 Task: Find connections with filter location Raipur with filter topic #Successwith filter profile language English with filter current company Times Network with filter school National Institute of Technology Rourkela with filter industry Retail Art Supplies with filter service category FIle Management with filter keywords title Dispatcher for Trucks or Taxis
Action: Mouse moved to (666, 69)
Screenshot: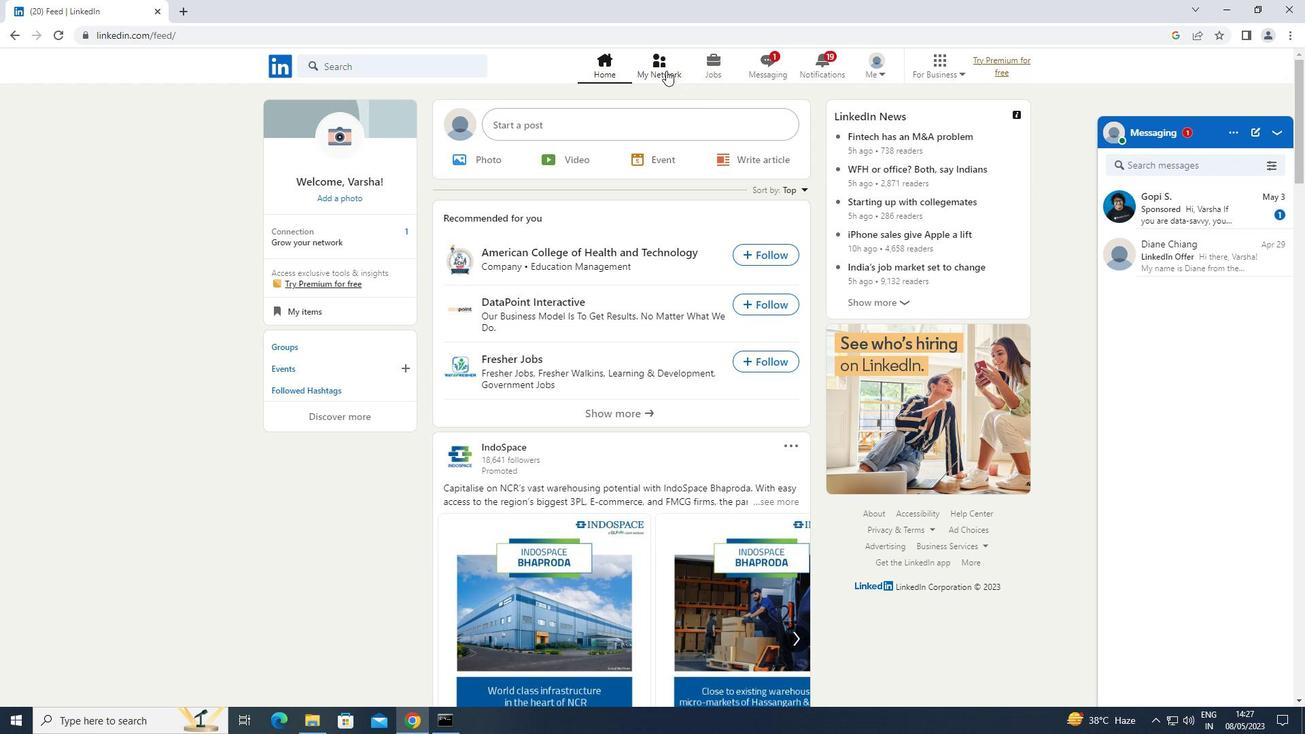 
Action: Mouse pressed left at (666, 69)
Screenshot: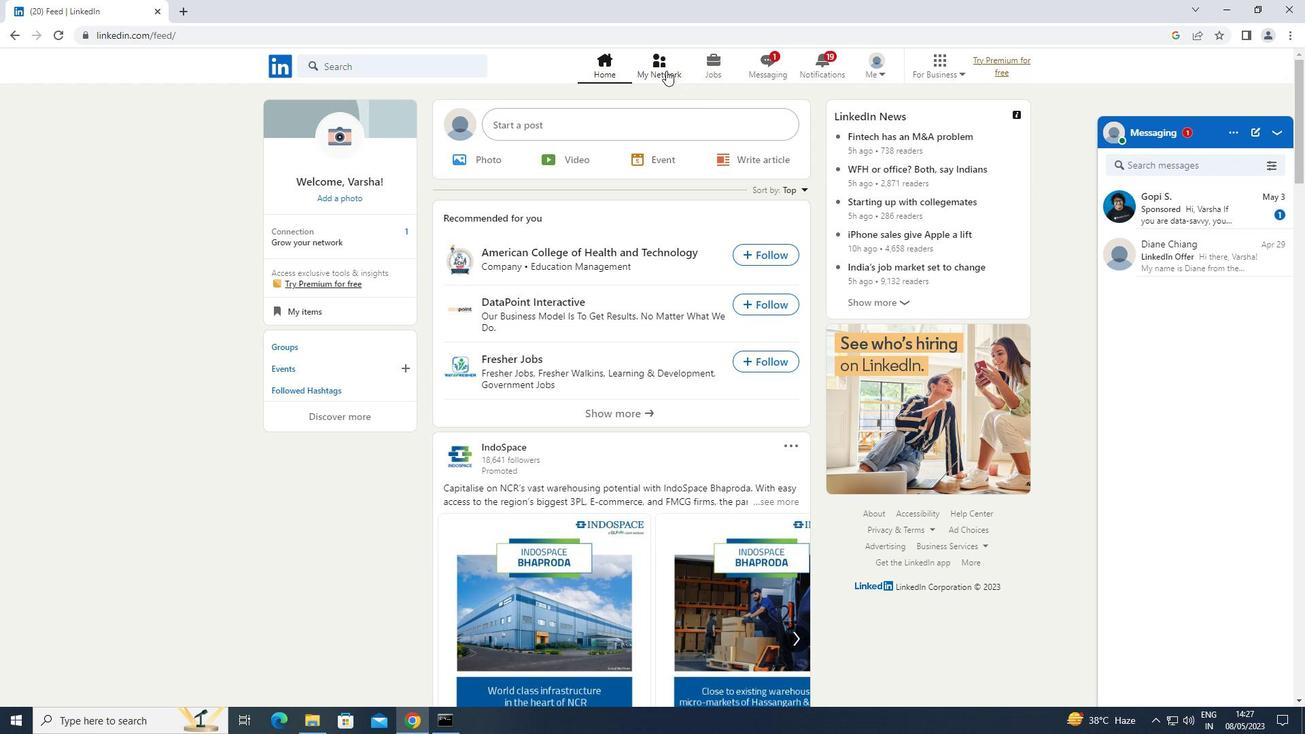 
Action: Mouse moved to (384, 140)
Screenshot: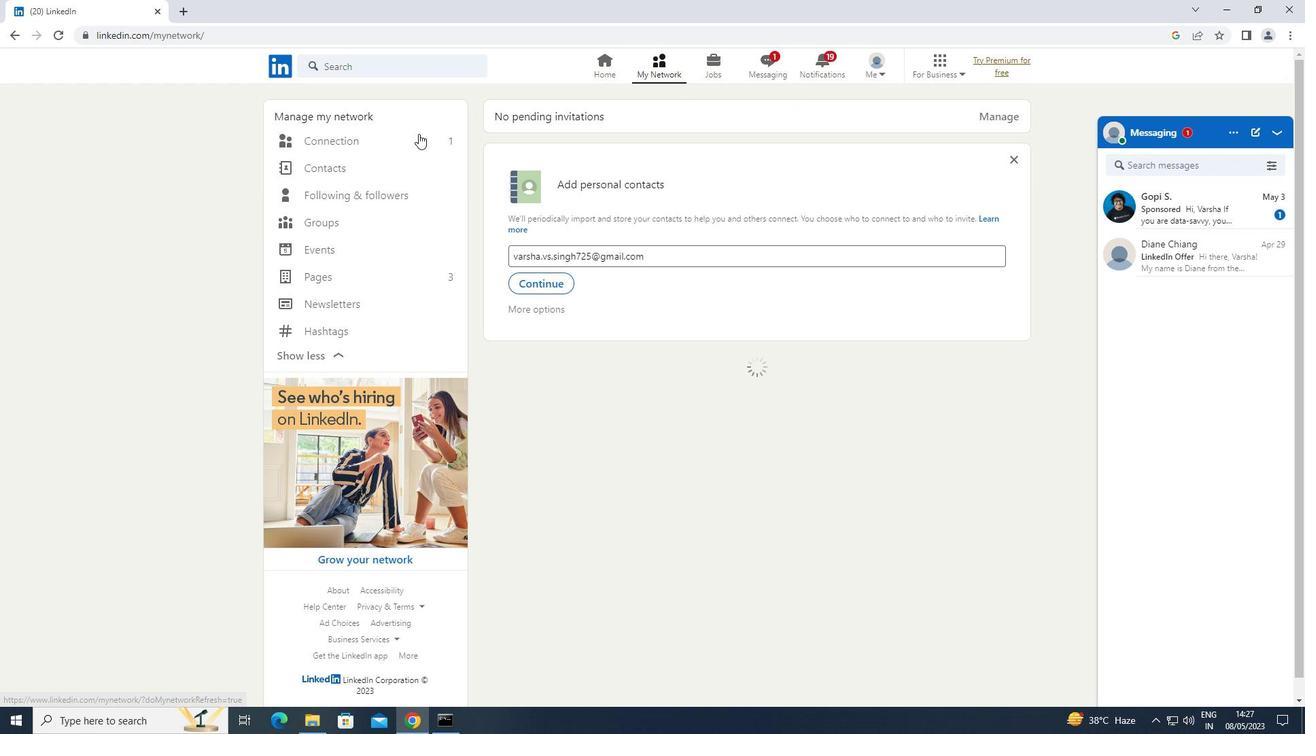 
Action: Mouse pressed left at (384, 140)
Screenshot: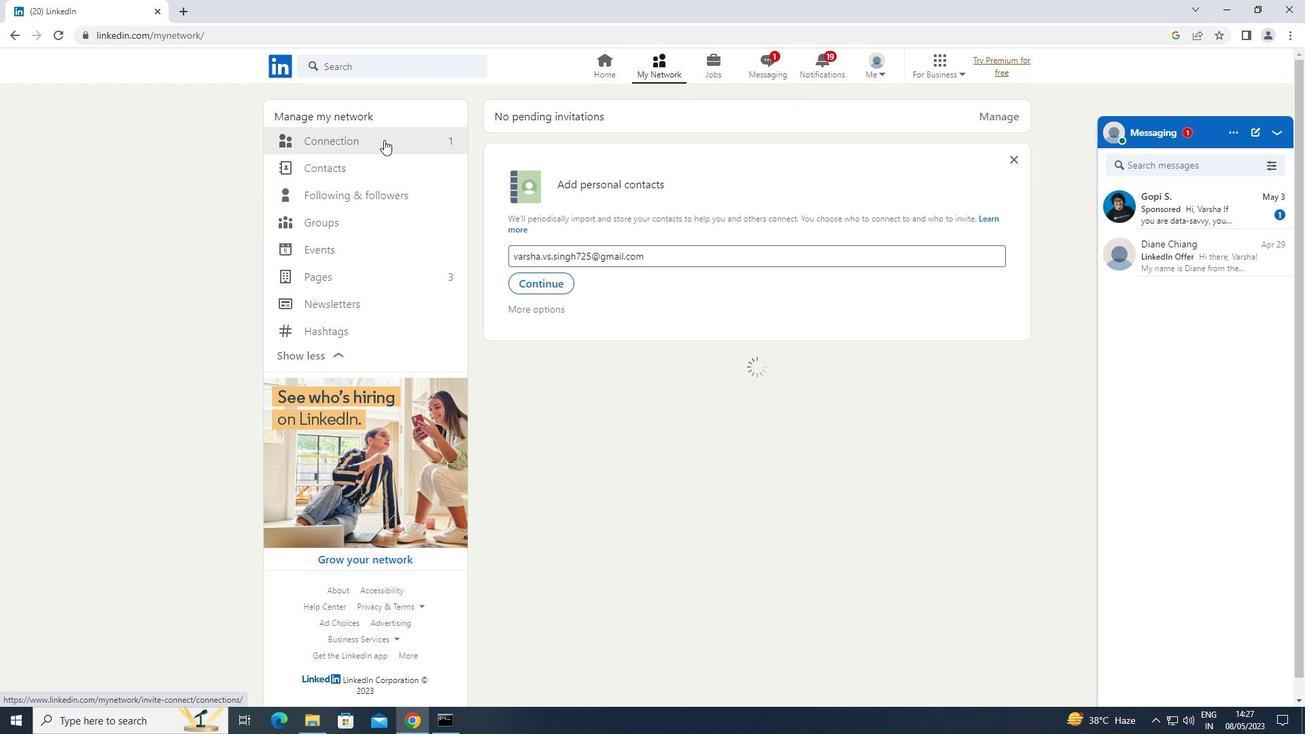 
Action: Mouse moved to (785, 142)
Screenshot: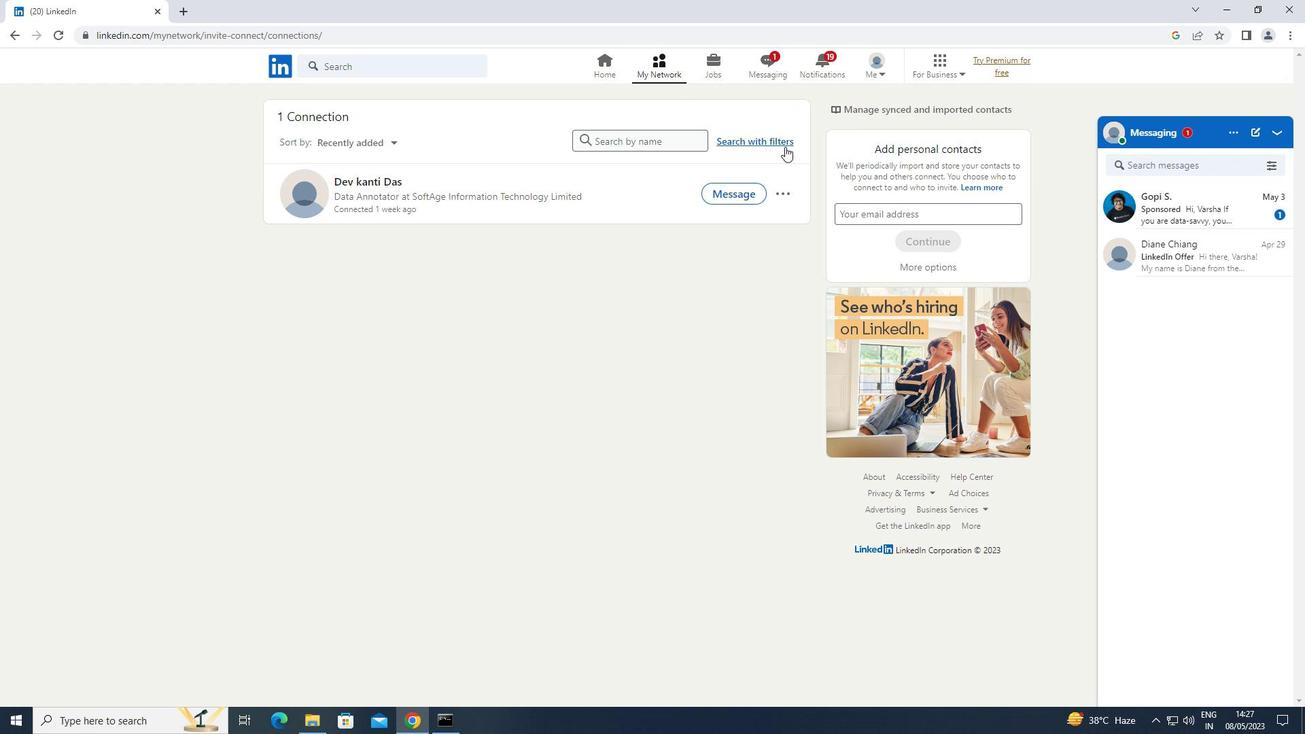 
Action: Mouse pressed left at (785, 142)
Screenshot: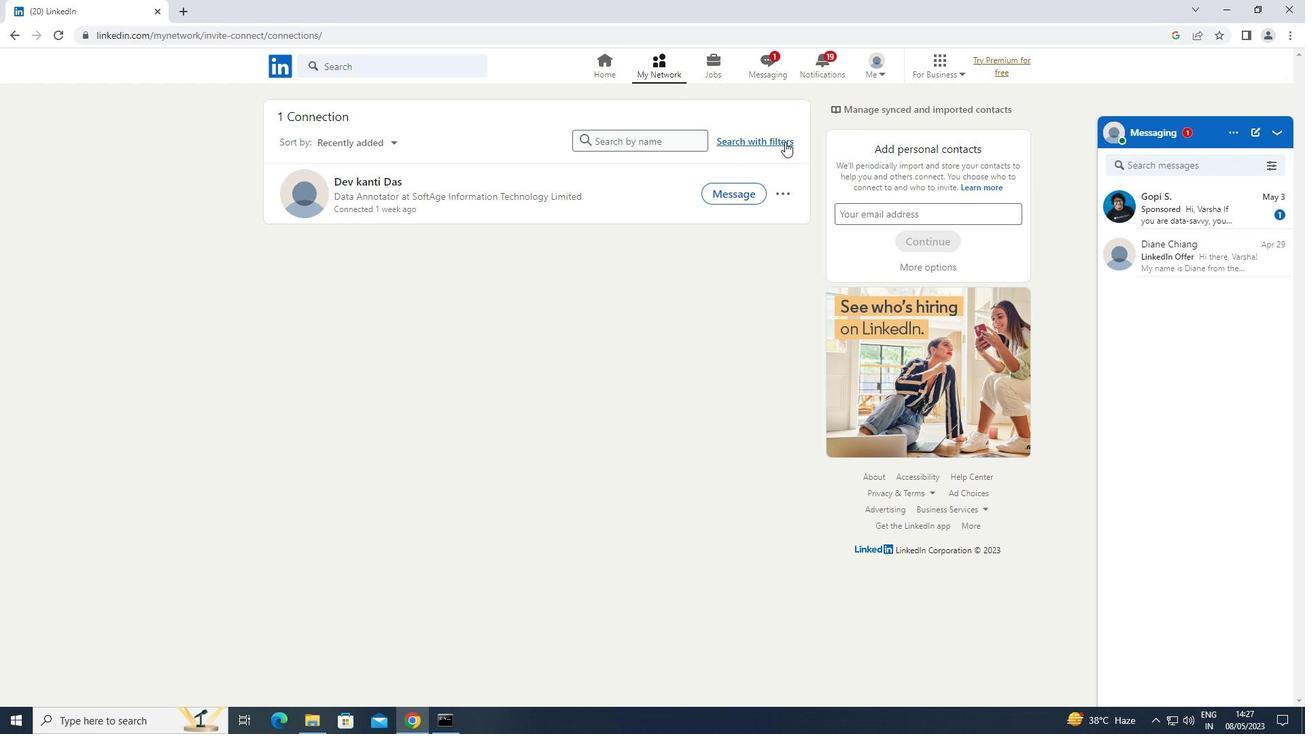 
Action: Mouse moved to (687, 102)
Screenshot: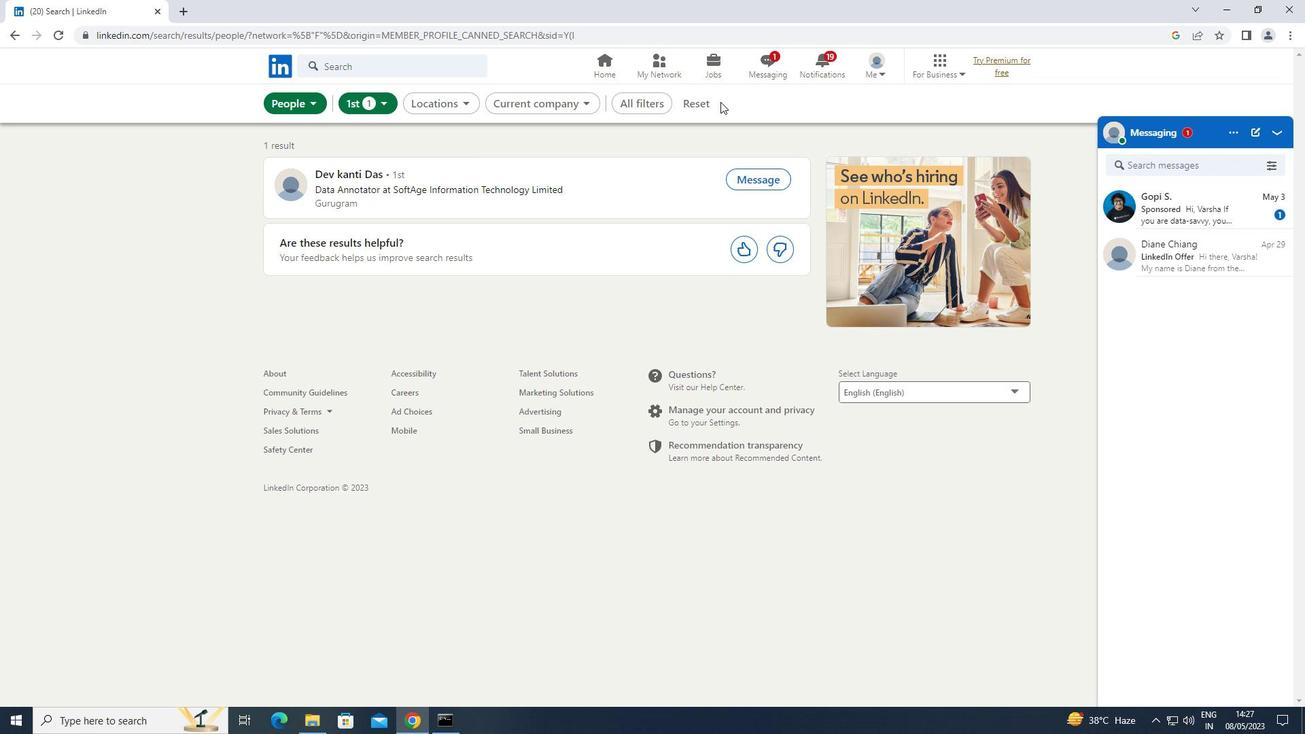 
Action: Mouse pressed left at (687, 102)
Screenshot: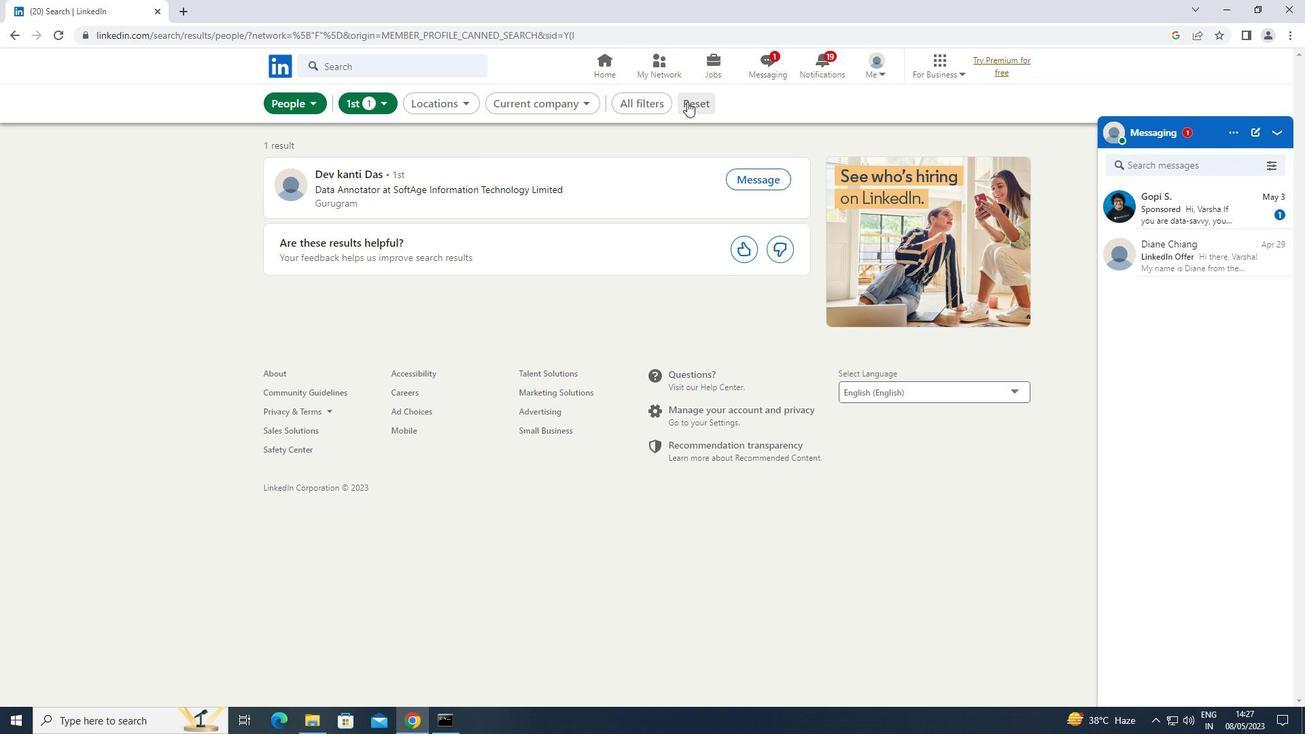 
Action: Mouse moved to (687, 102)
Screenshot: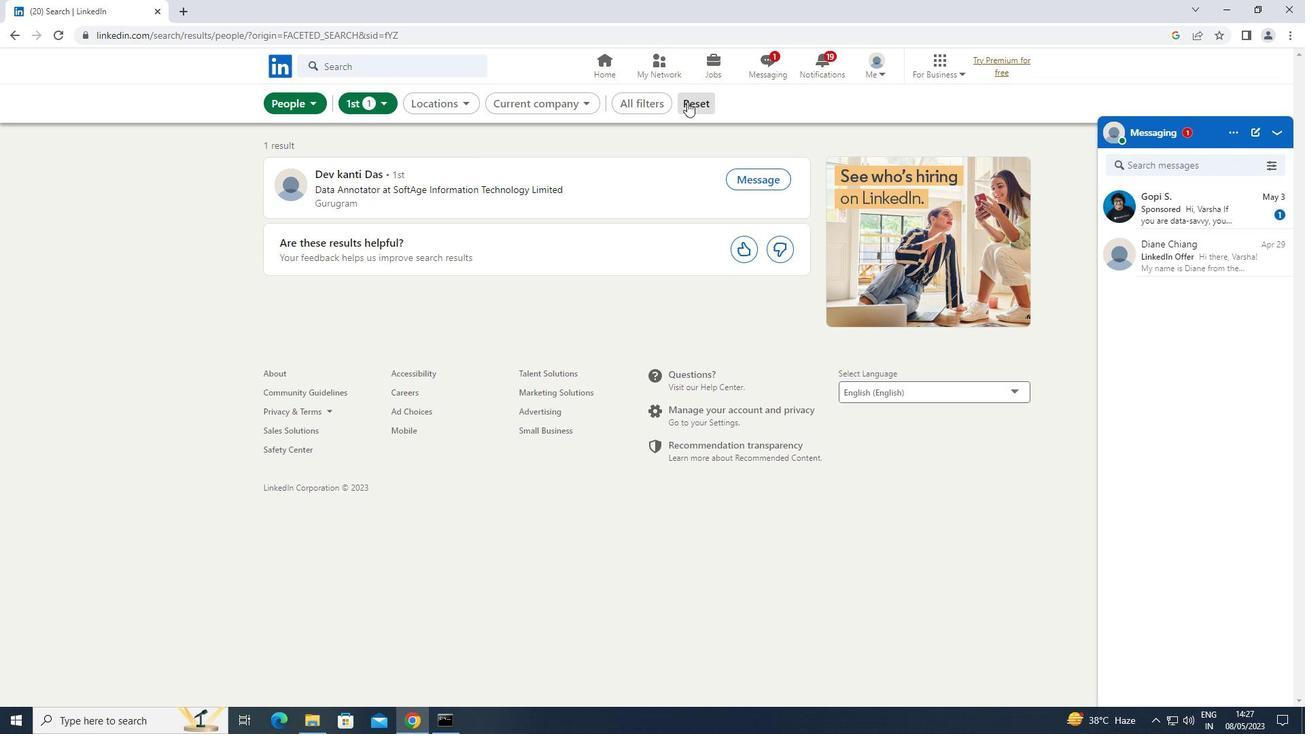 
Action: Mouse pressed left at (687, 102)
Screenshot: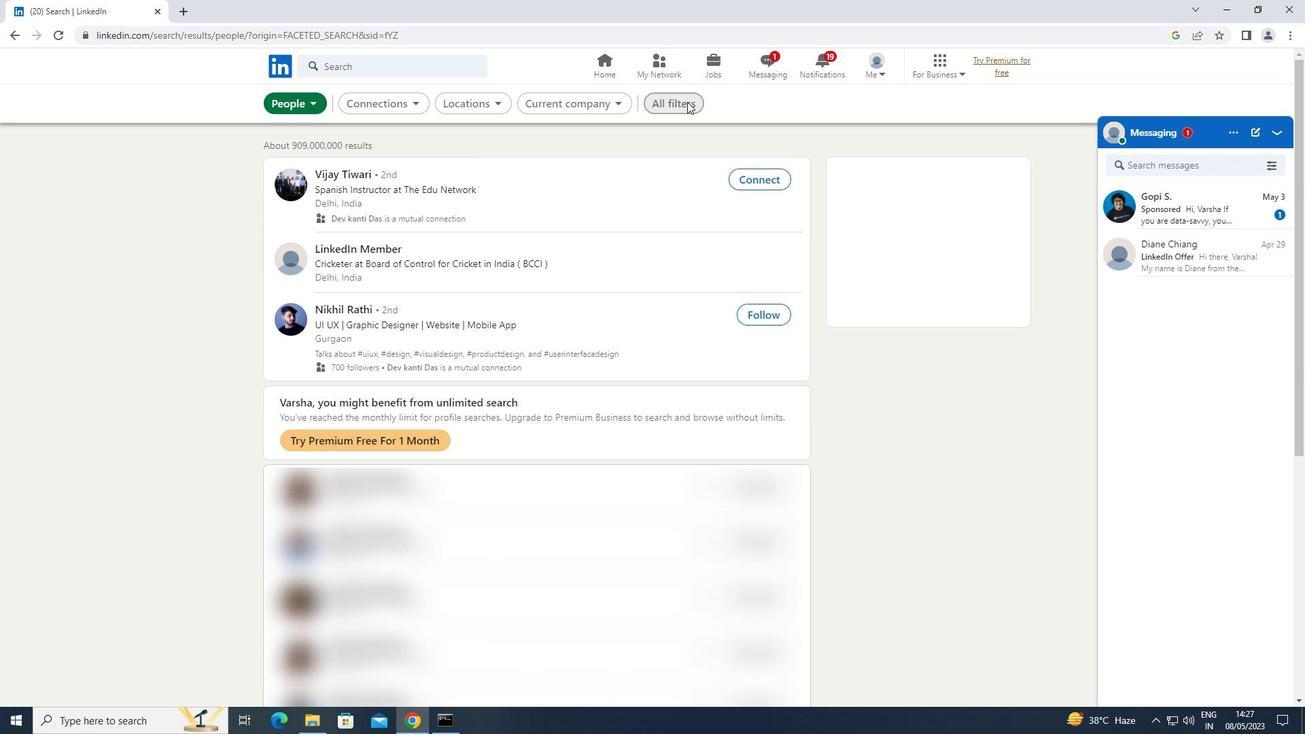 
Action: Mouse moved to (1032, 244)
Screenshot: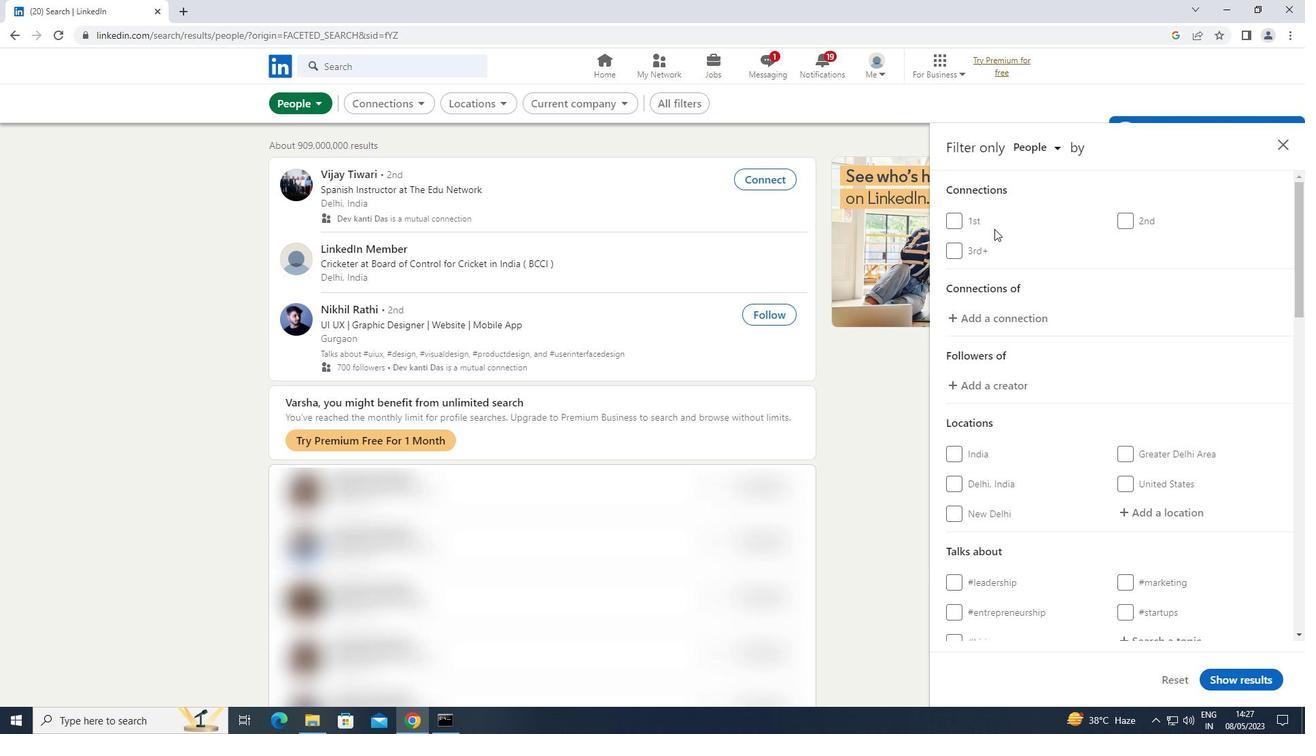 
Action: Mouse scrolled (1032, 244) with delta (0, 0)
Screenshot: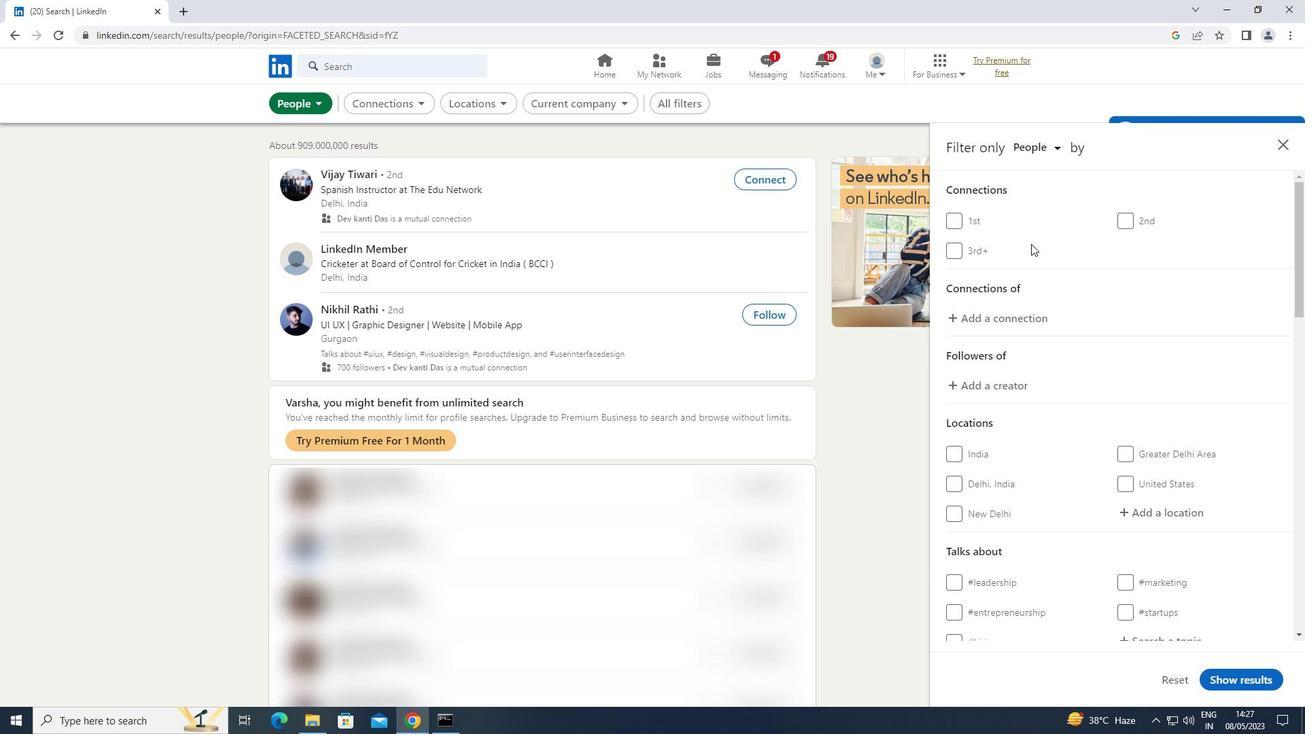 
Action: Mouse moved to (1033, 246)
Screenshot: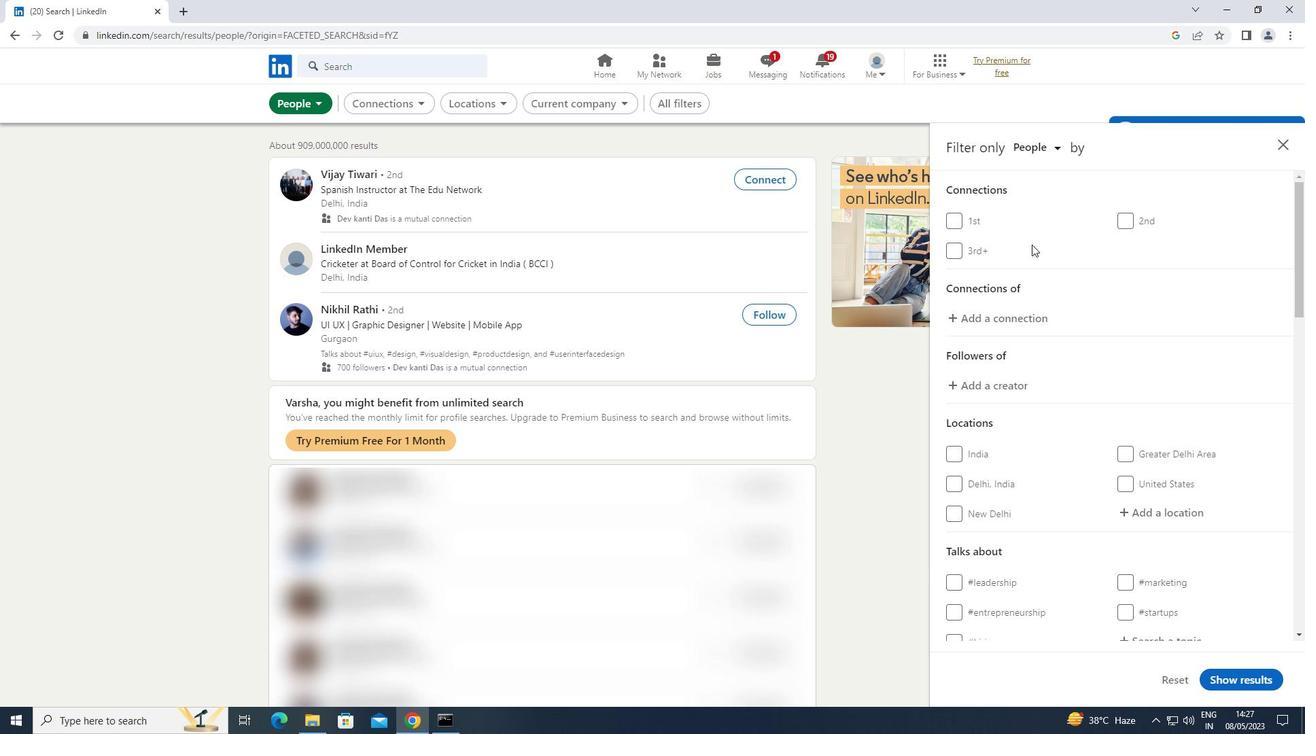
Action: Mouse scrolled (1033, 245) with delta (0, 0)
Screenshot: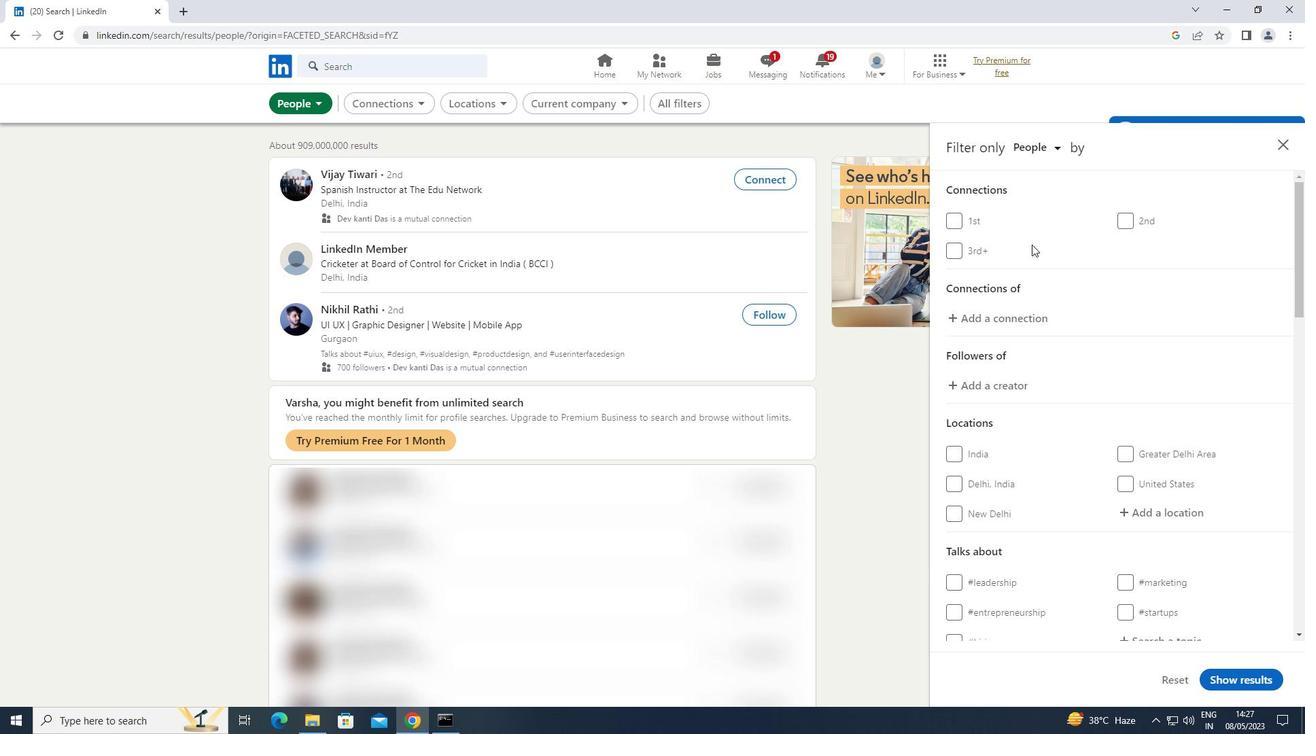 
Action: Mouse moved to (1034, 246)
Screenshot: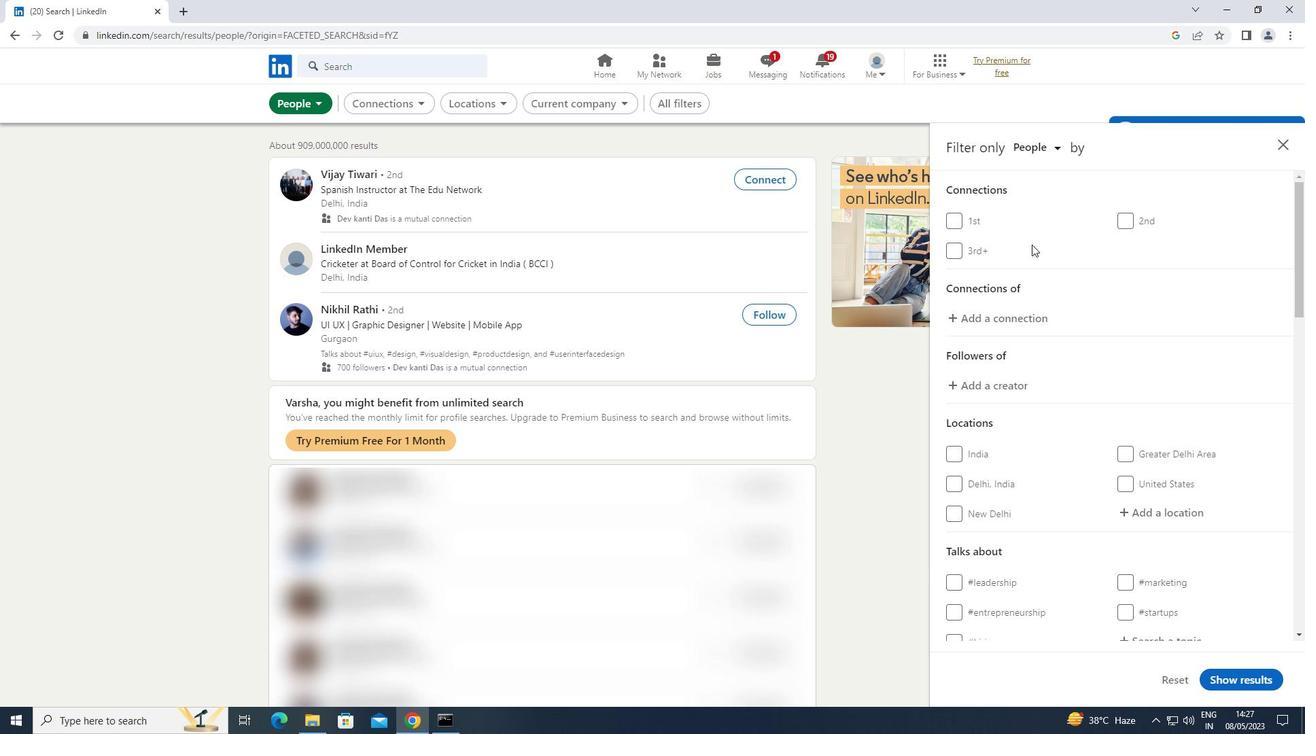 
Action: Mouse scrolled (1034, 246) with delta (0, 0)
Screenshot: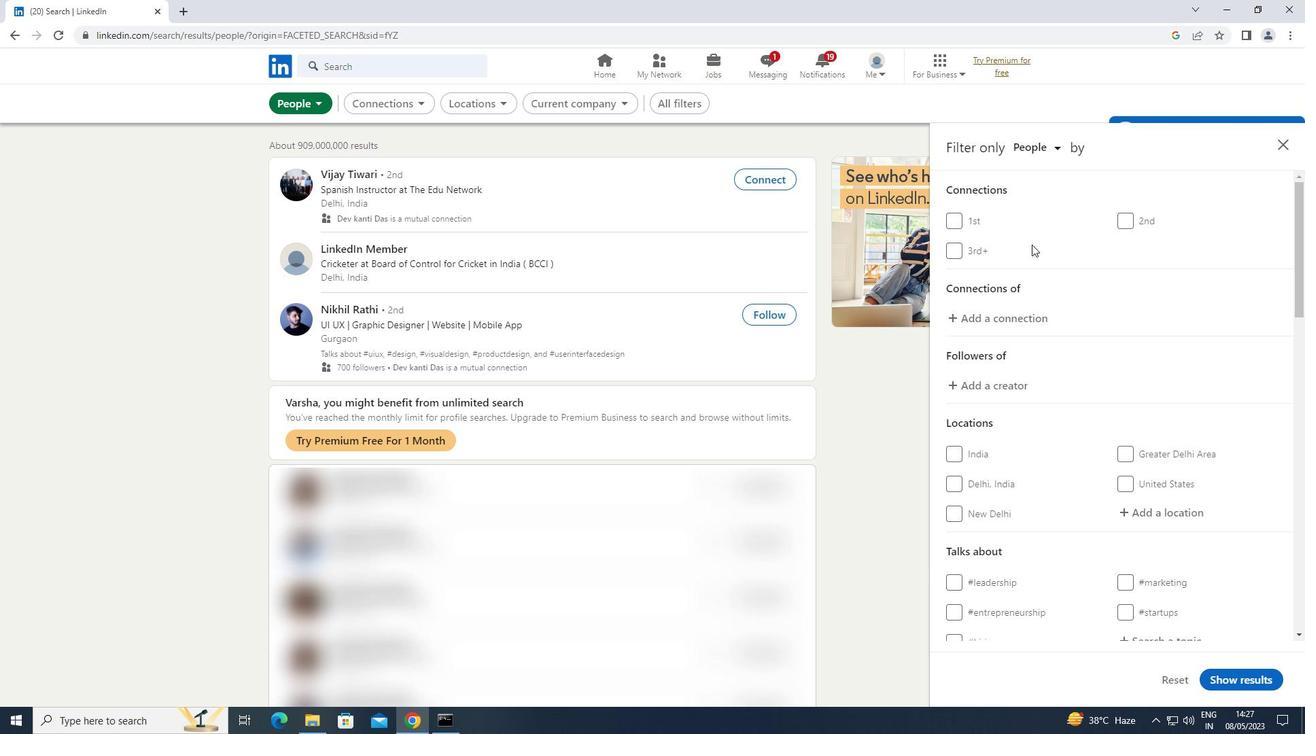 
Action: Mouse moved to (1143, 304)
Screenshot: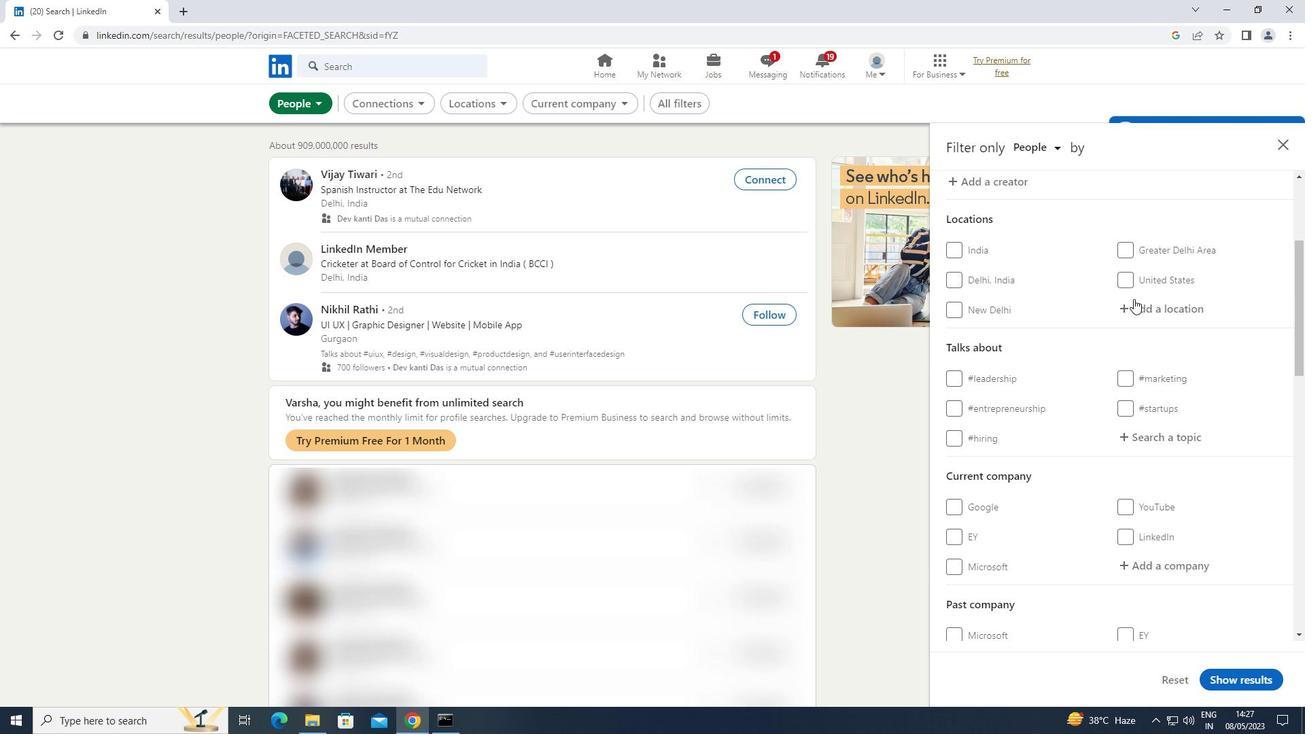 
Action: Mouse pressed left at (1143, 304)
Screenshot: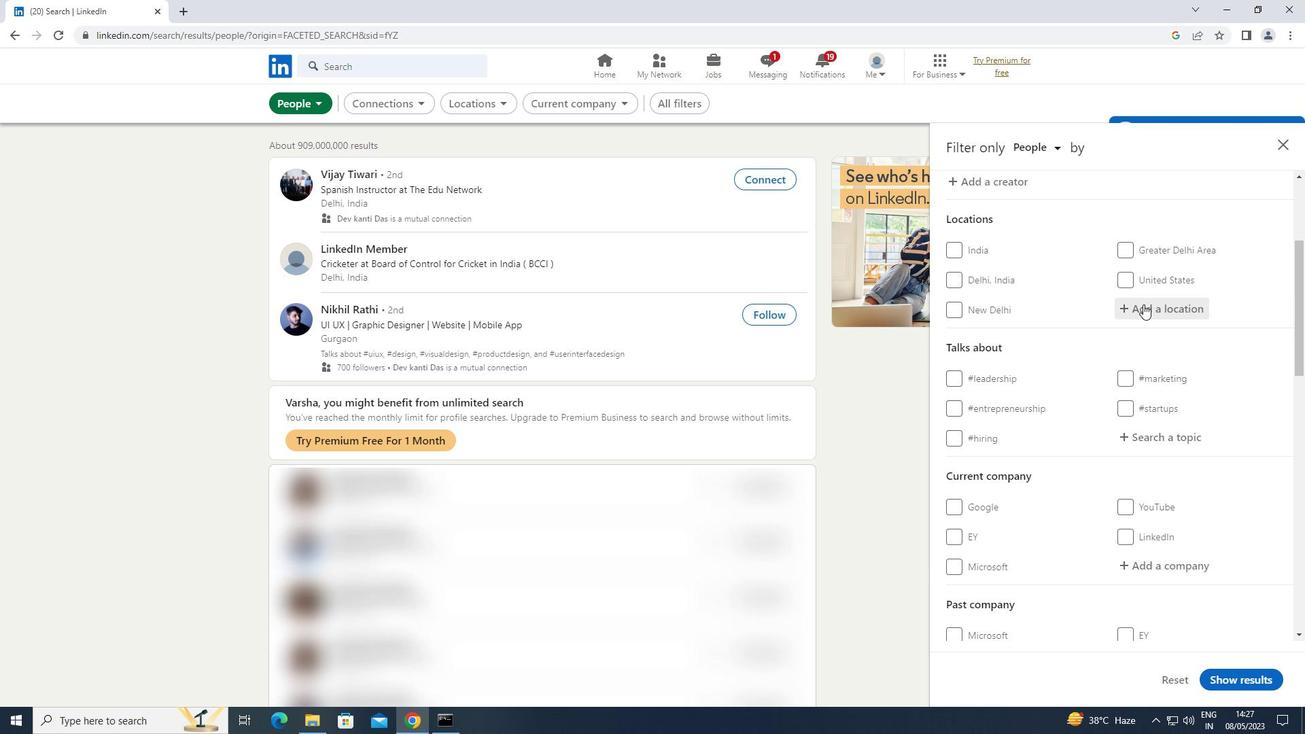
Action: Key pressed <Key.shift>RAIPUR
Screenshot: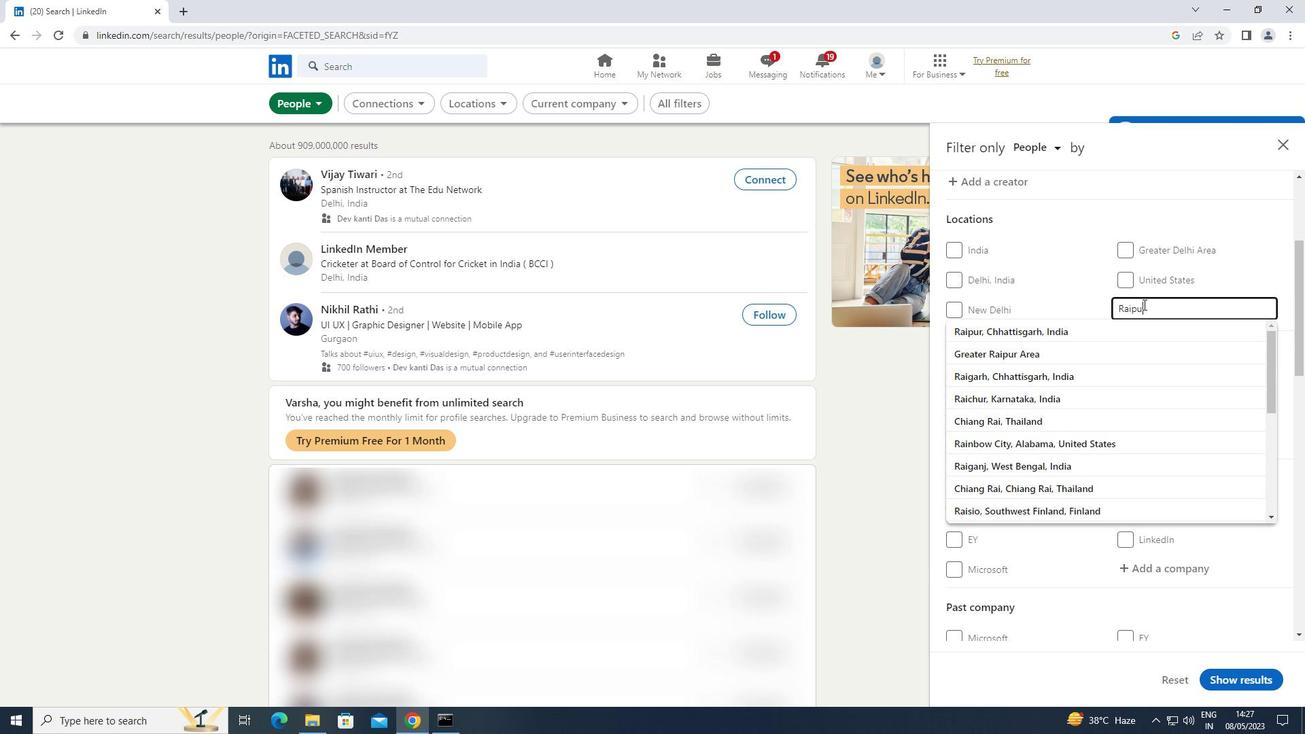 
Action: Mouse moved to (1165, 448)
Screenshot: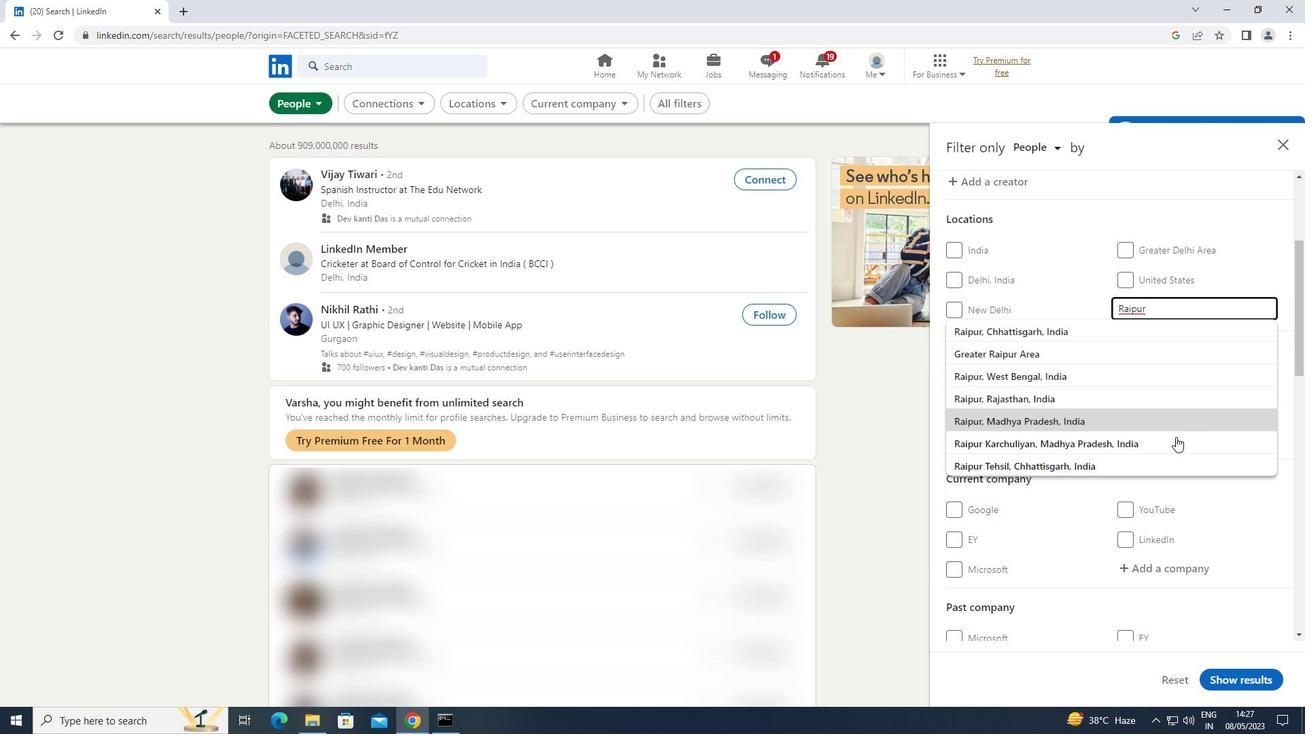 
Action: Key pressed <Key.enter>
Screenshot: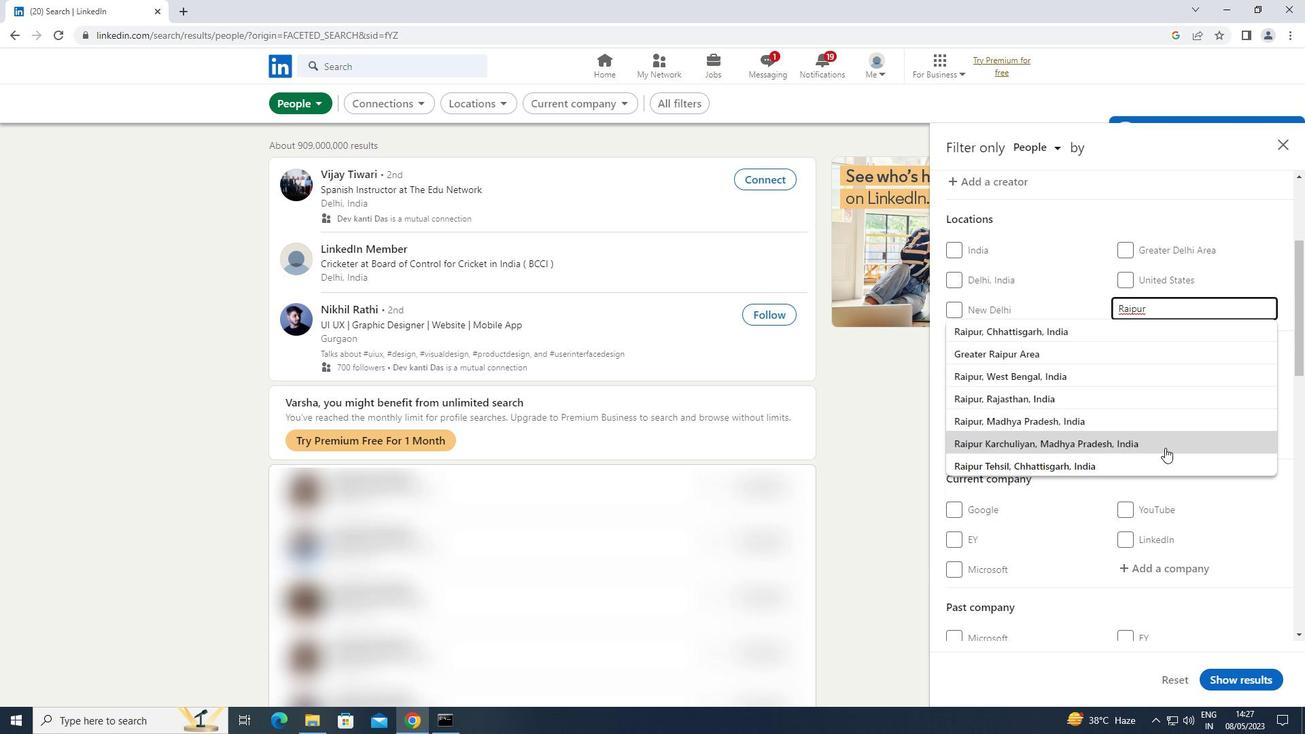 
Action: Mouse moved to (1160, 436)
Screenshot: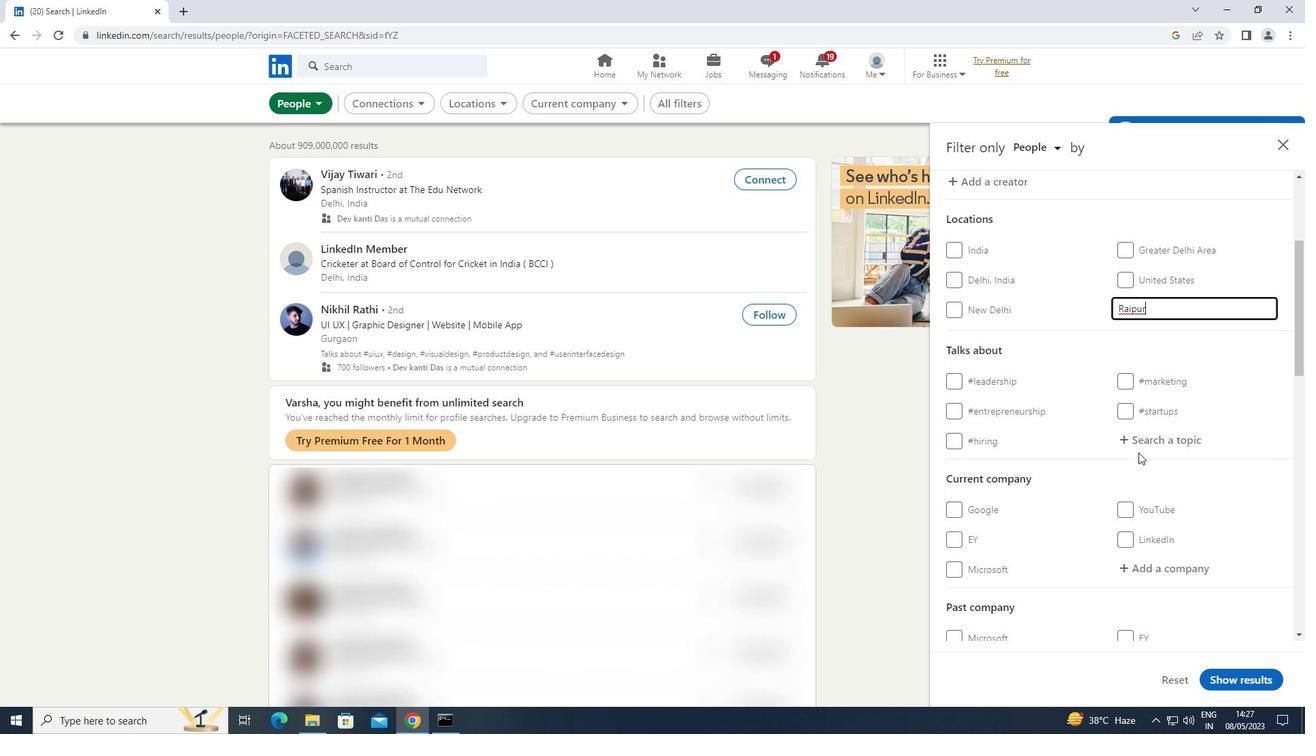 
Action: Mouse pressed left at (1160, 436)
Screenshot: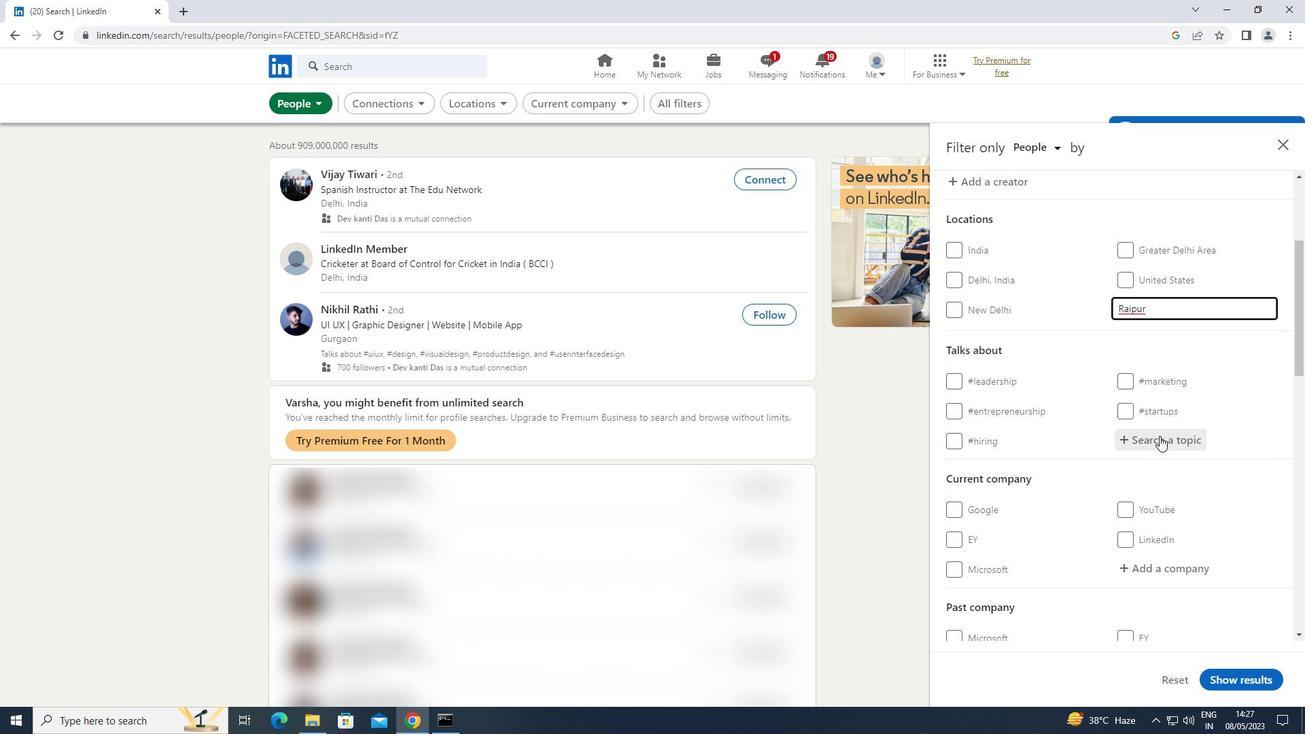 
Action: Key pressed <Key.shift>SUCCESS
Screenshot: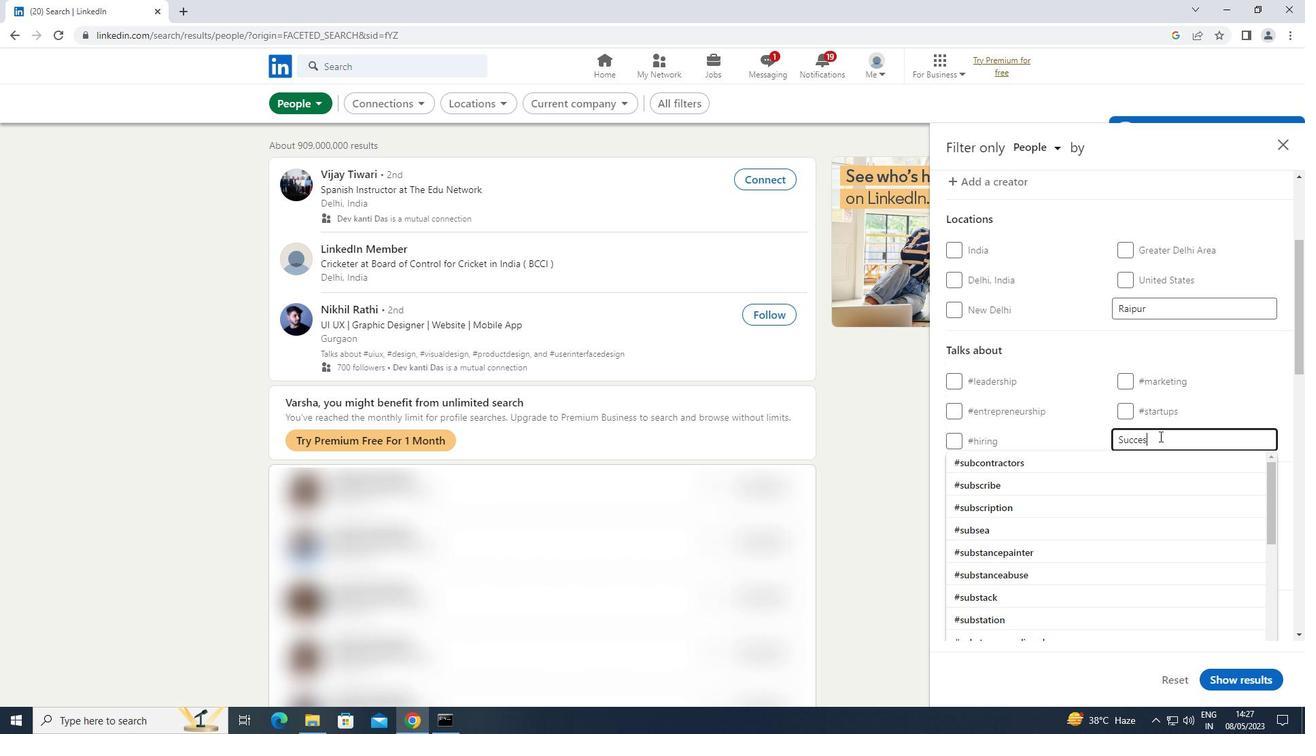 
Action: Mouse moved to (1041, 459)
Screenshot: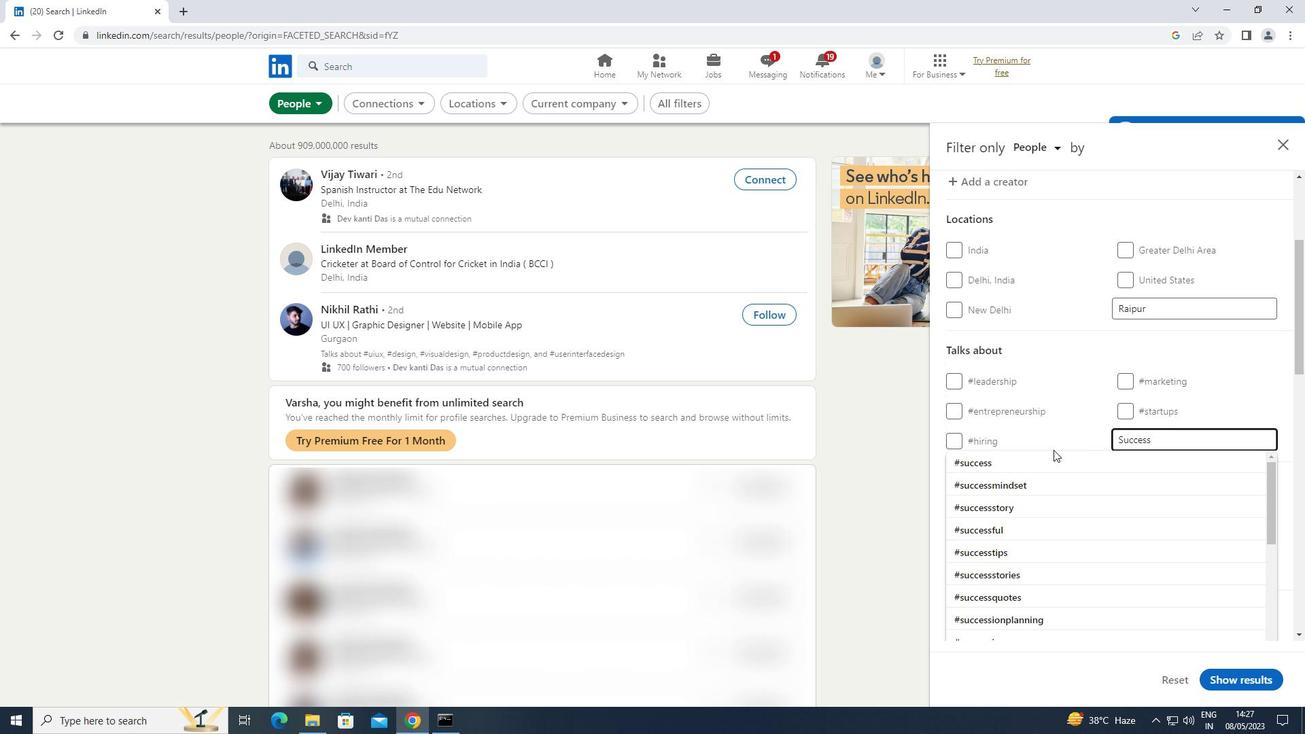 
Action: Mouse pressed left at (1041, 459)
Screenshot: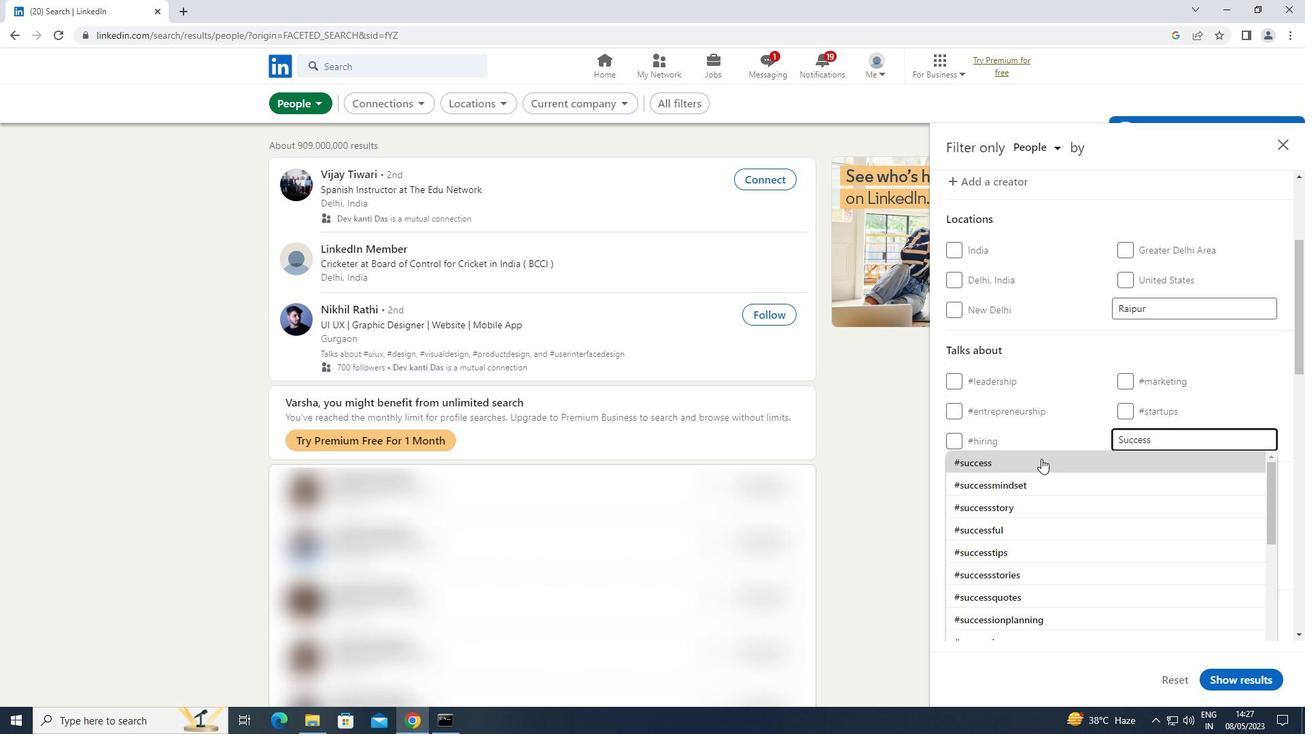 
Action: Mouse scrolled (1041, 459) with delta (0, 0)
Screenshot: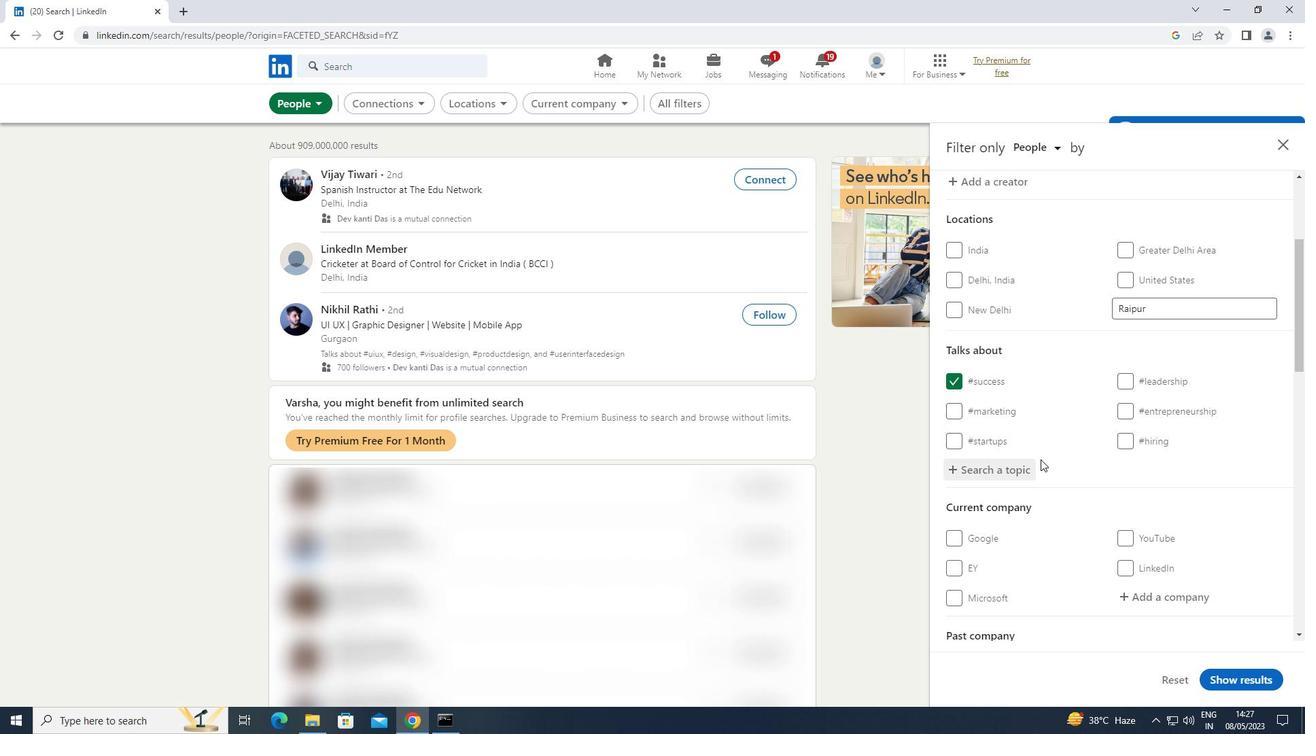 
Action: Mouse scrolled (1041, 459) with delta (0, 0)
Screenshot: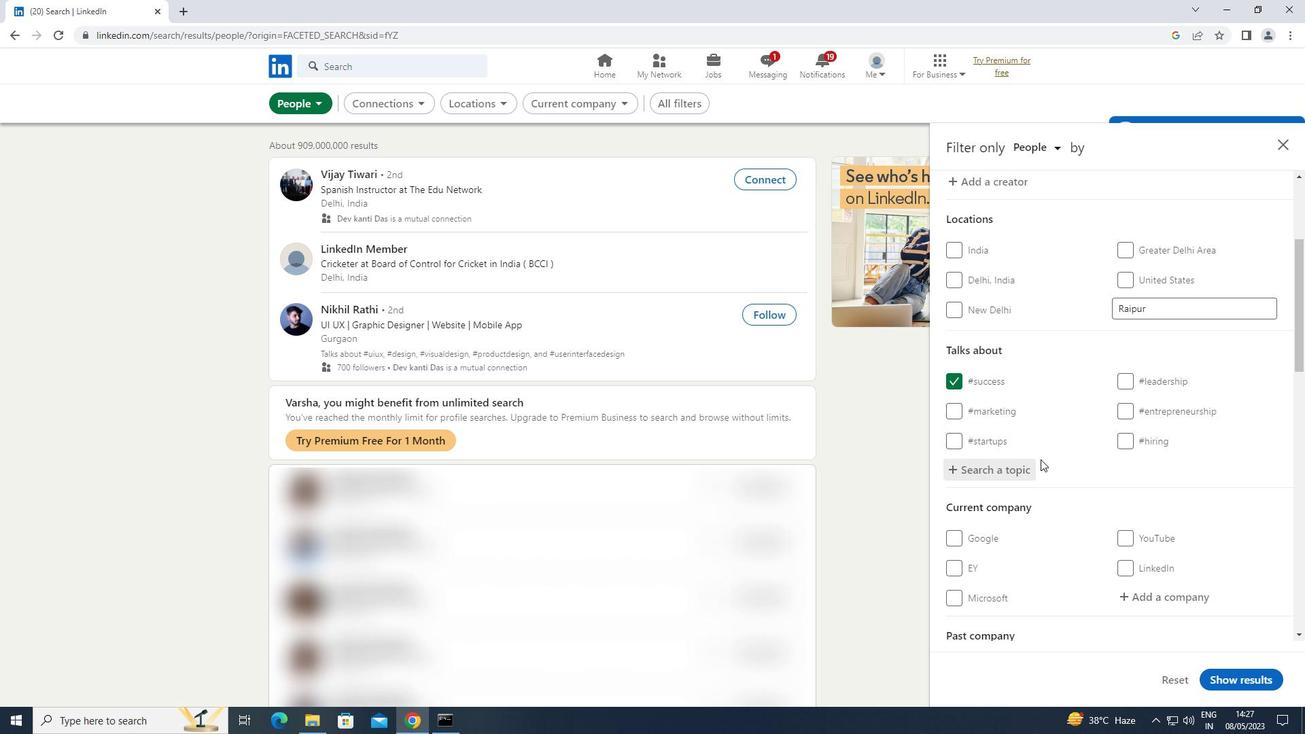 
Action: Mouse scrolled (1041, 459) with delta (0, 0)
Screenshot: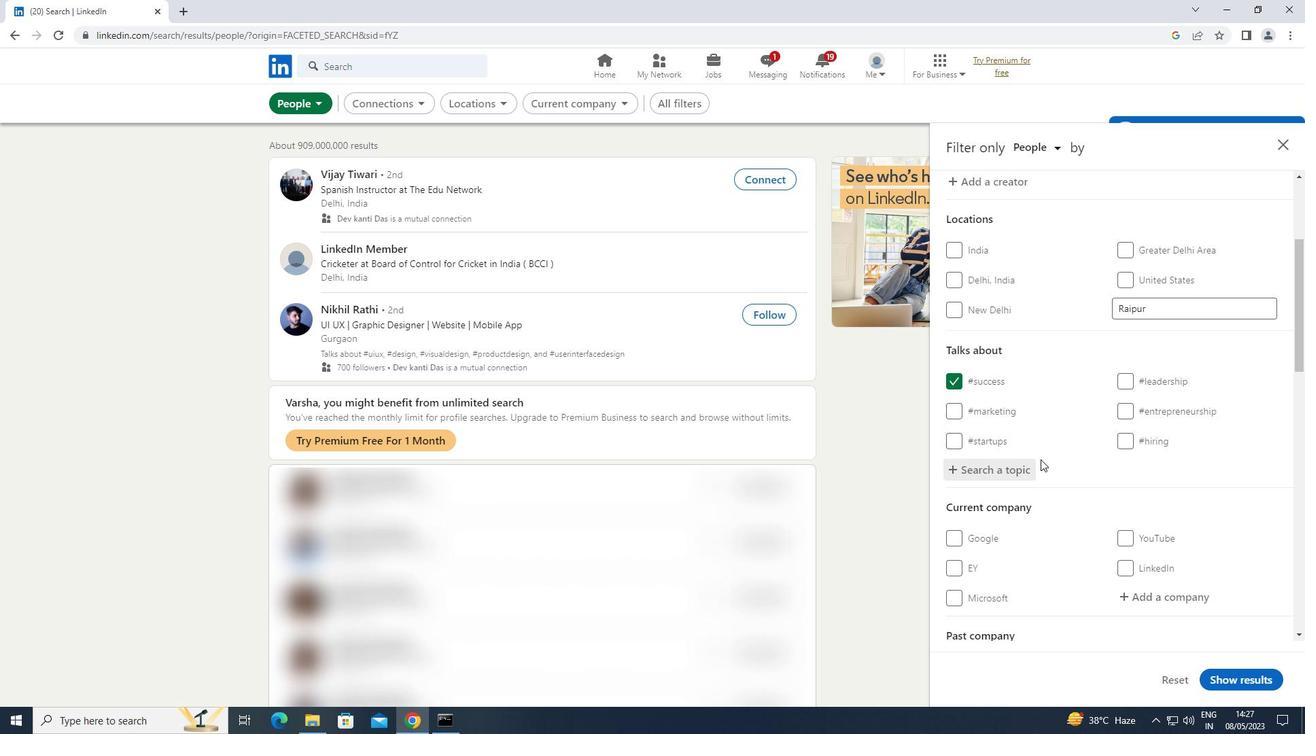 
Action: Mouse scrolled (1041, 459) with delta (0, 0)
Screenshot: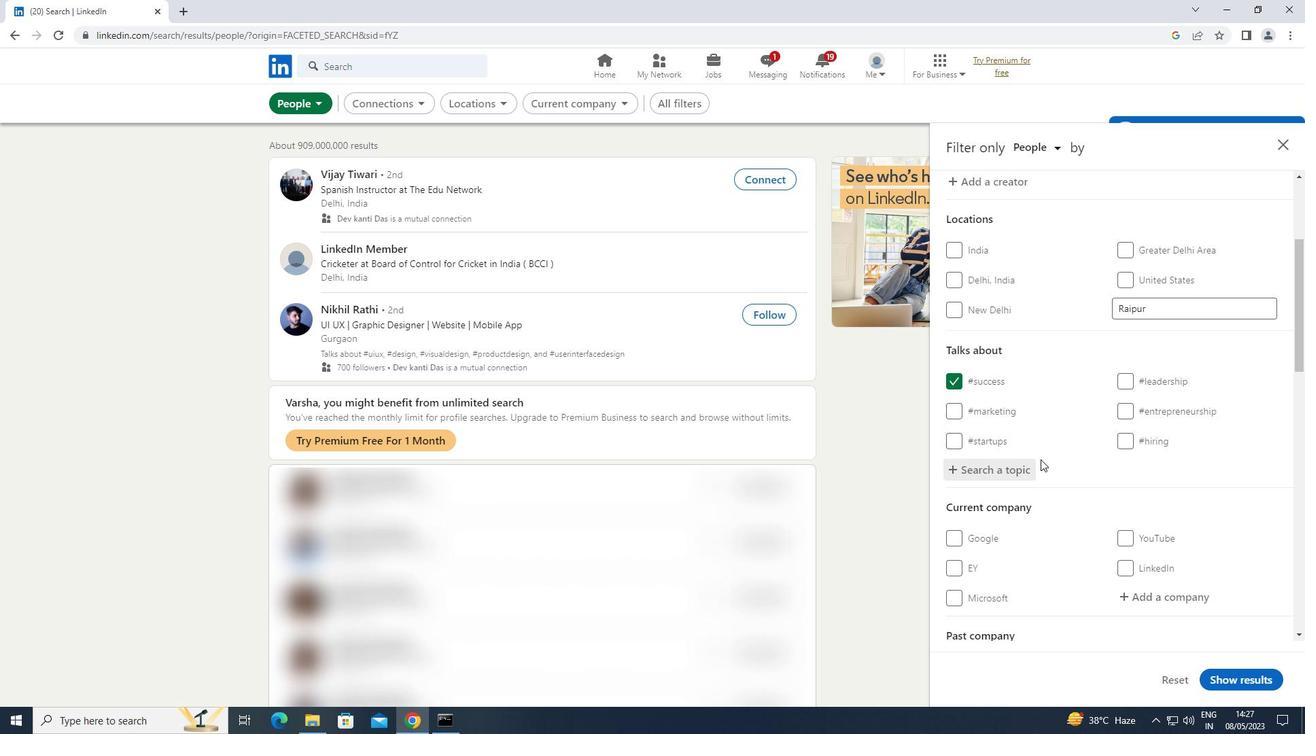 
Action: Mouse scrolled (1041, 459) with delta (0, 0)
Screenshot: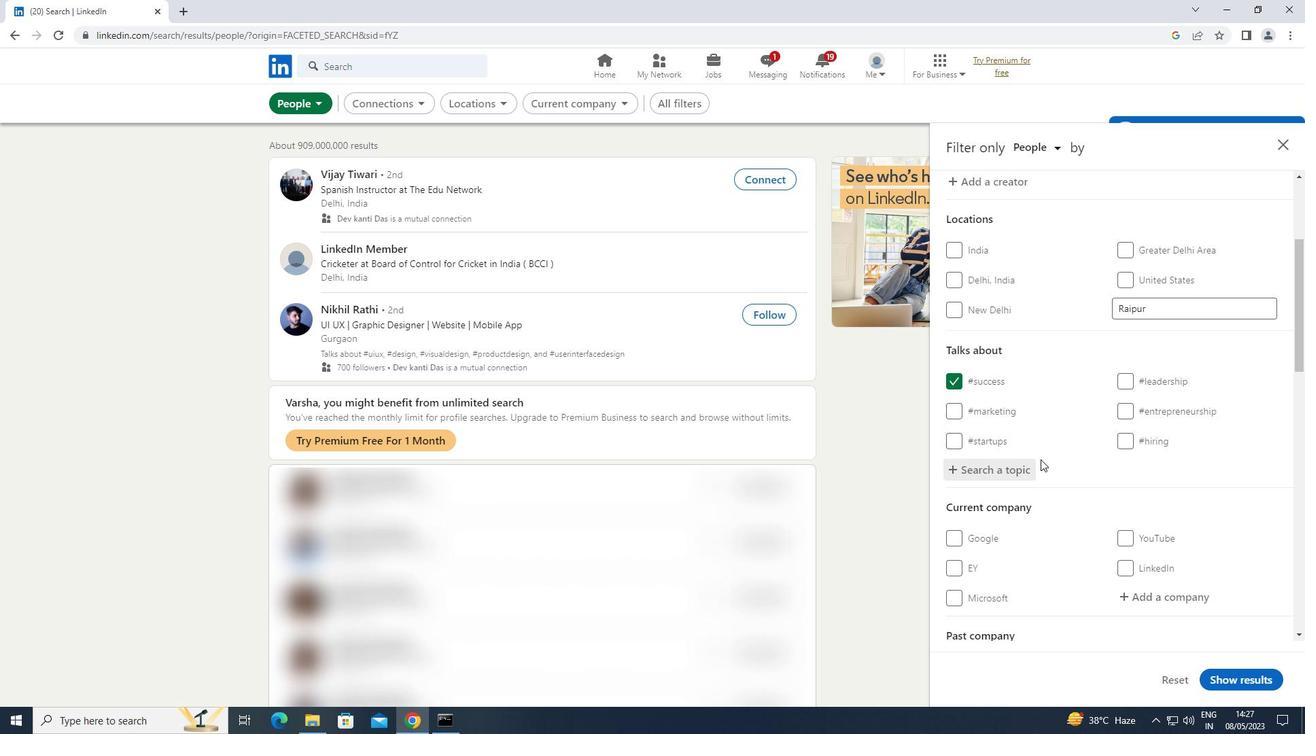 
Action: Mouse moved to (1041, 459)
Screenshot: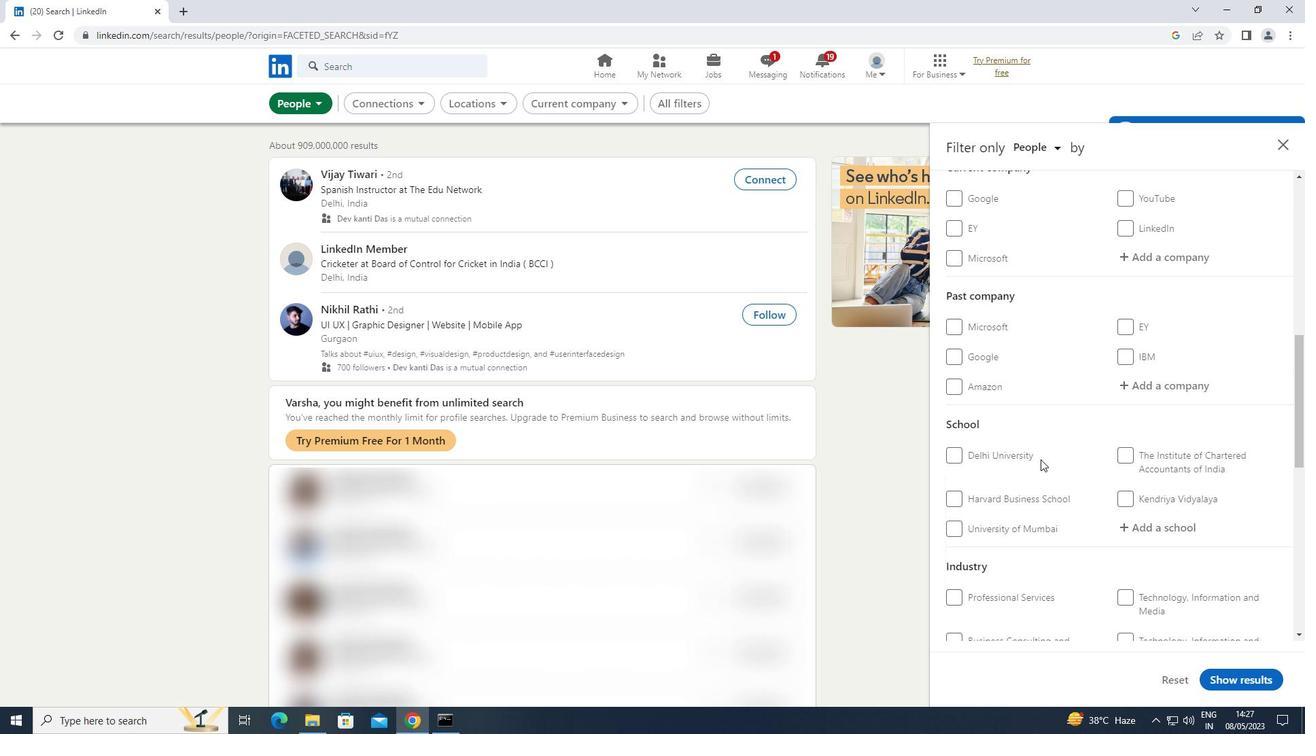 
Action: Mouse scrolled (1041, 459) with delta (0, 0)
Screenshot: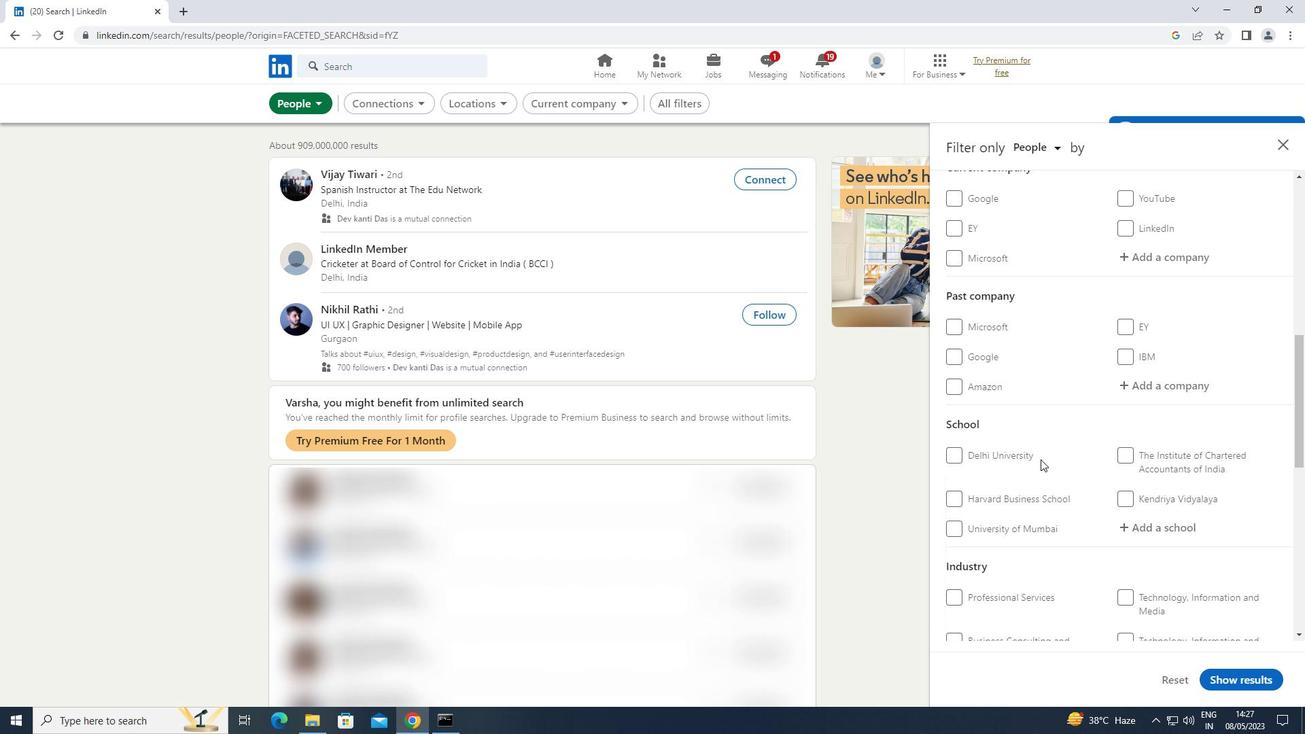 
Action: Mouse scrolled (1041, 459) with delta (0, 0)
Screenshot: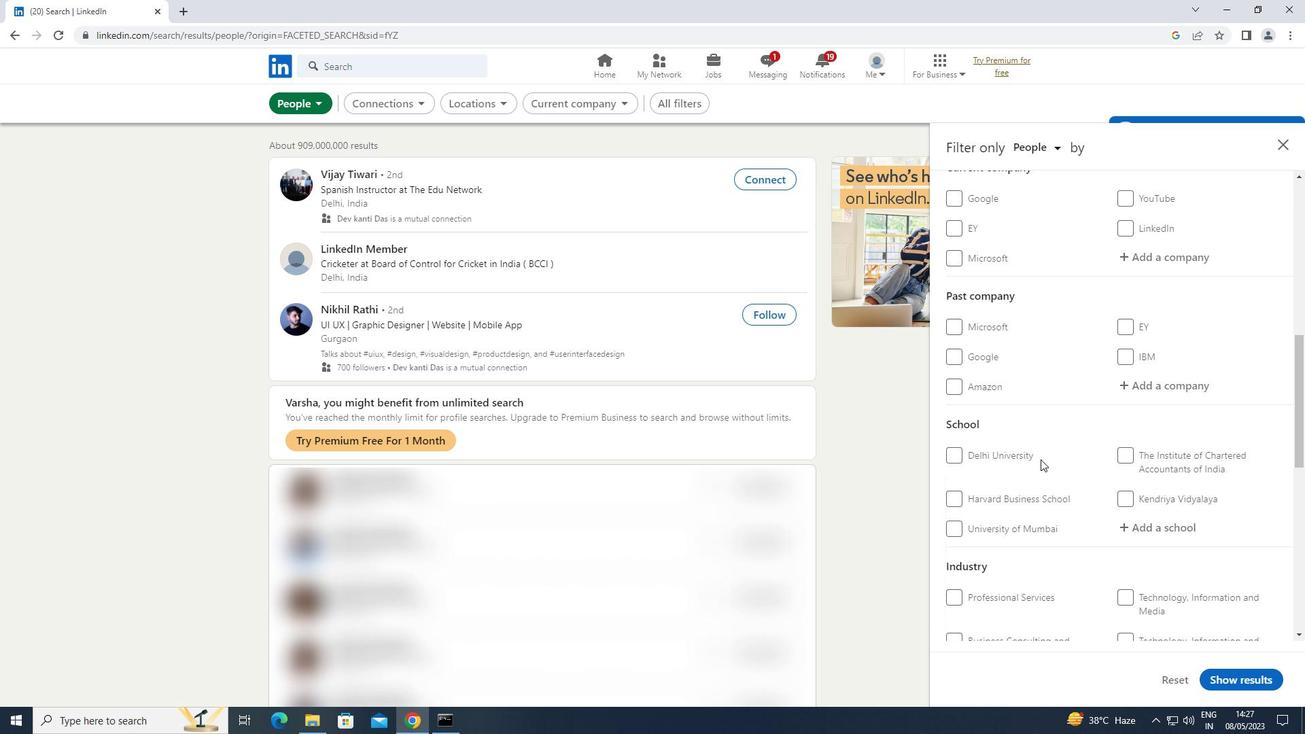 
Action: Mouse scrolled (1041, 459) with delta (0, 0)
Screenshot: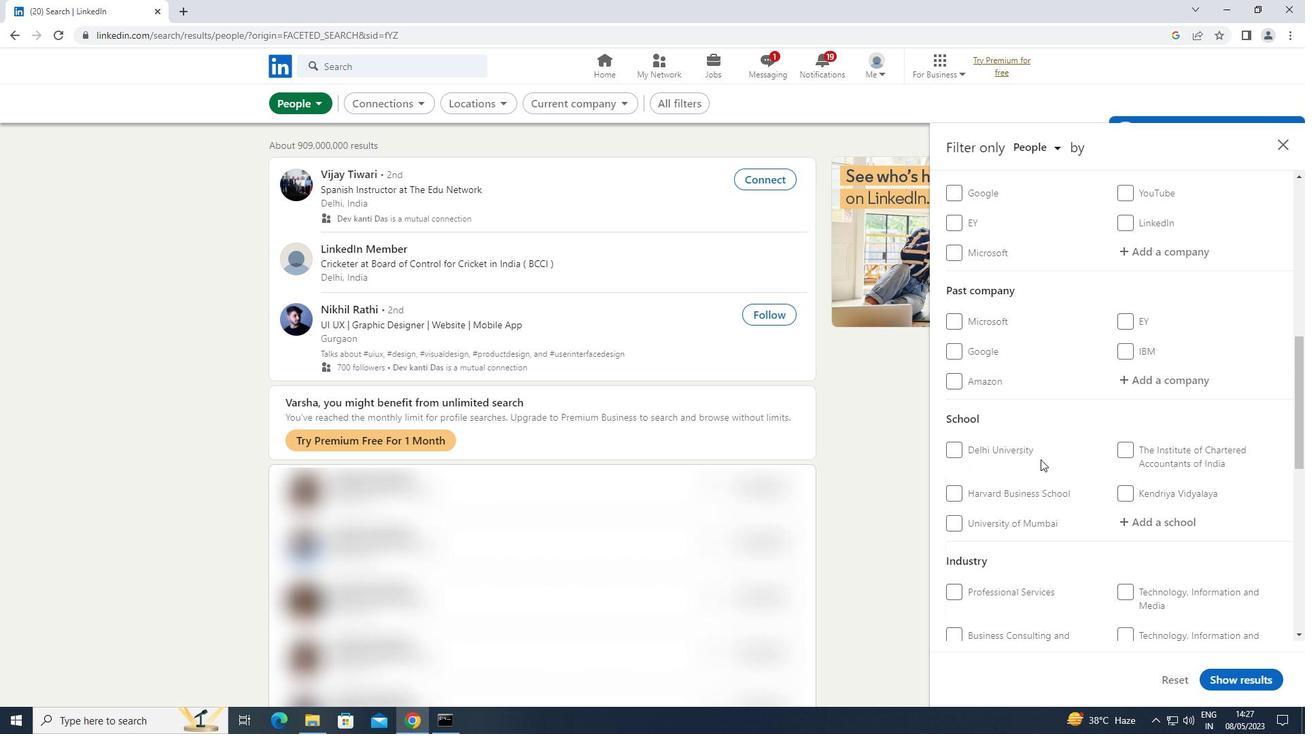
Action: Mouse scrolled (1041, 459) with delta (0, 0)
Screenshot: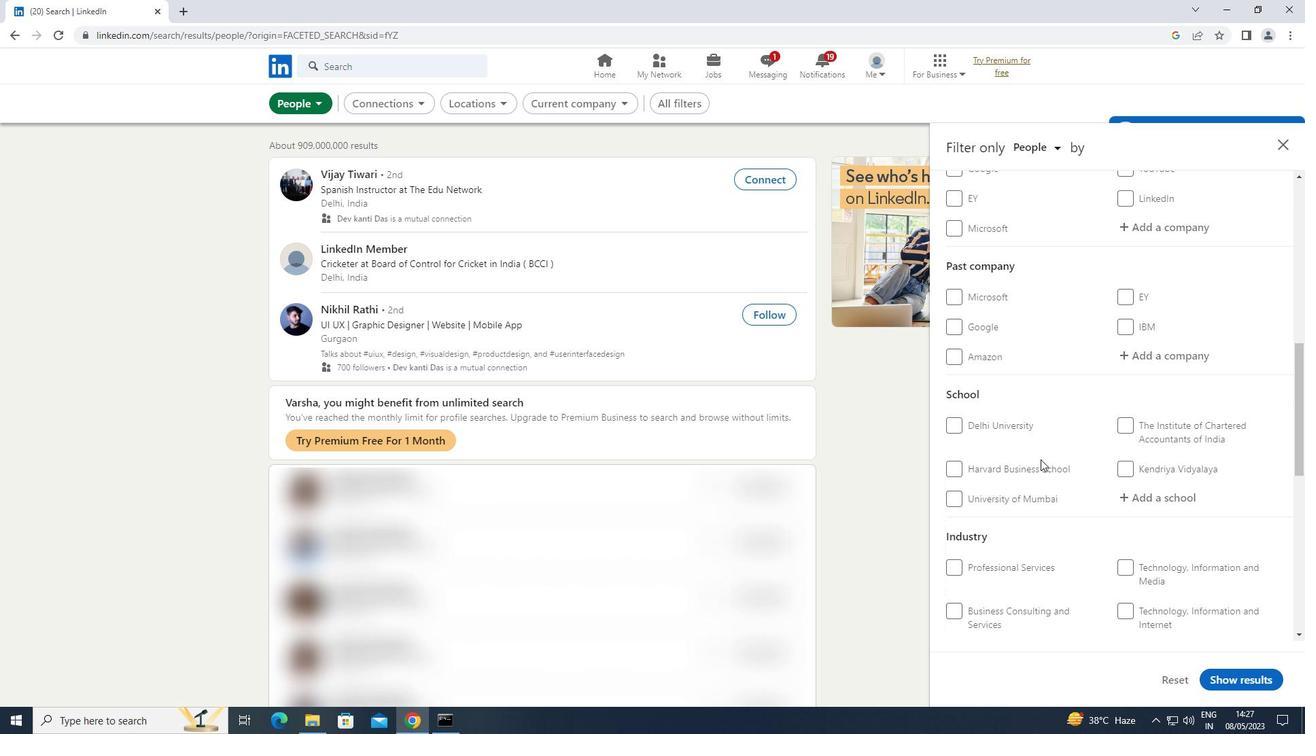 
Action: Mouse scrolled (1041, 459) with delta (0, 0)
Screenshot: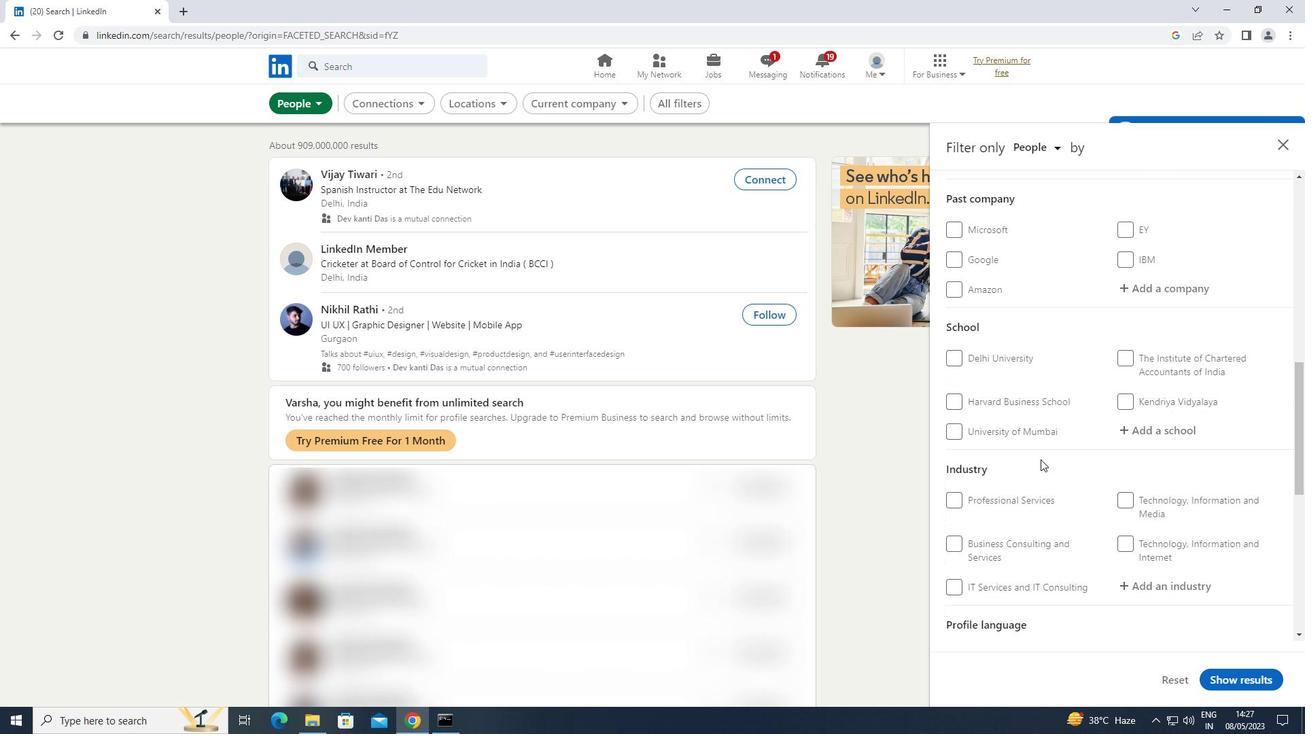 
Action: Mouse moved to (953, 410)
Screenshot: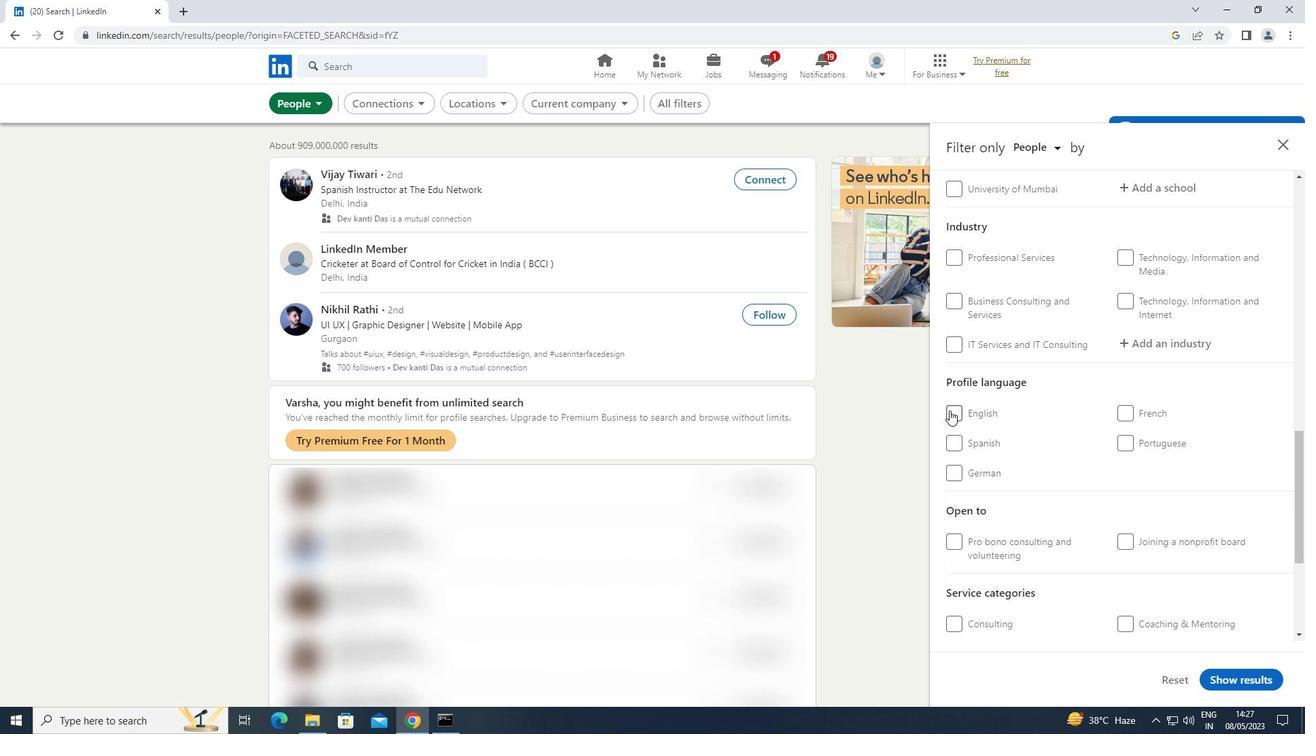 
Action: Mouse pressed left at (953, 410)
Screenshot: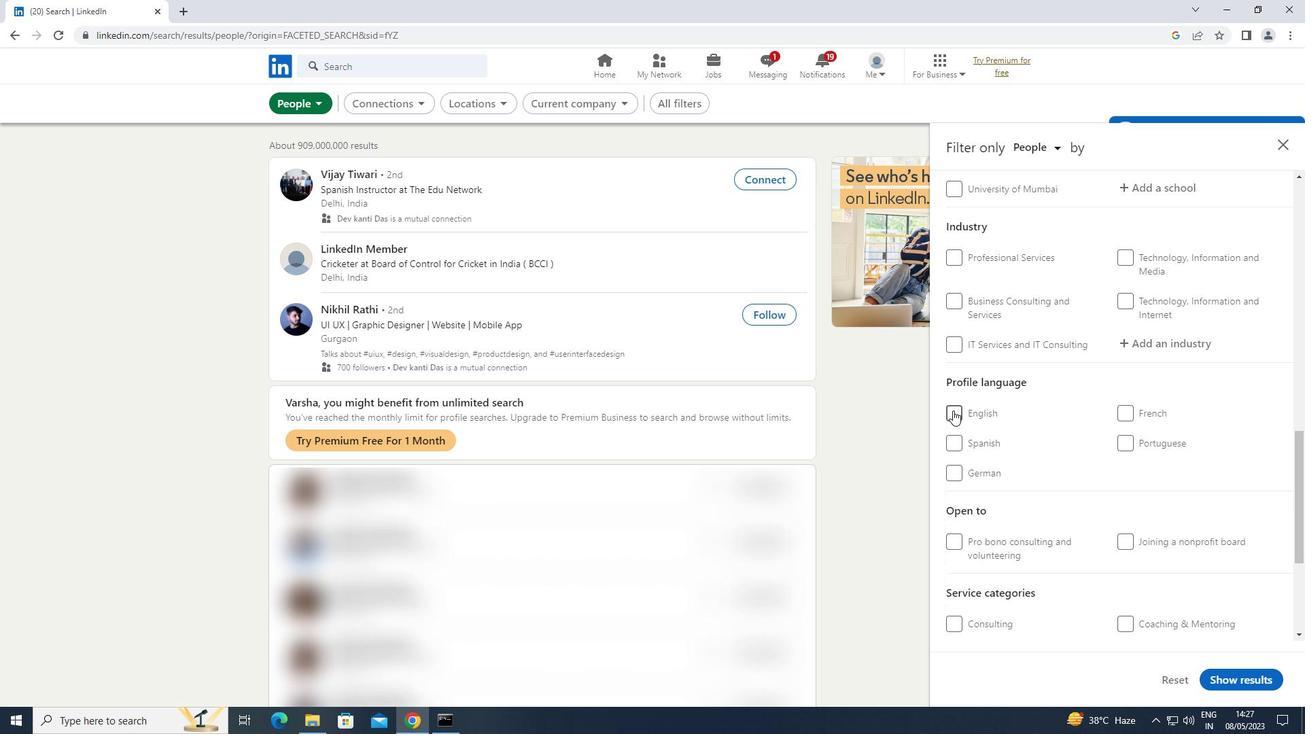 
Action: Mouse scrolled (953, 411) with delta (0, 0)
Screenshot: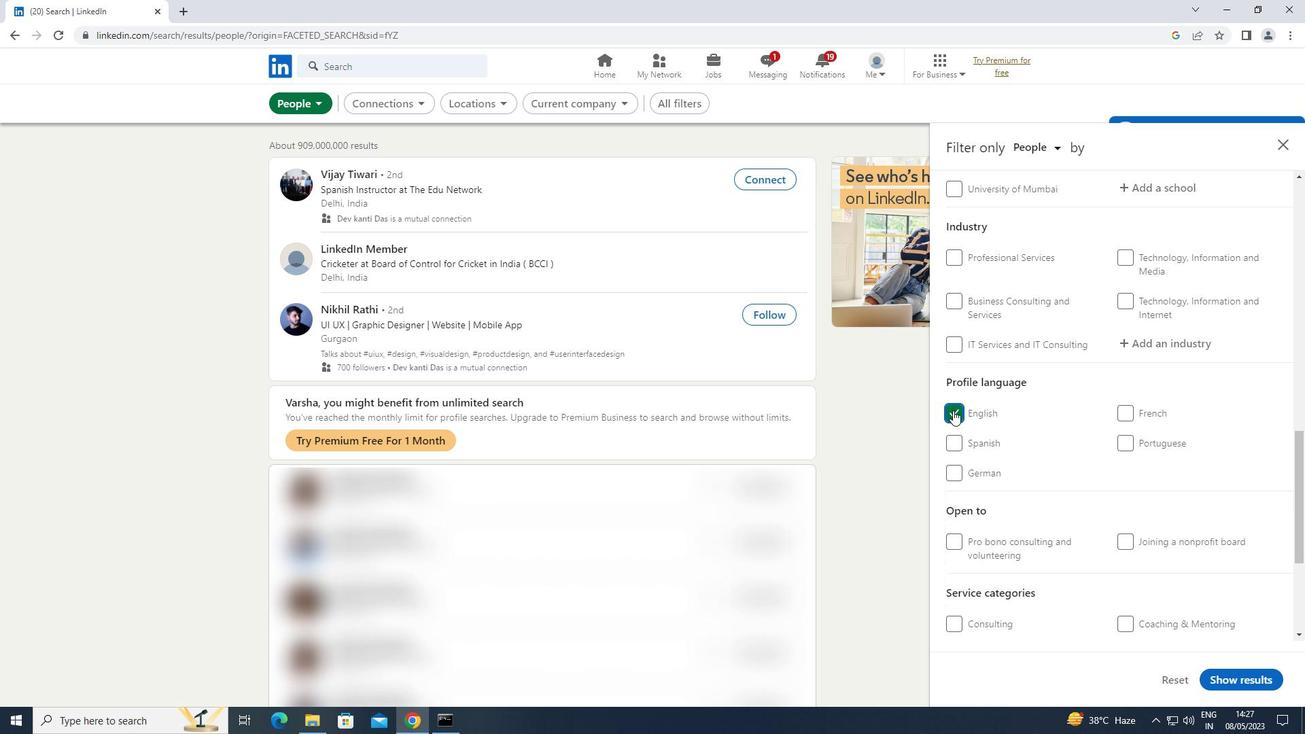 
Action: Mouse scrolled (953, 411) with delta (0, 0)
Screenshot: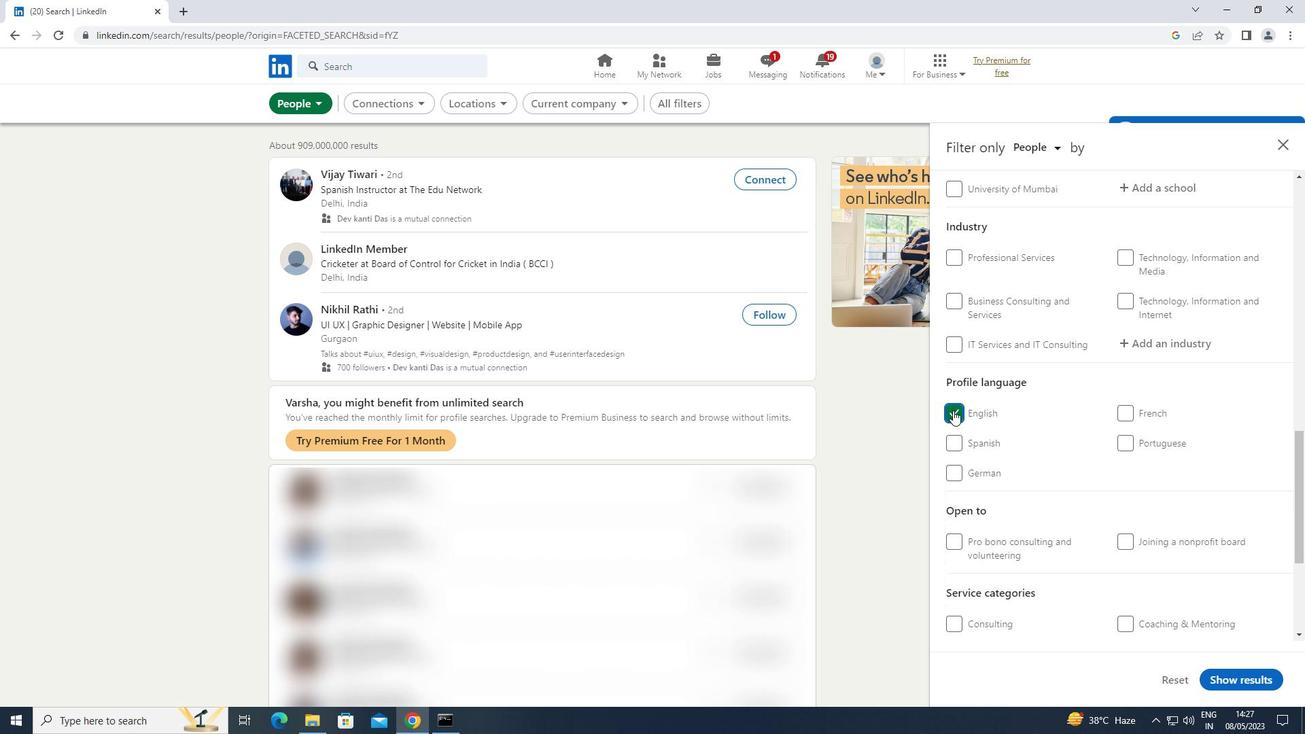 
Action: Mouse scrolled (953, 411) with delta (0, 0)
Screenshot: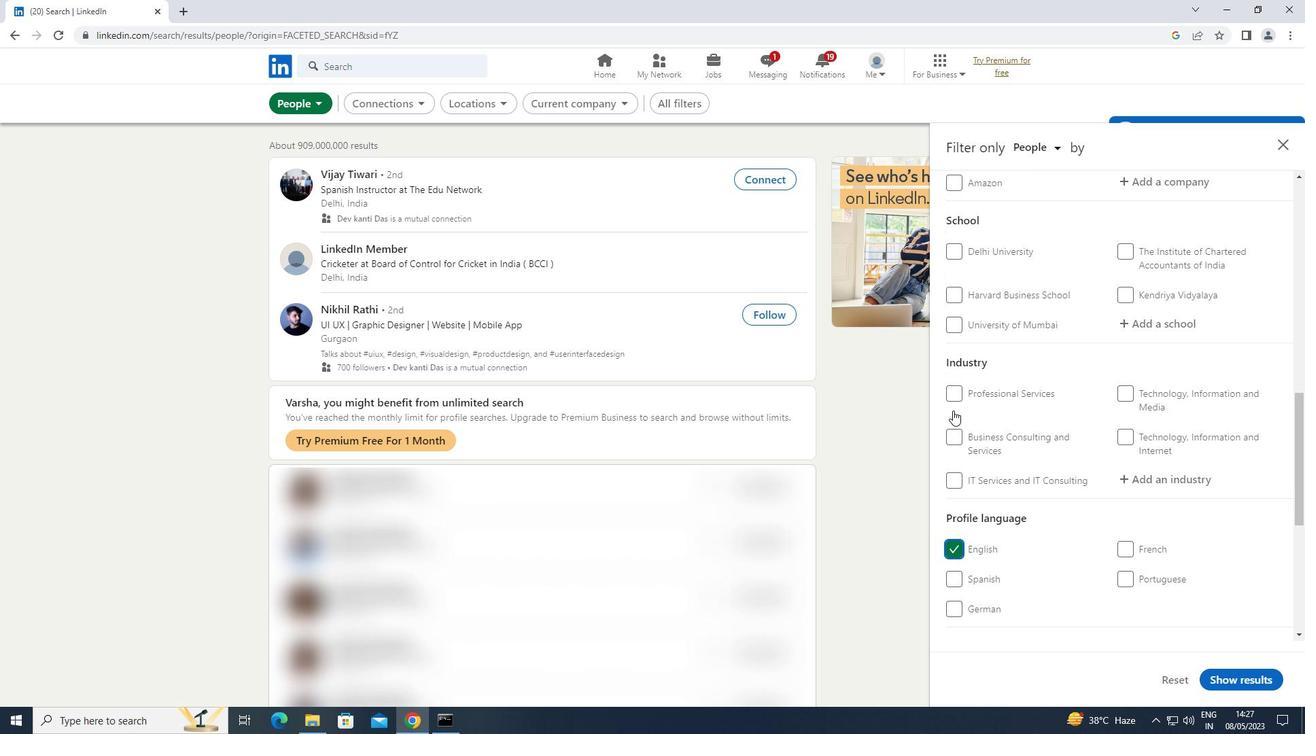 
Action: Mouse moved to (954, 410)
Screenshot: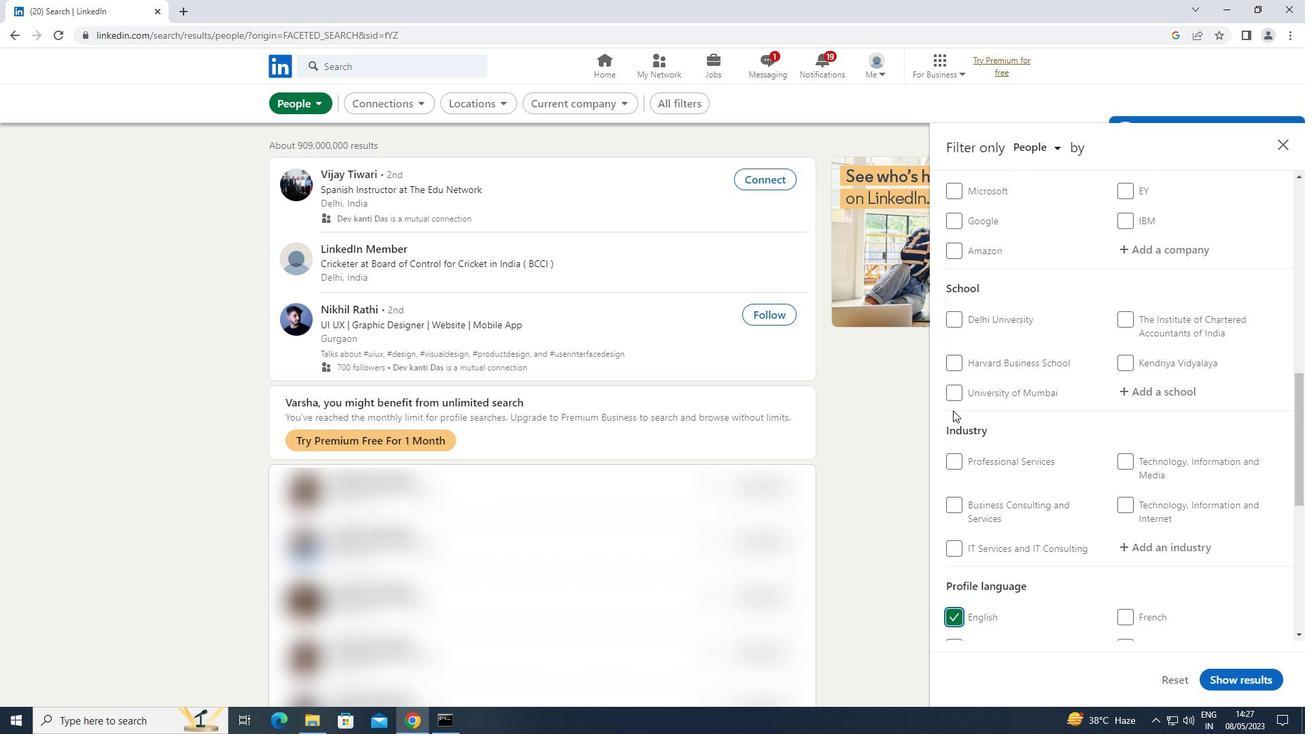 
Action: Mouse scrolled (954, 411) with delta (0, 0)
Screenshot: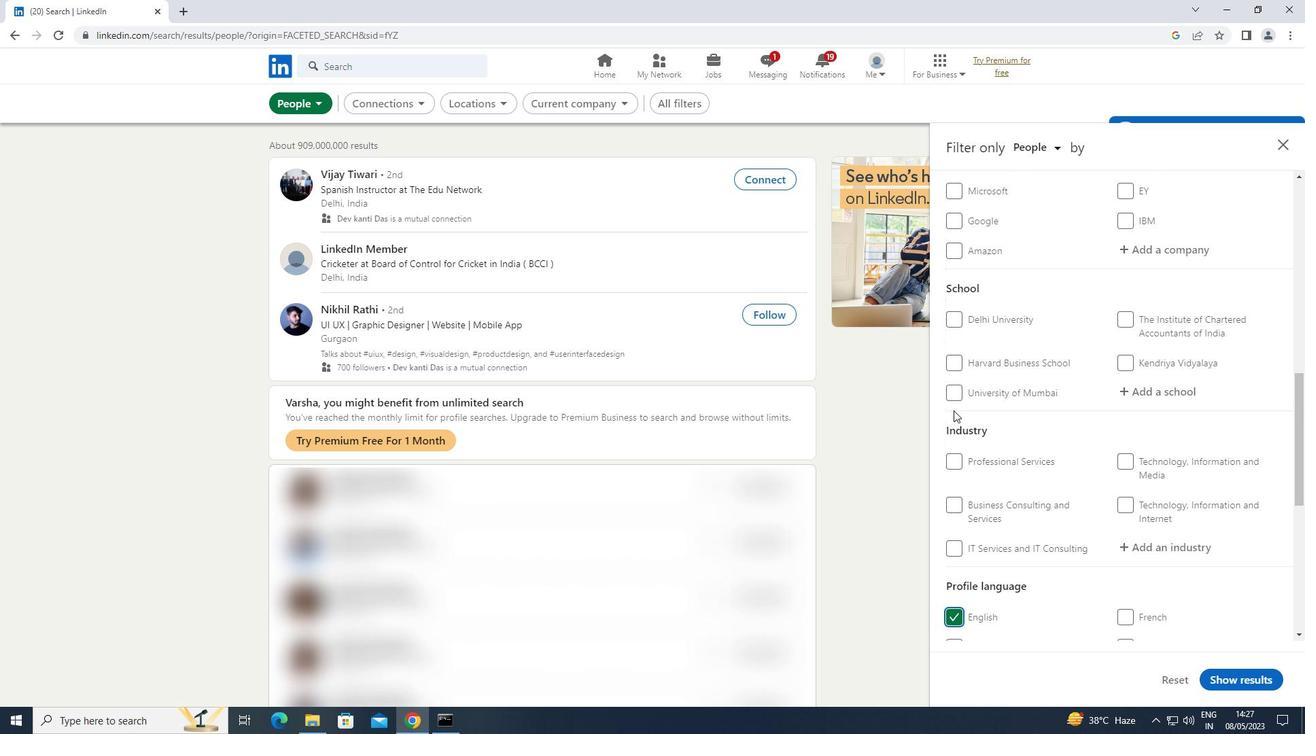 
Action: Mouse scrolled (954, 411) with delta (0, 0)
Screenshot: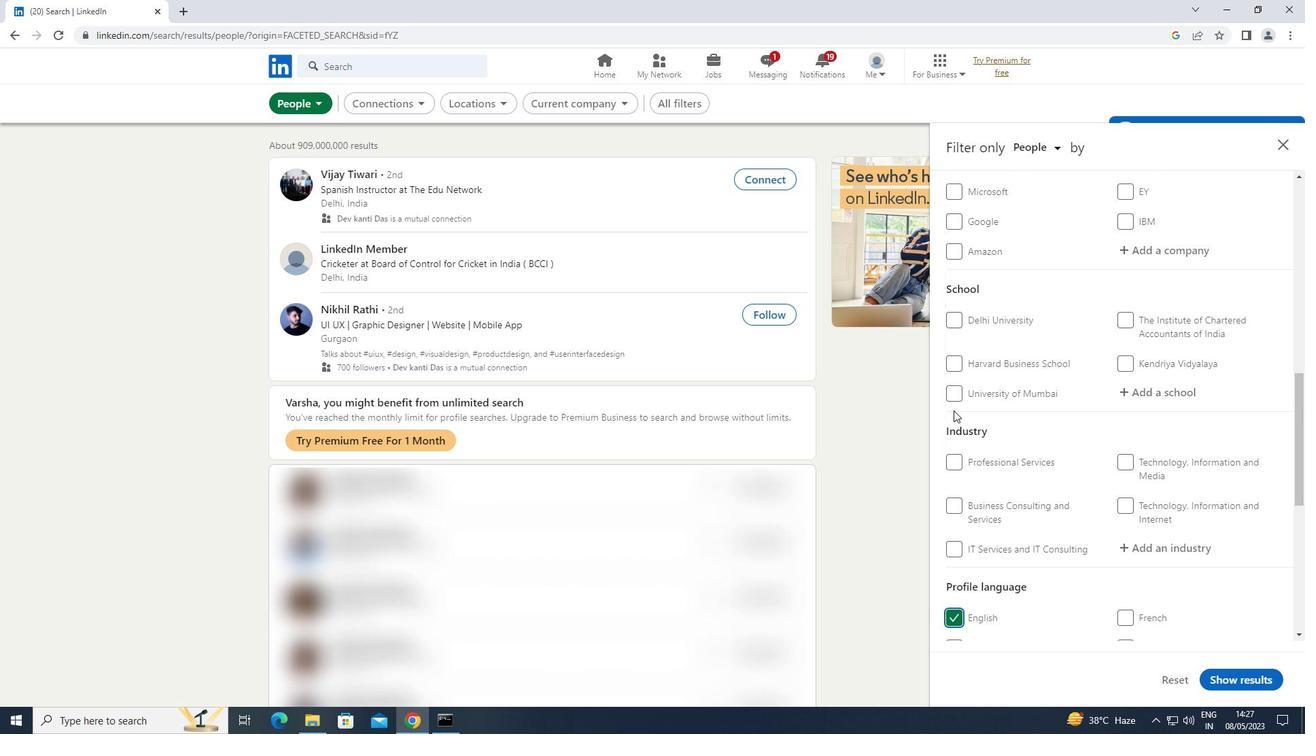 
Action: Mouse scrolled (954, 411) with delta (0, 0)
Screenshot: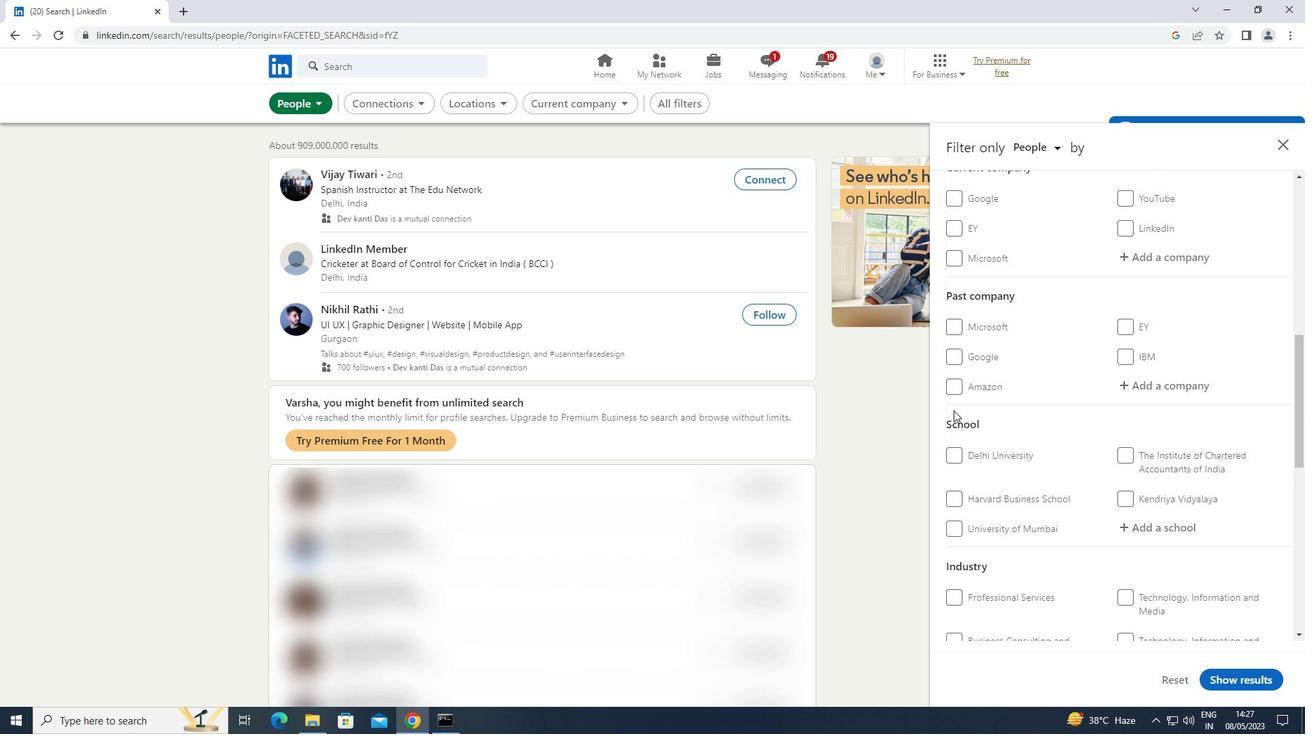 
Action: Mouse scrolled (954, 411) with delta (0, 0)
Screenshot: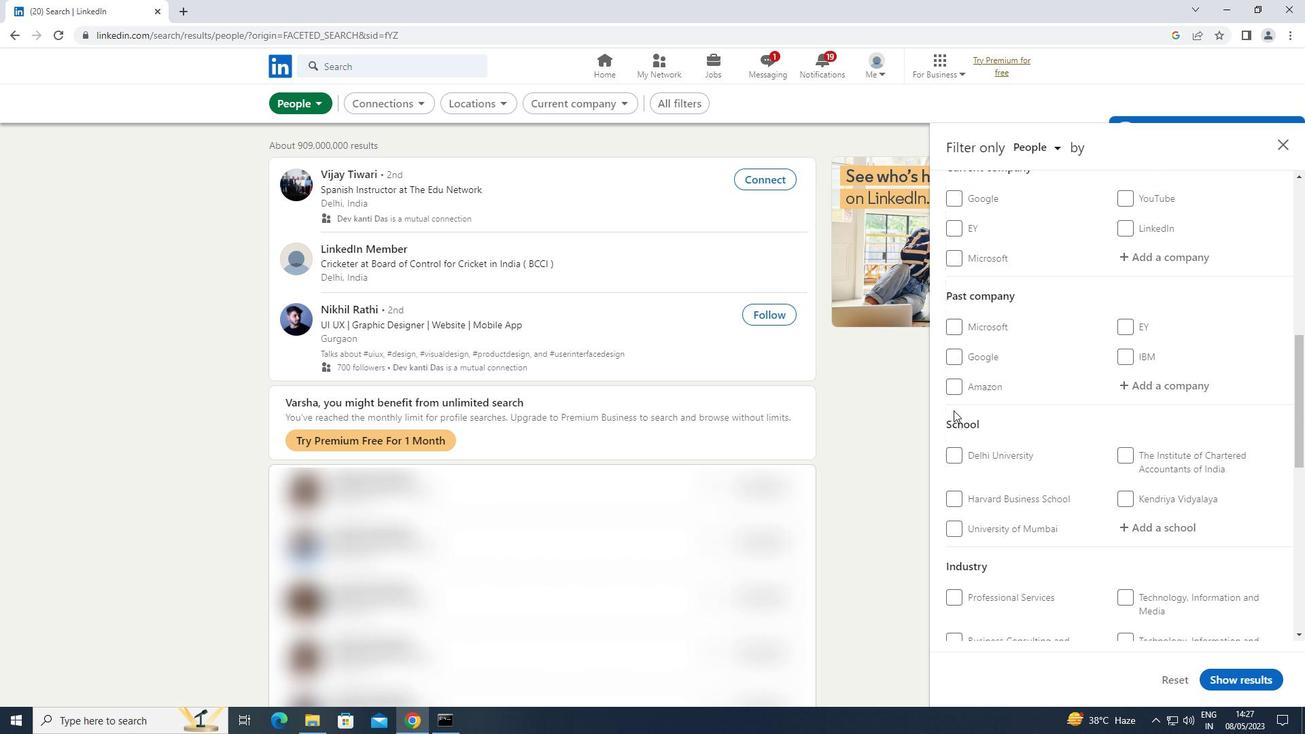 
Action: Mouse moved to (1174, 392)
Screenshot: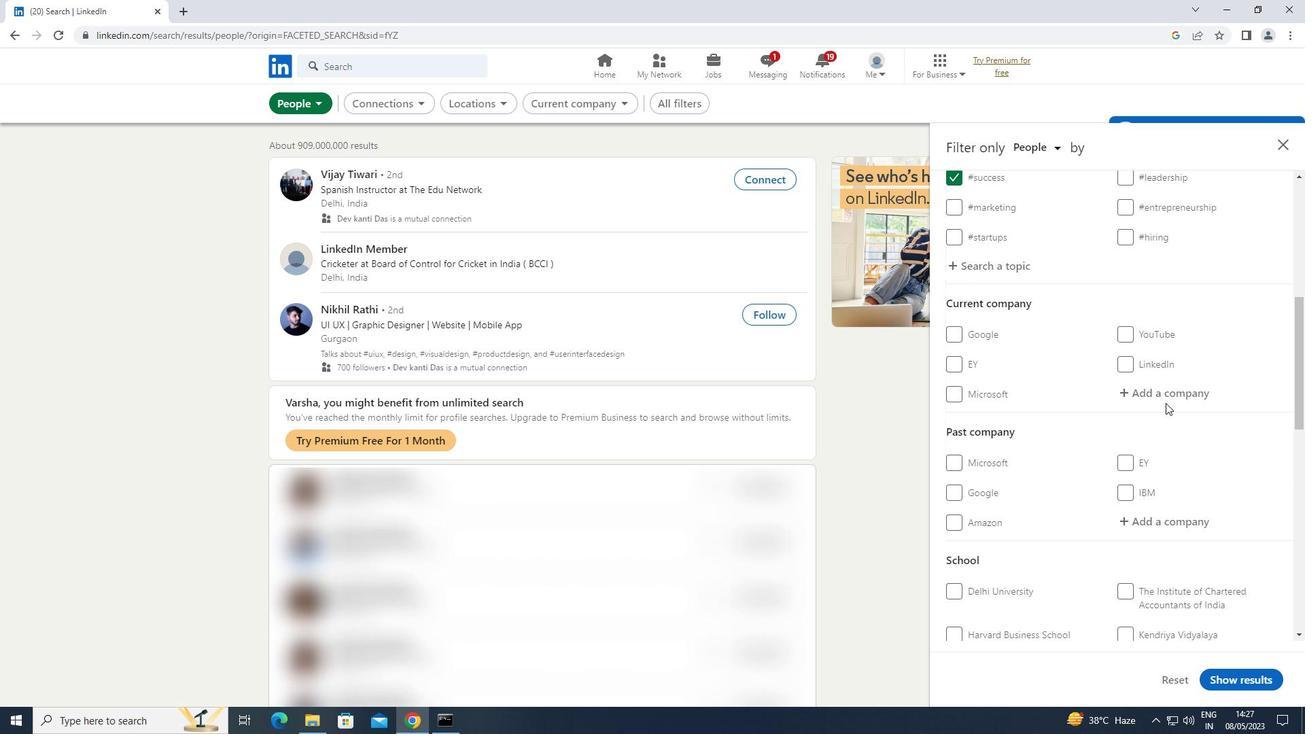 
Action: Mouse pressed left at (1174, 392)
Screenshot: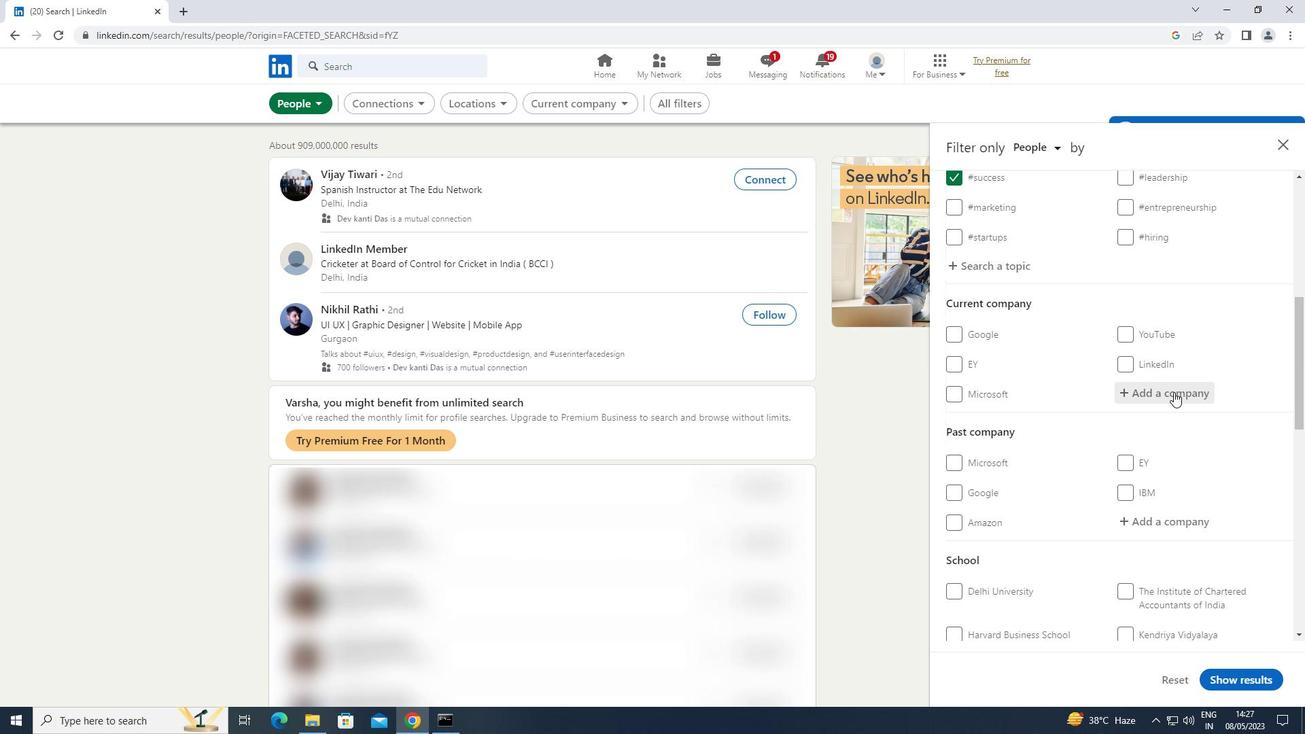 
Action: Key pressed <Key.shift>TIMES<Key.space>
Screenshot: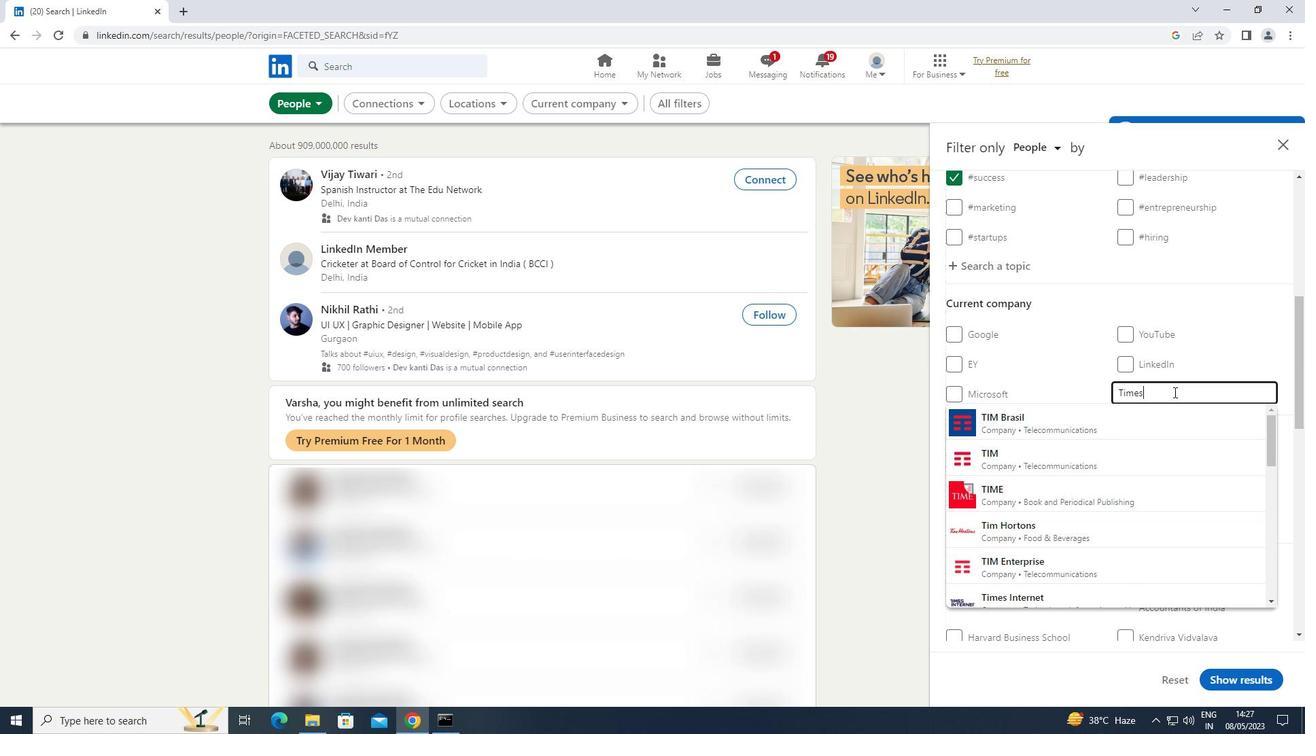 
Action: Mouse moved to (1110, 446)
Screenshot: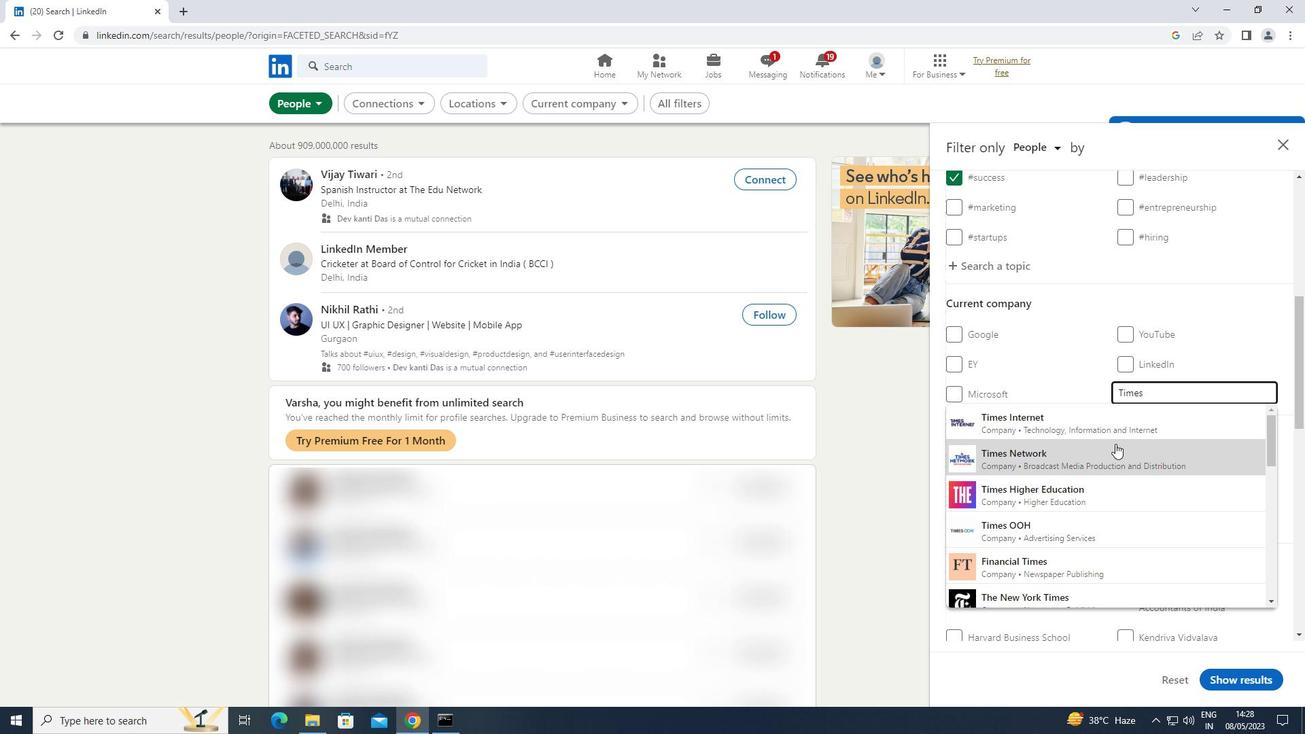 
Action: Mouse pressed left at (1110, 446)
Screenshot: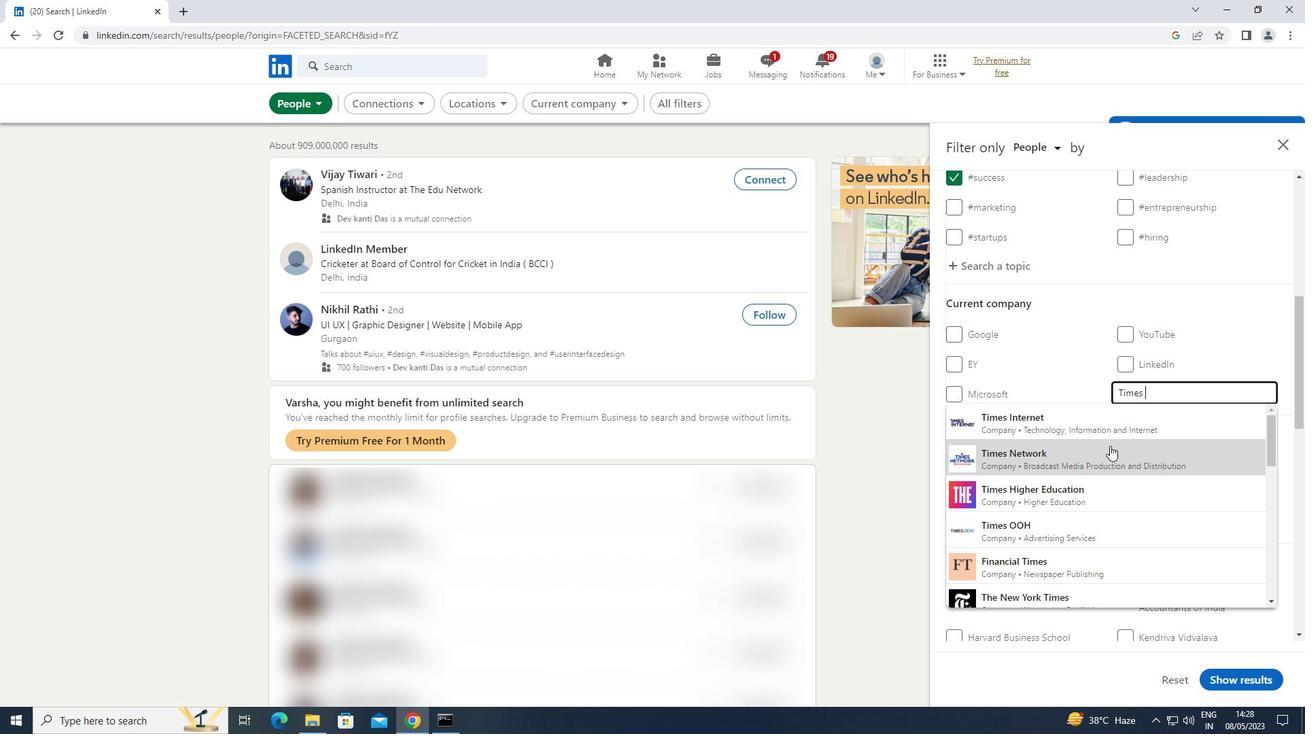 
Action: Mouse moved to (1110, 446)
Screenshot: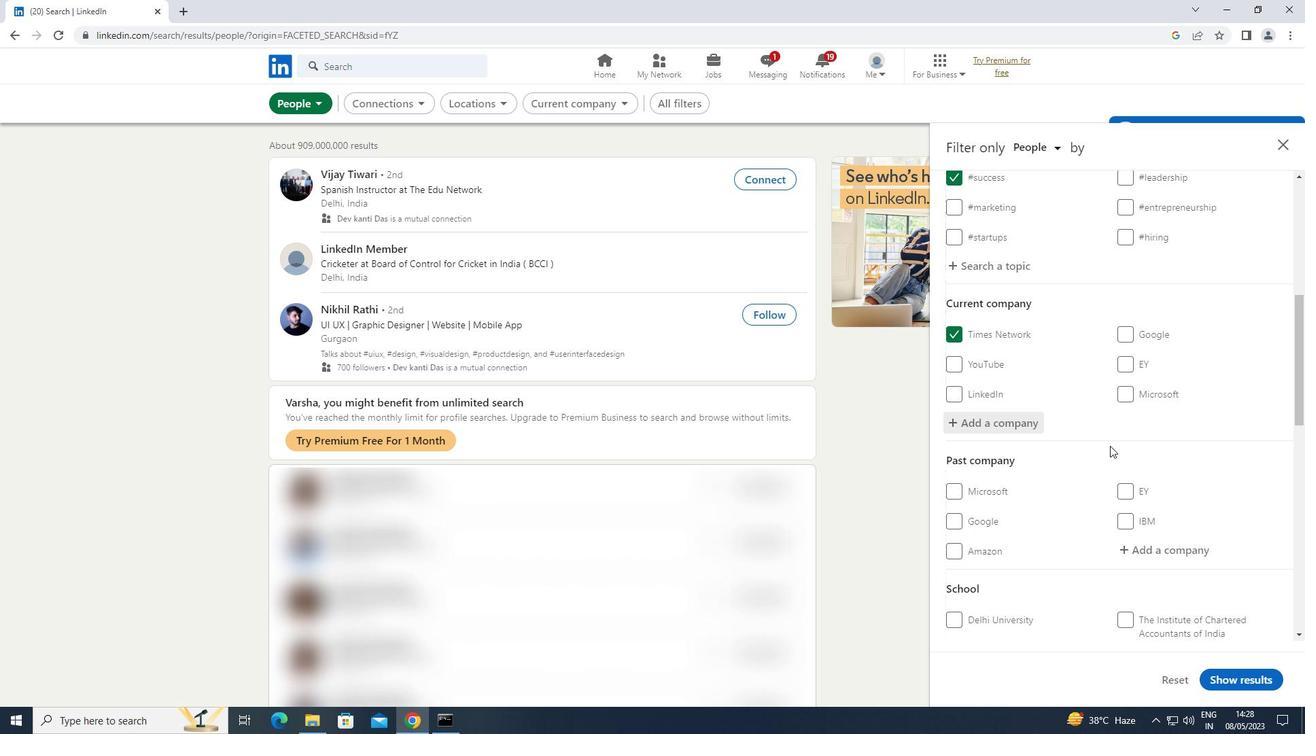 
Action: Mouse scrolled (1110, 445) with delta (0, 0)
Screenshot: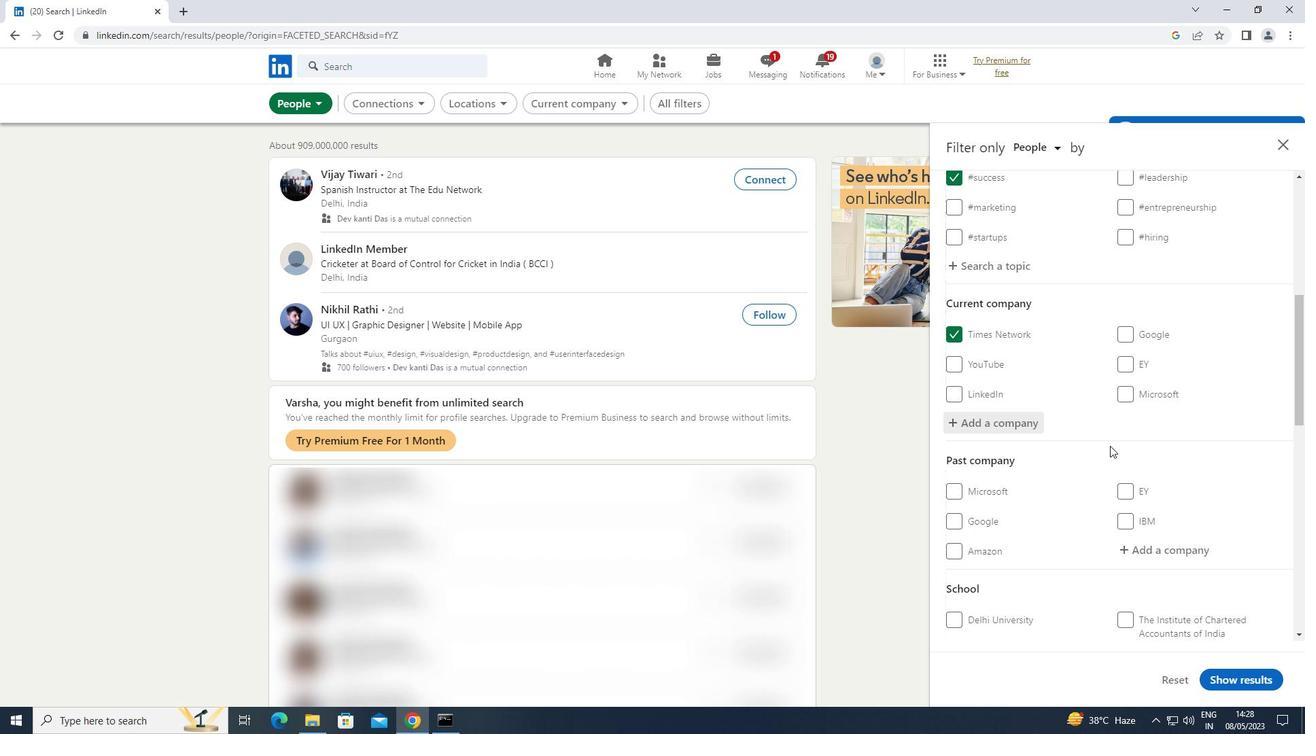
Action: Mouse scrolled (1110, 445) with delta (0, 0)
Screenshot: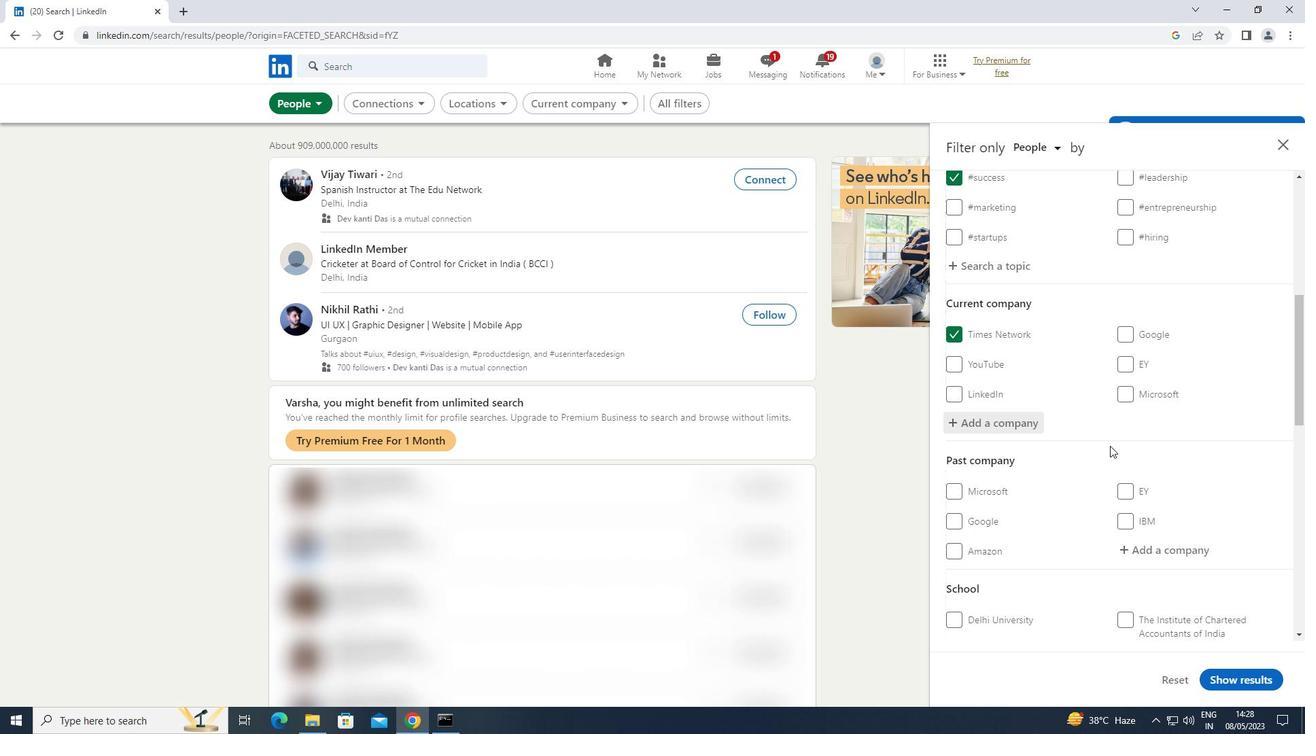 
Action: Mouse moved to (1157, 549)
Screenshot: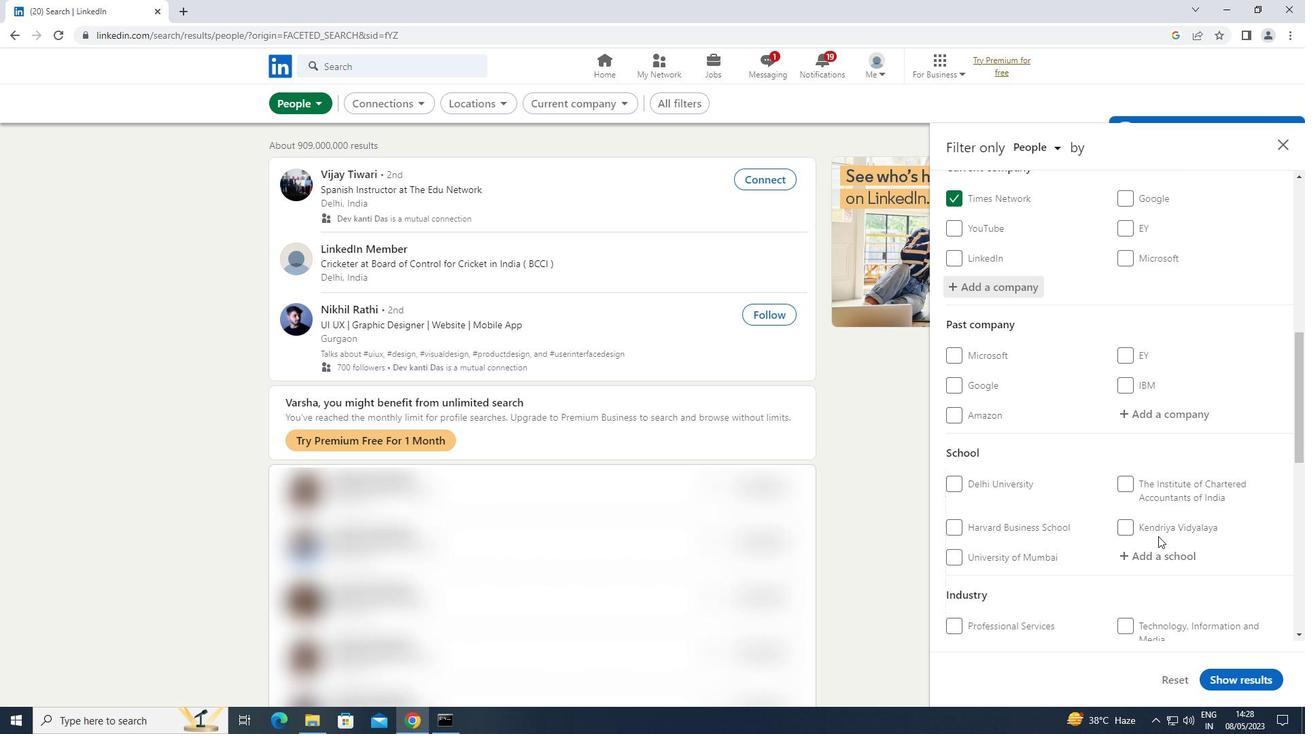 
Action: Mouse pressed left at (1157, 549)
Screenshot: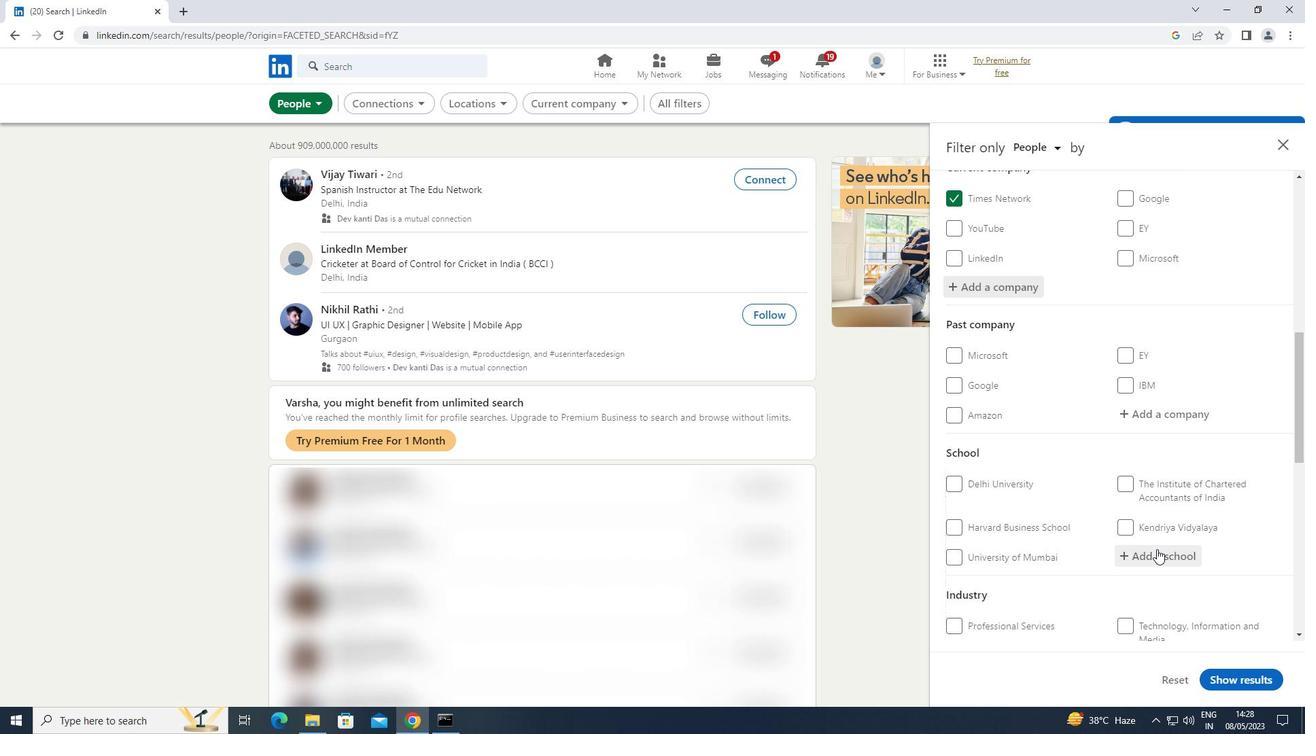 
Action: Key pressed <Key.shift>NATIONAL<Key.space><Key.shift>INSTITUTE<Key.space>OF<Key.space><Key.shift>TECHNOLOGY<Key.space><Key.shift>ROURKELA
Screenshot: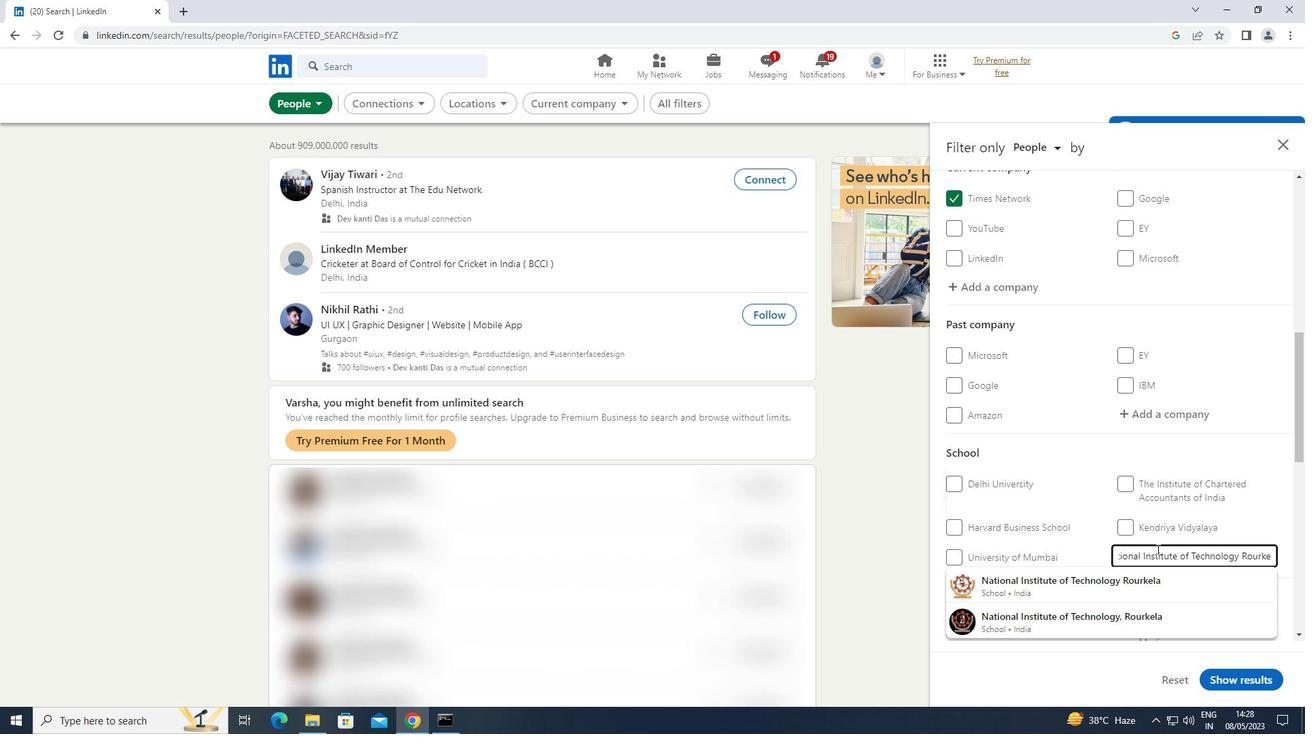
Action: Mouse moved to (1108, 582)
Screenshot: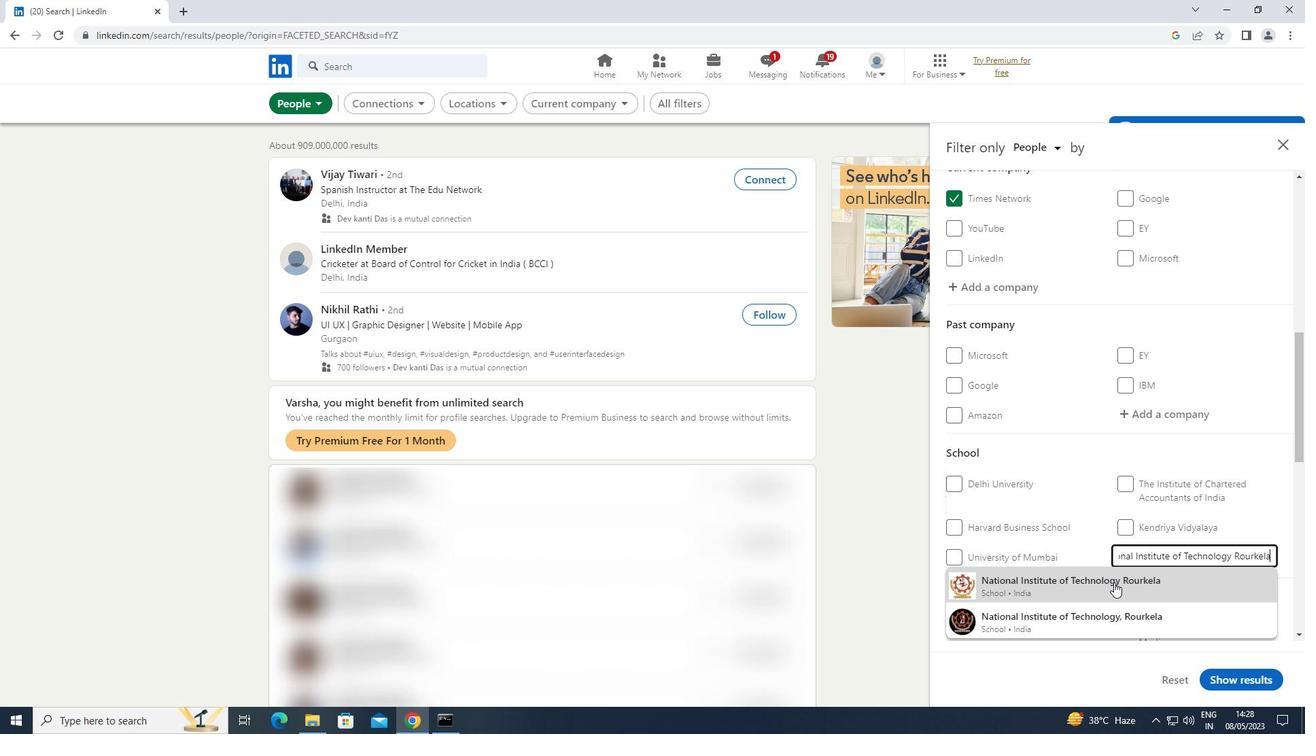 
Action: Mouse pressed left at (1108, 582)
Screenshot: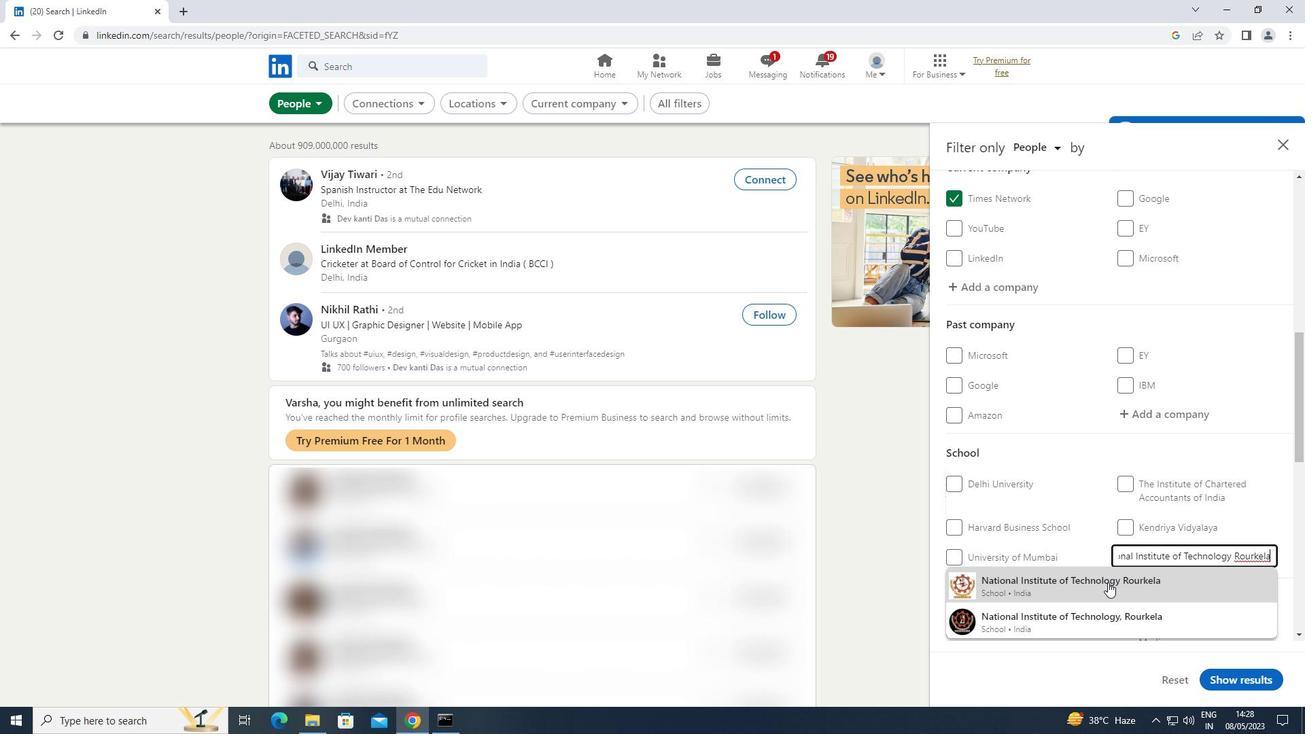 
Action: Mouse scrolled (1108, 582) with delta (0, 0)
Screenshot: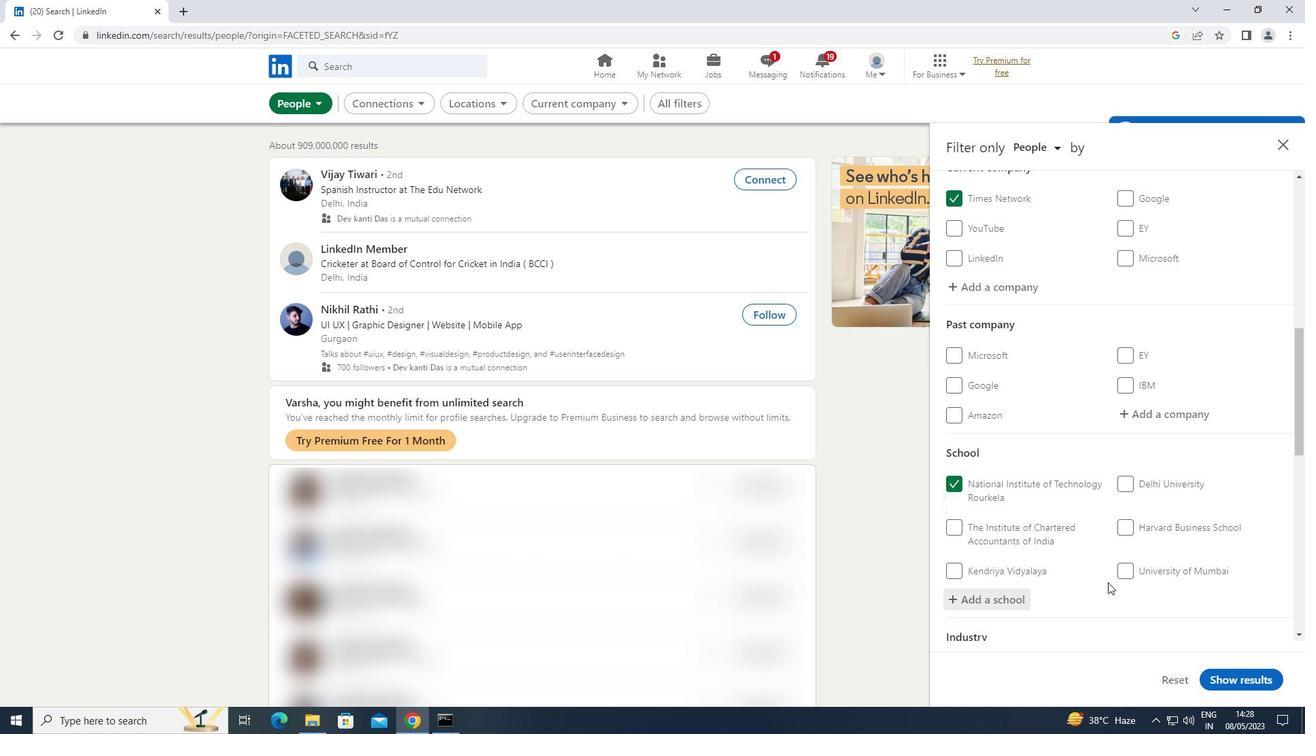 
Action: Mouse scrolled (1108, 582) with delta (0, 0)
Screenshot: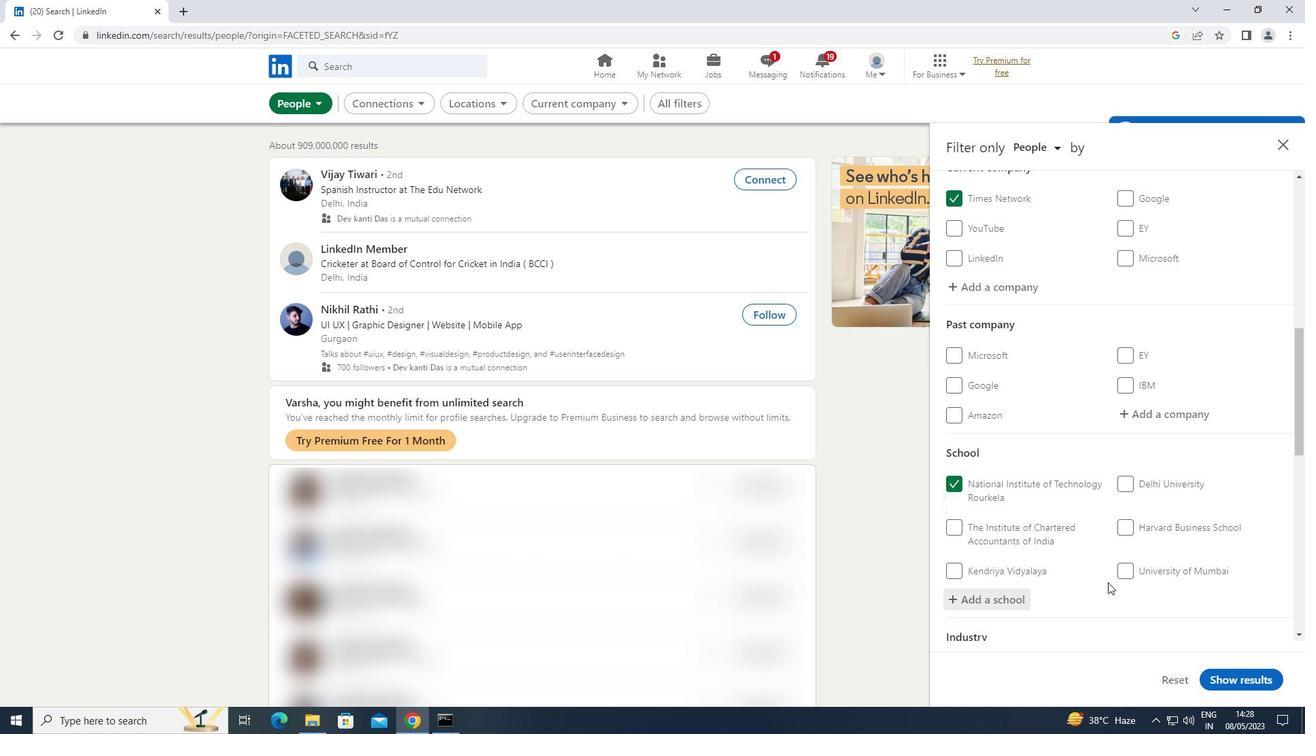 
Action: Mouse scrolled (1108, 582) with delta (0, 0)
Screenshot: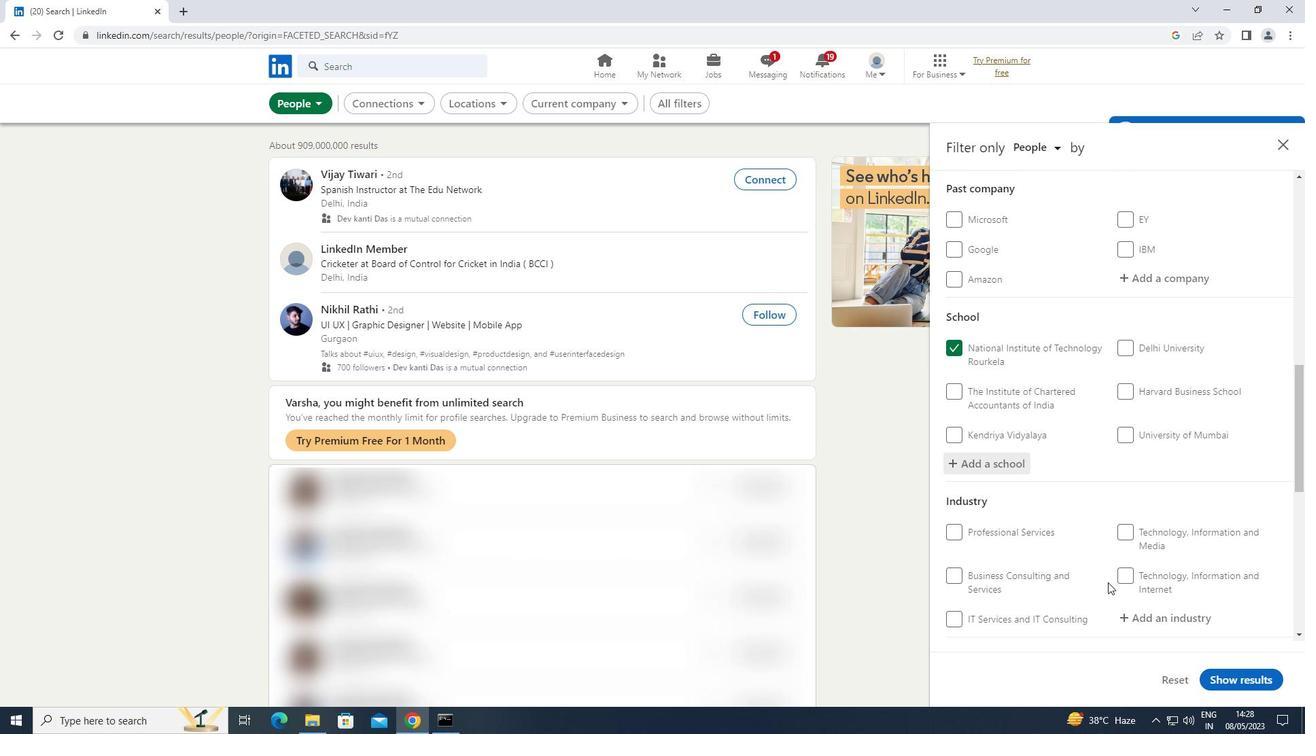 
Action: Mouse scrolled (1108, 582) with delta (0, 0)
Screenshot: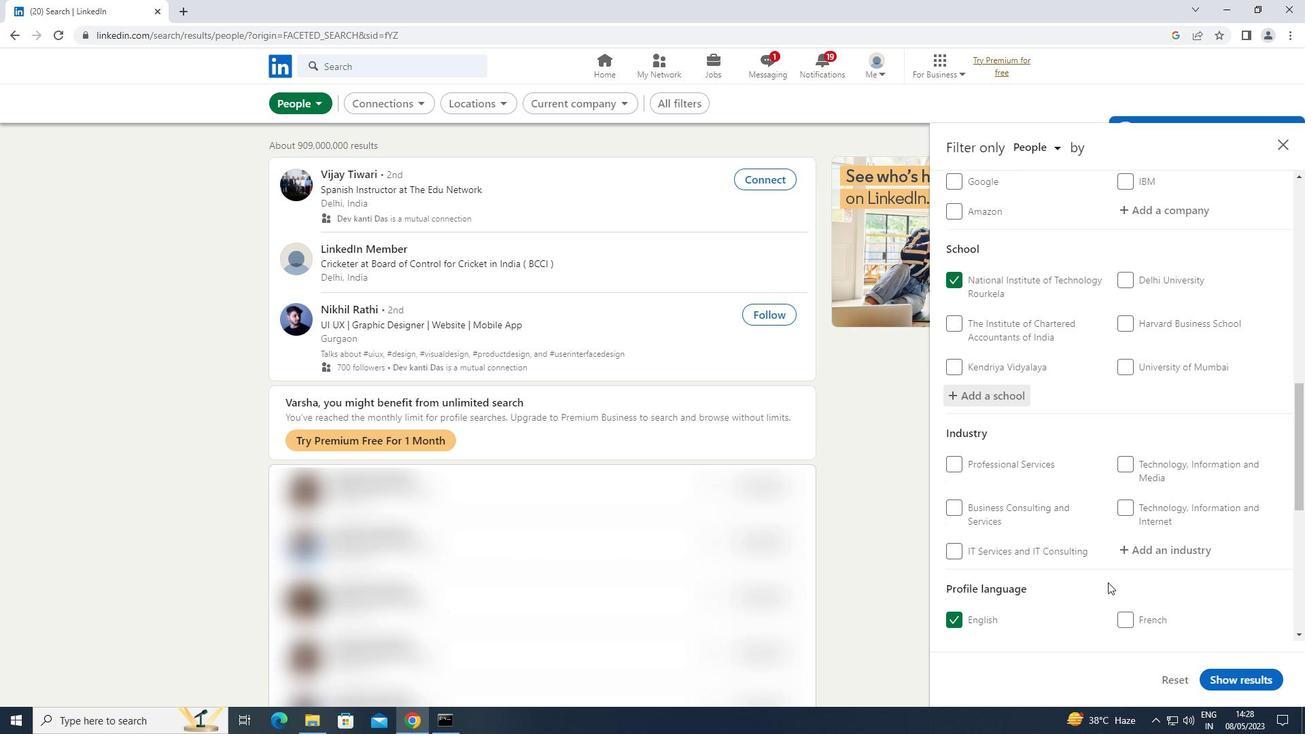 
Action: Mouse moved to (1194, 486)
Screenshot: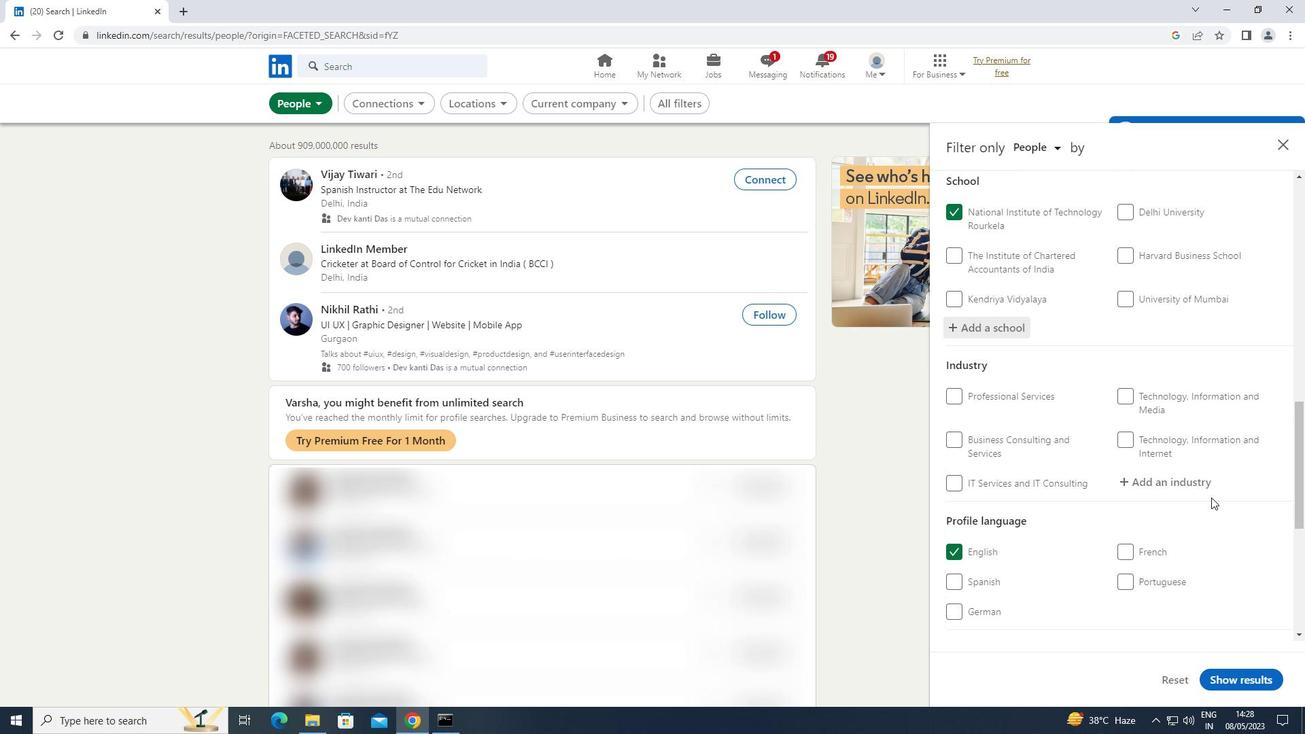 
Action: Mouse pressed left at (1194, 486)
Screenshot: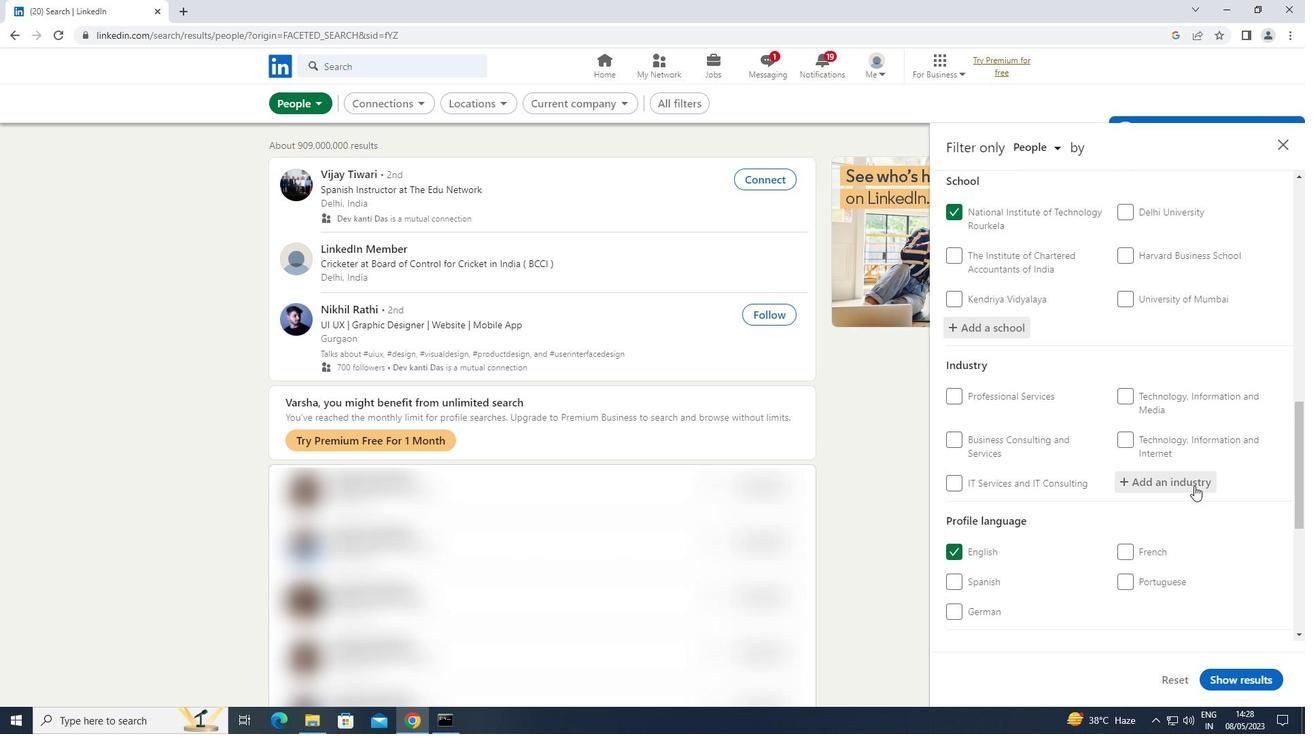 
Action: Key pressed <Key.shift>RETAIL<Key.space><Key.shift>ART<Key.backspace><Key.backspace>
Screenshot: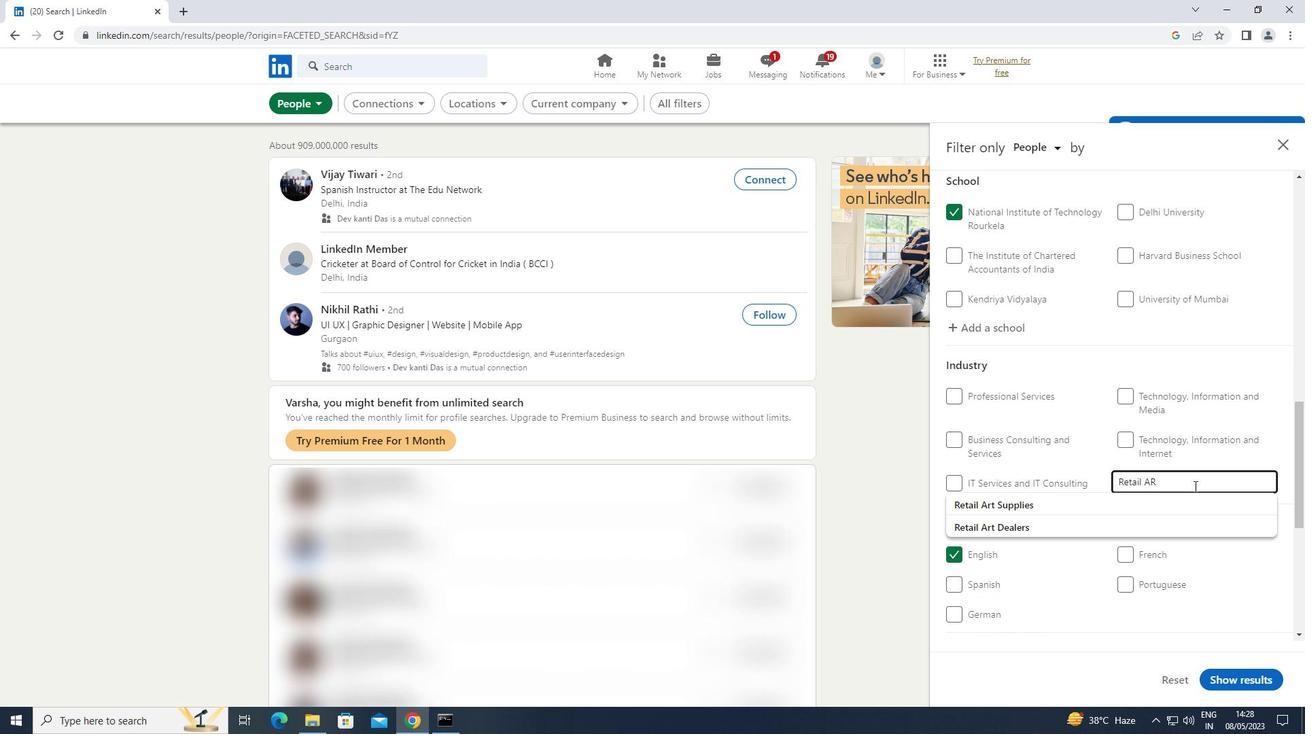 
Action: Mouse moved to (1190, 482)
Screenshot: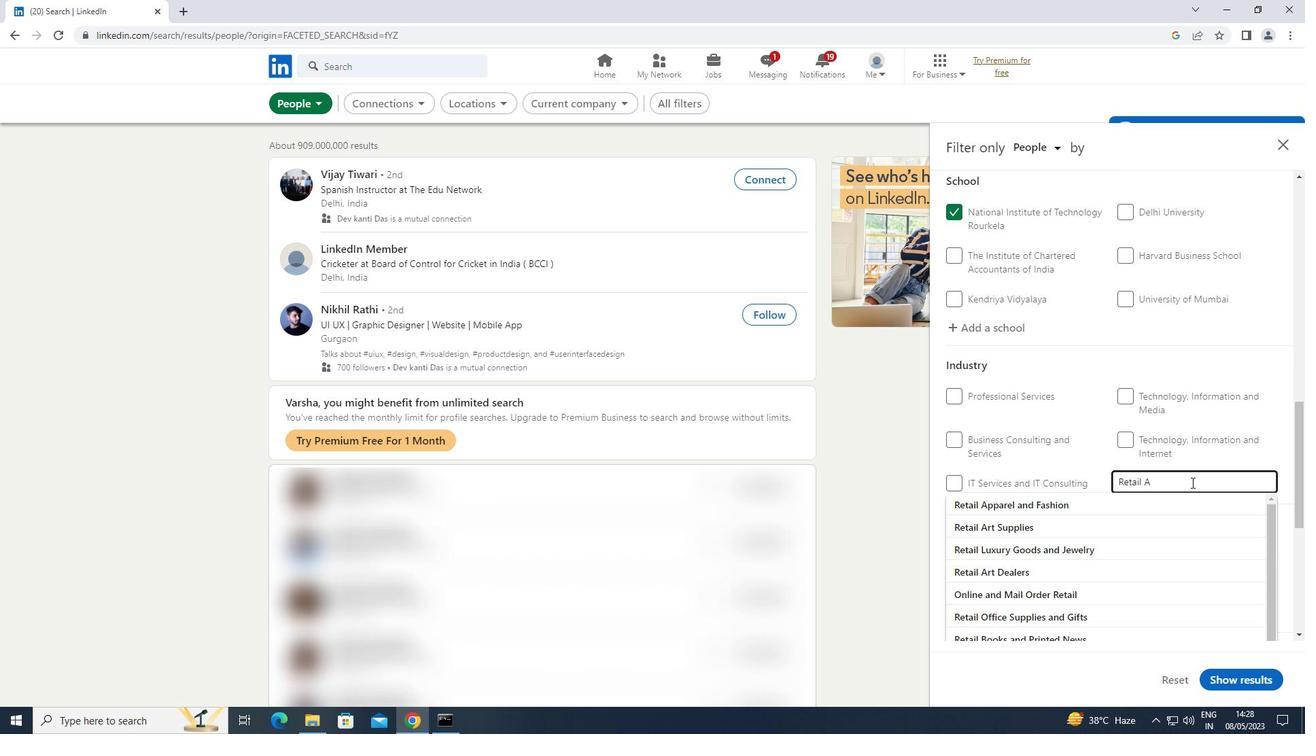 
Action: Key pressed <Key.shift>RT
Screenshot: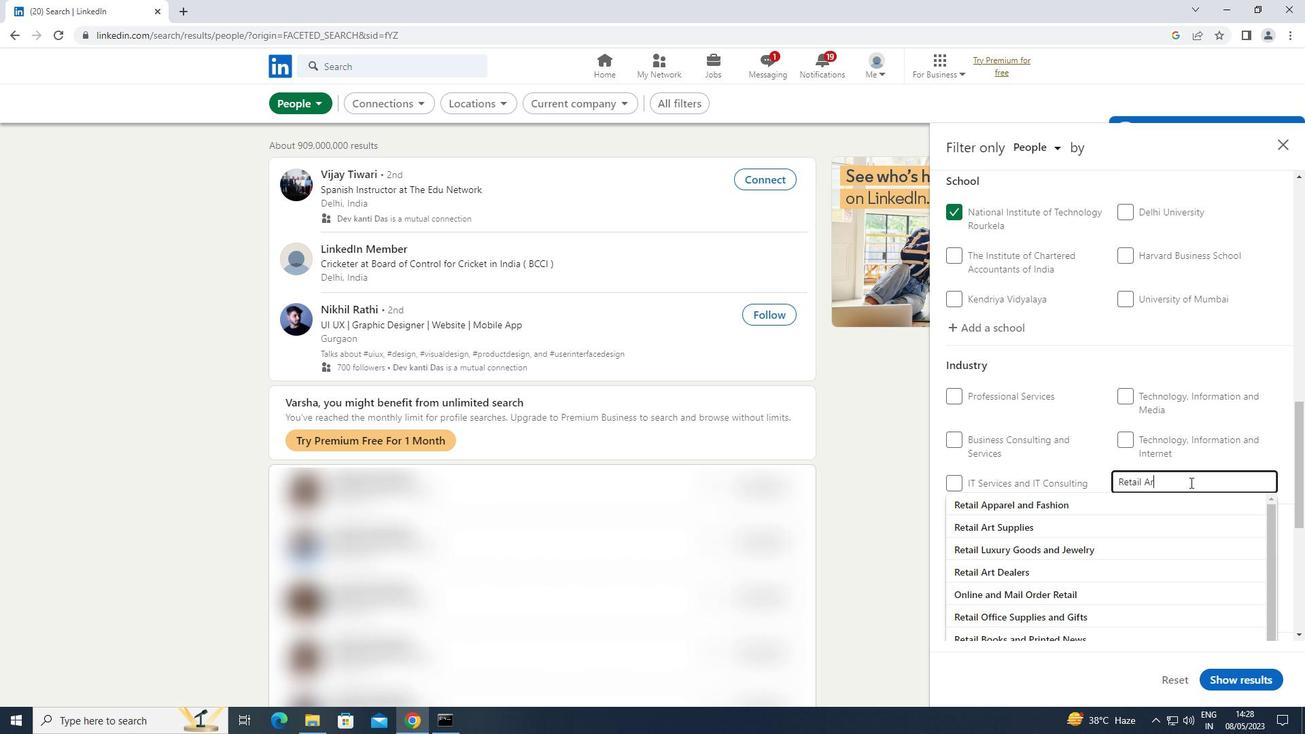 
Action: Mouse moved to (1049, 501)
Screenshot: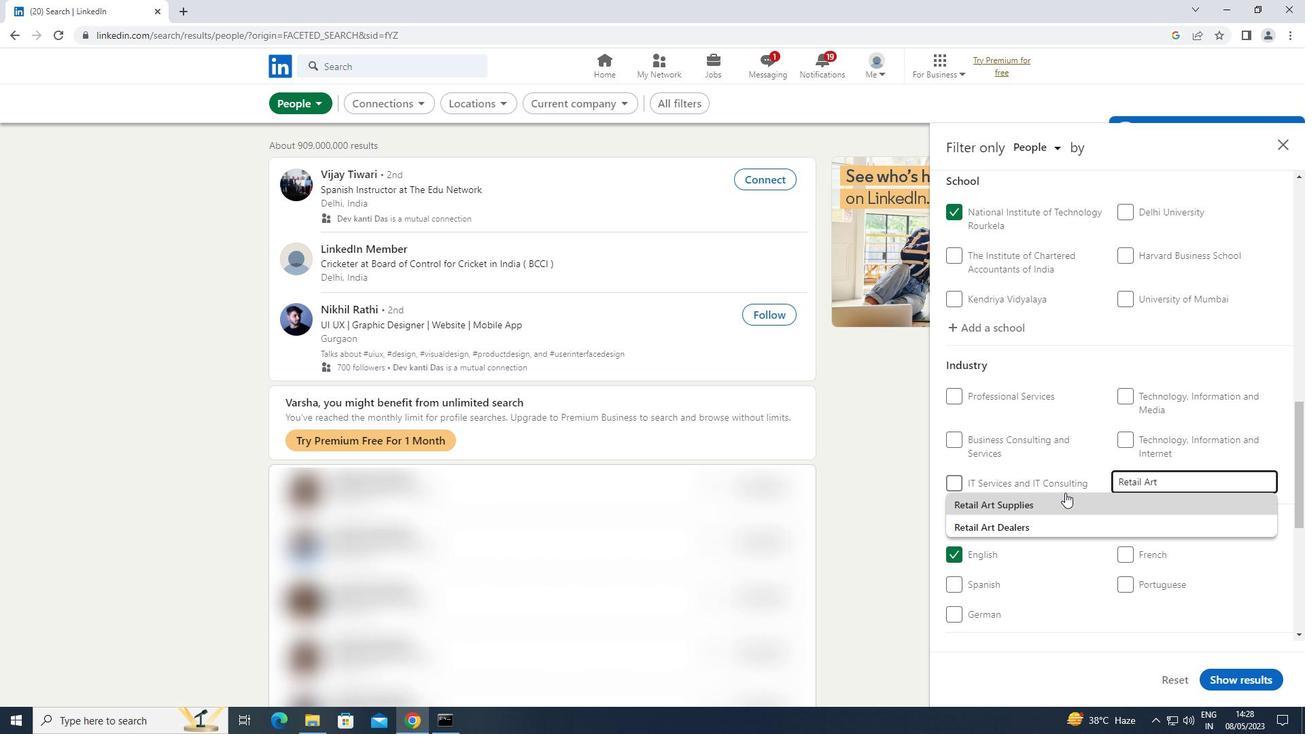 
Action: Mouse pressed left at (1049, 501)
Screenshot: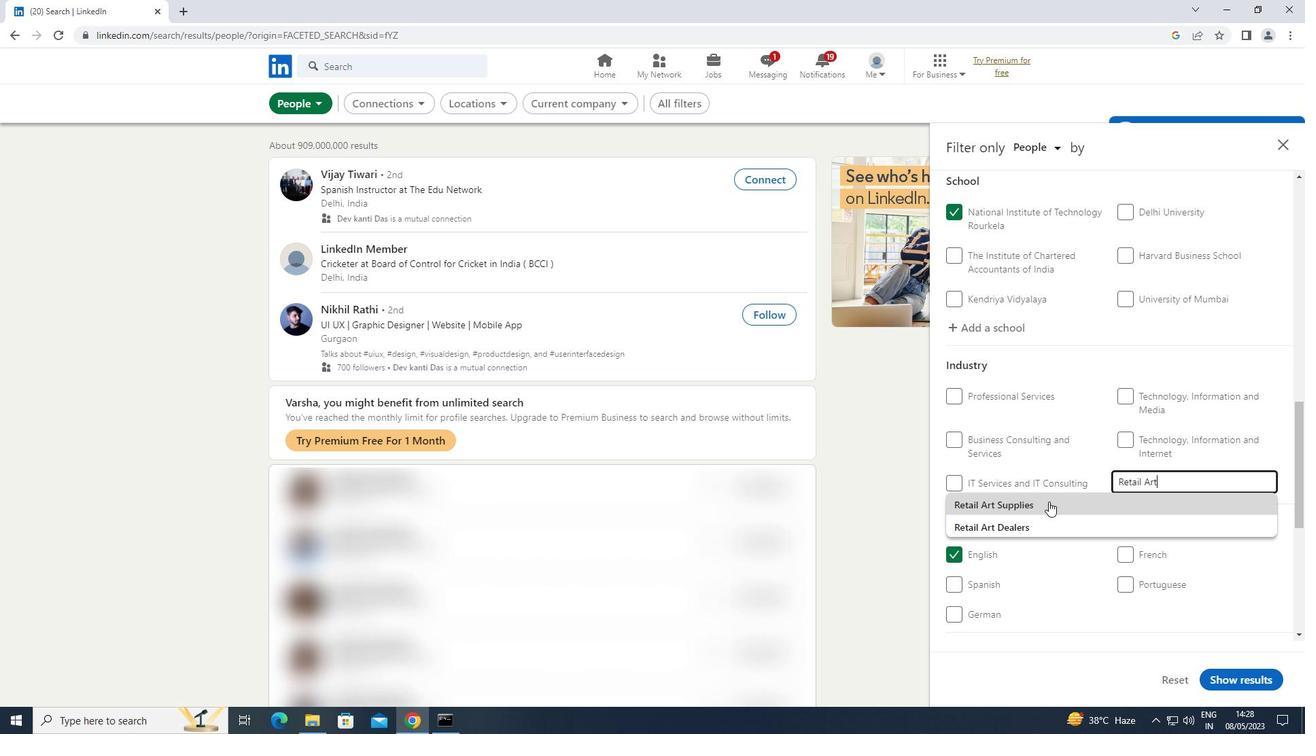 
Action: Mouse scrolled (1049, 501) with delta (0, 0)
Screenshot: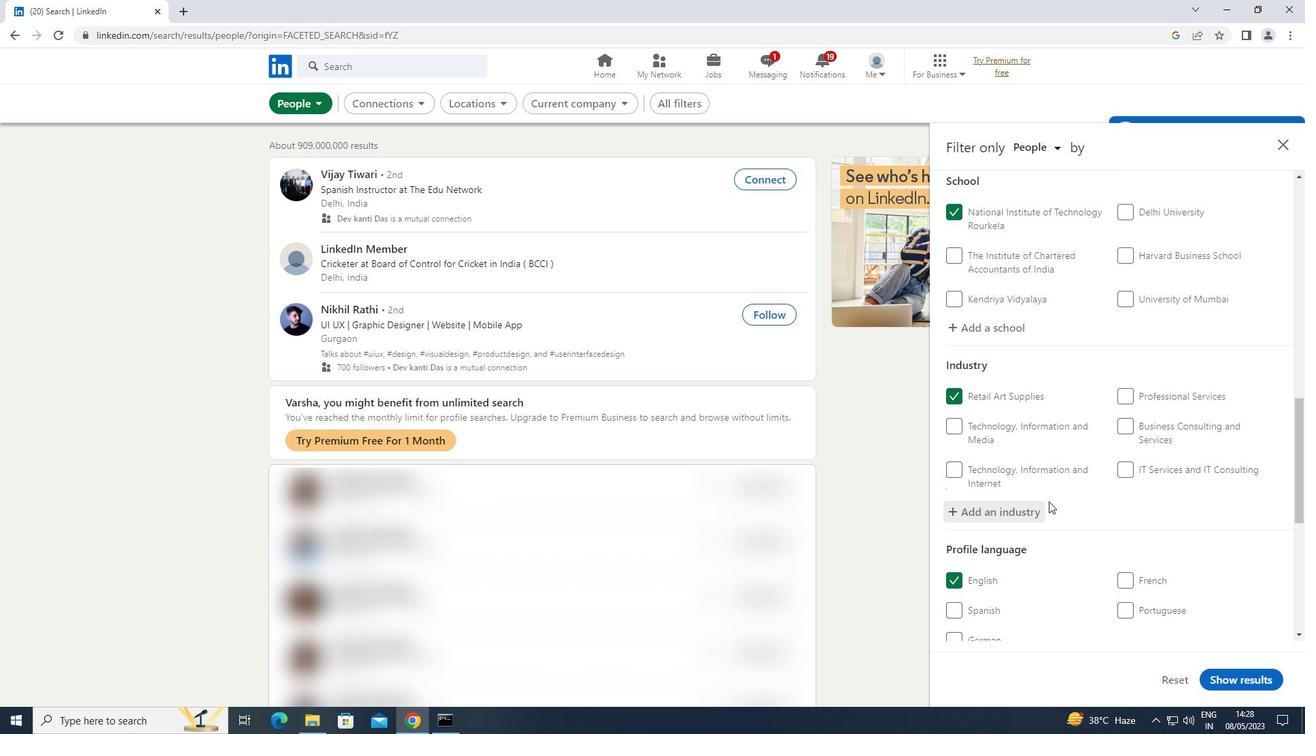 
Action: Mouse scrolled (1049, 501) with delta (0, 0)
Screenshot: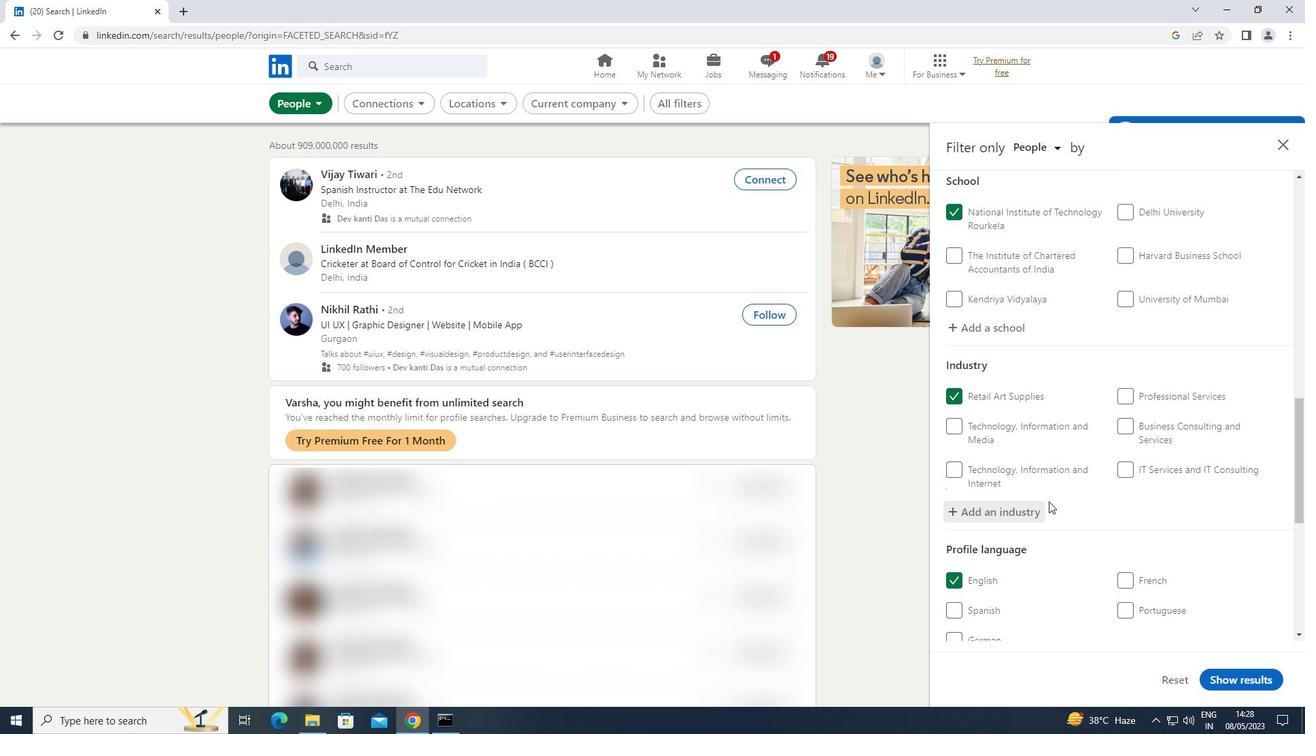 
Action: Mouse moved to (1050, 501)
Screenshot: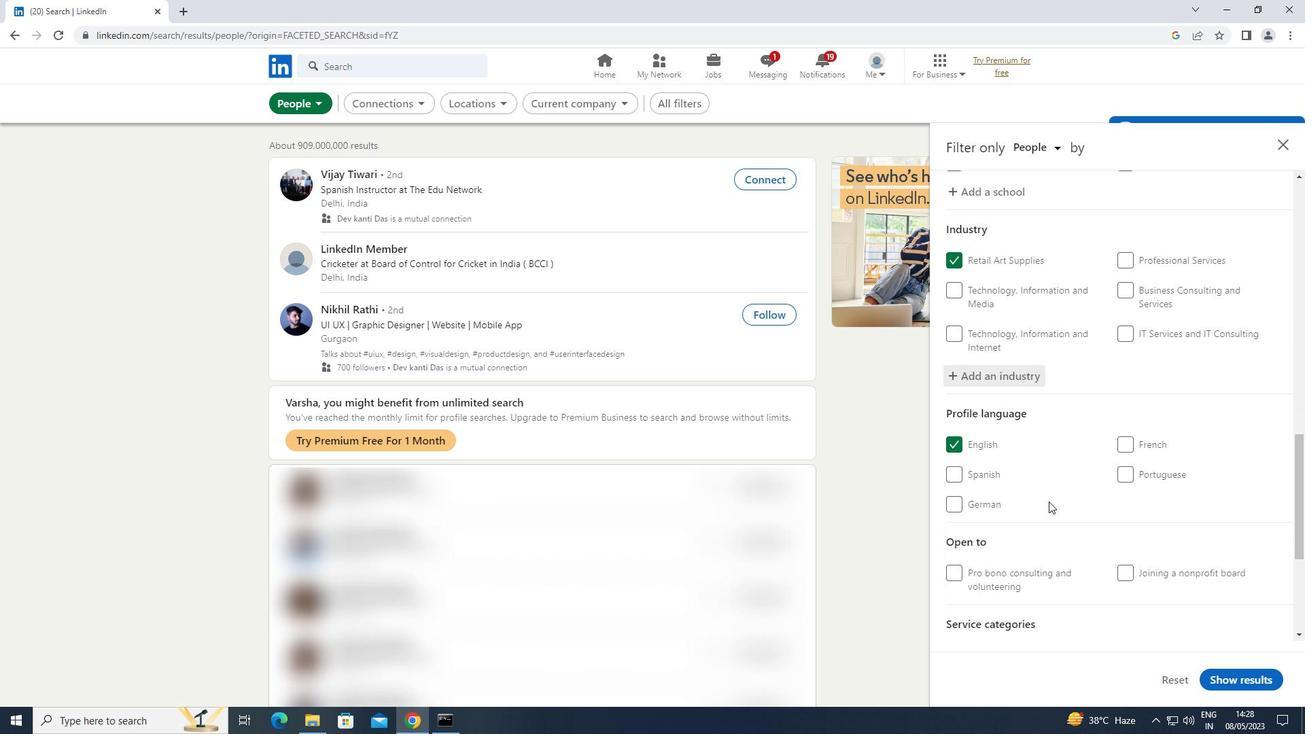 
Action: Mouse scrolled (1050, 500) with delta (0, 0)
Screenshot: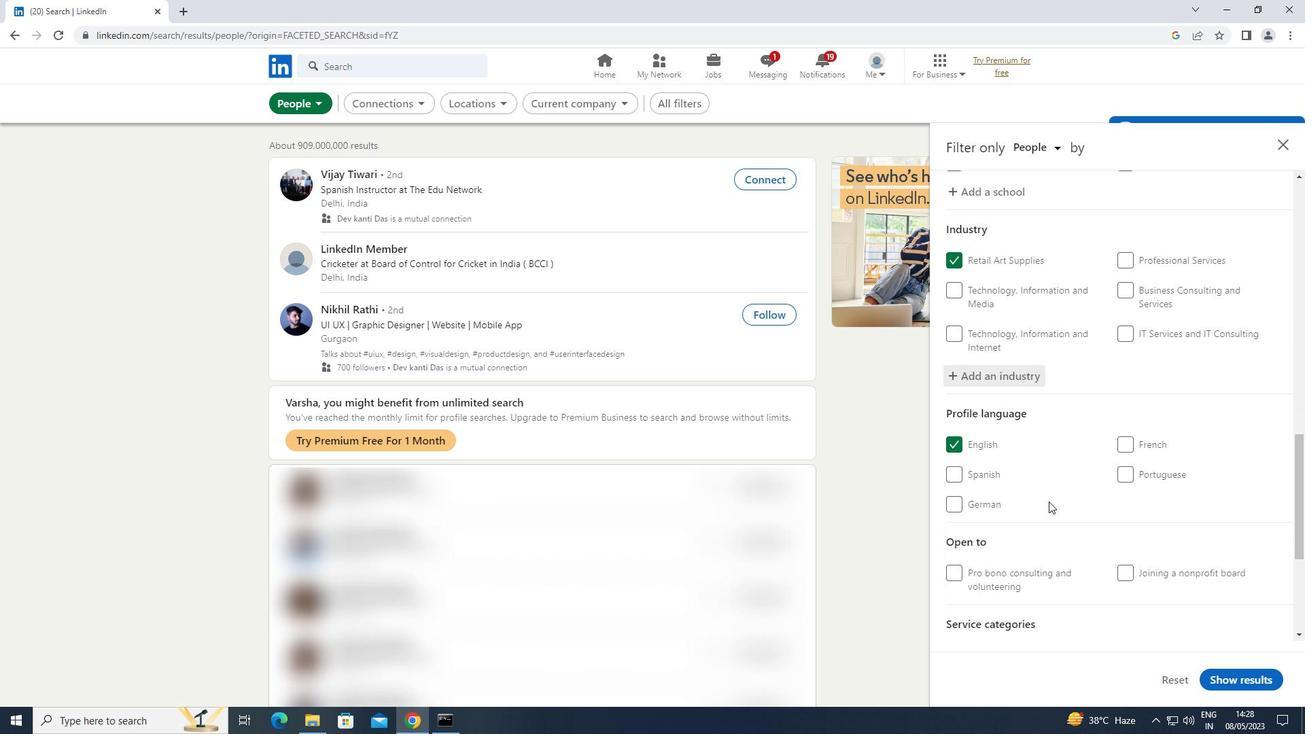 
Action: Mouse scrolled (1050, 500) with delta (0, 0)
Screenshot: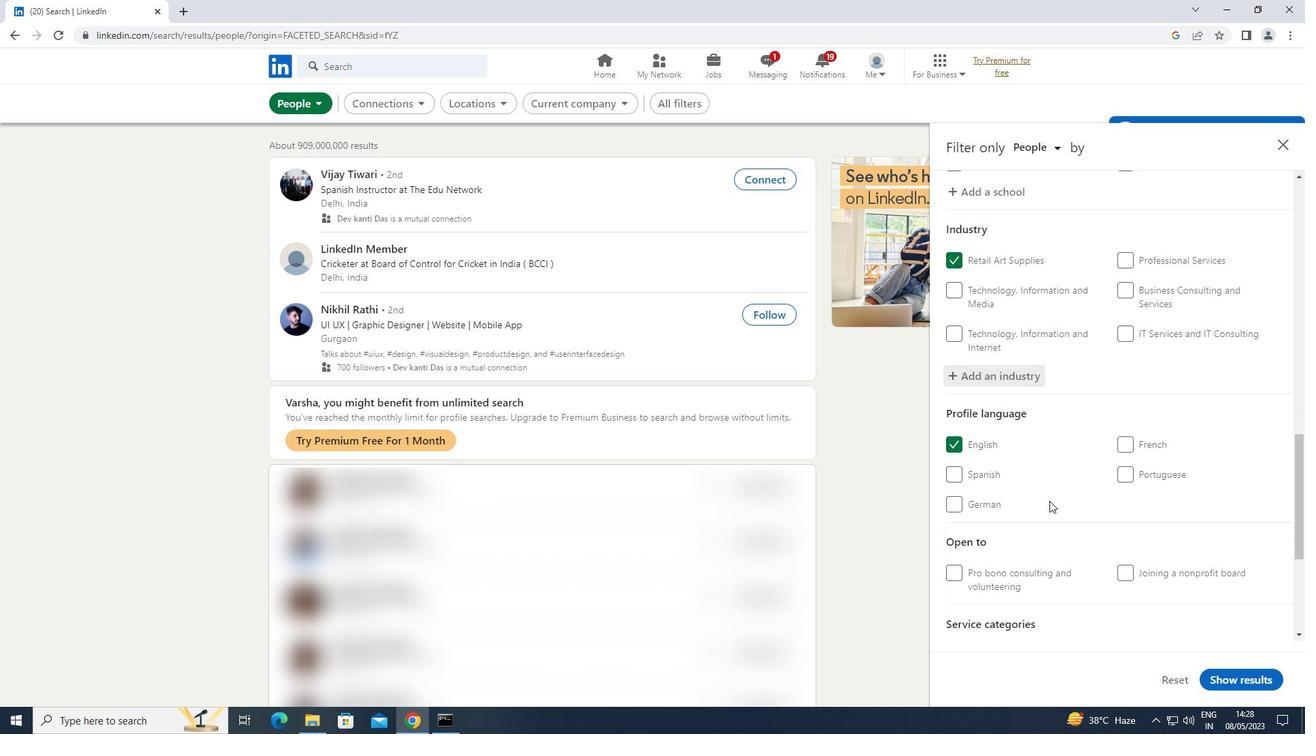 
Action: Mouse moved to (1159, 567)
Screenshot: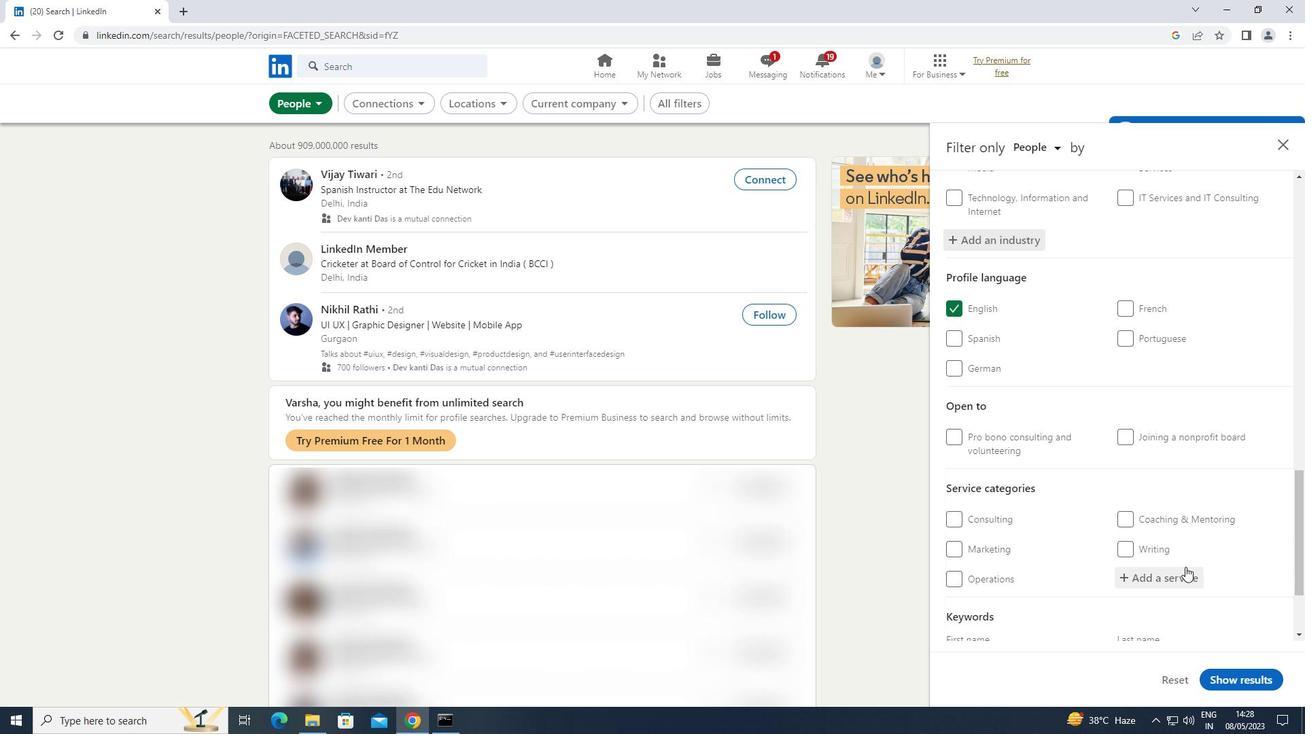 
Action: Mouse pressed left at (1159, 567)
Screenshot: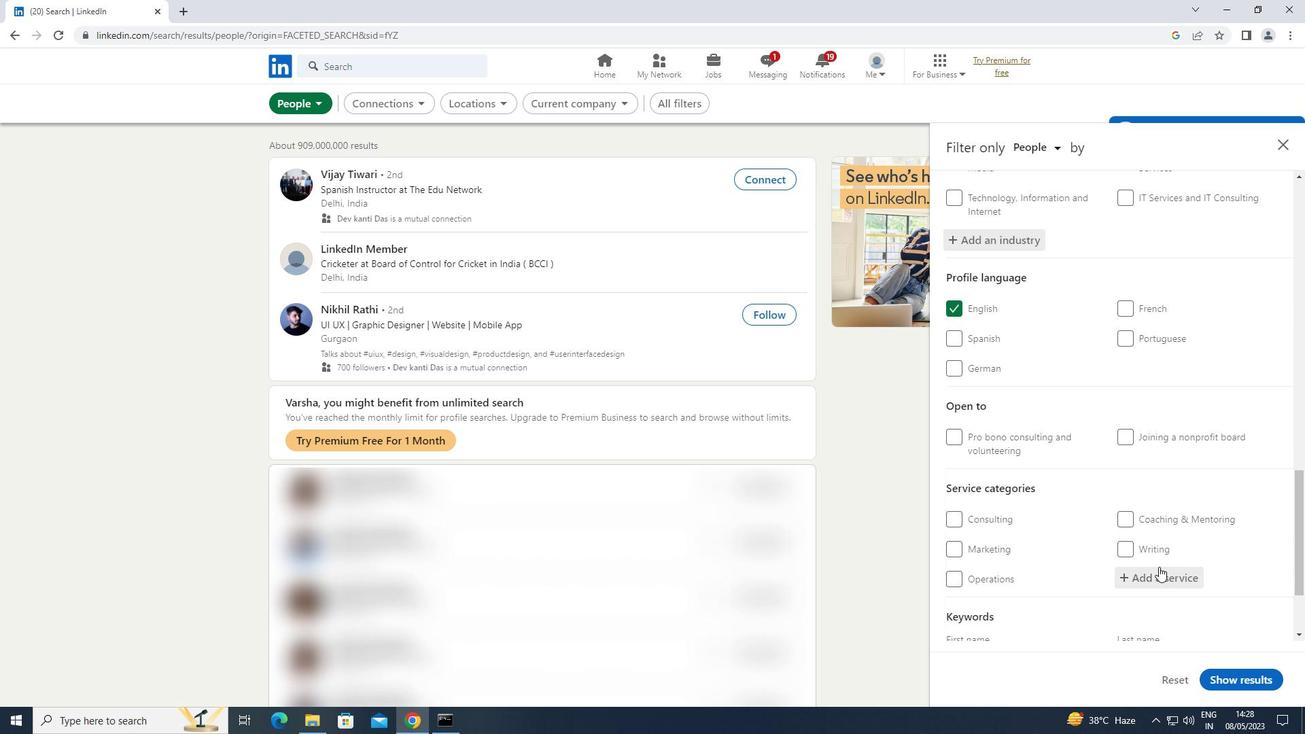 
Action: Key pressed <Key.shift>FIIE<Key.space><Key.shift>MANAGEMENT
Screenshot: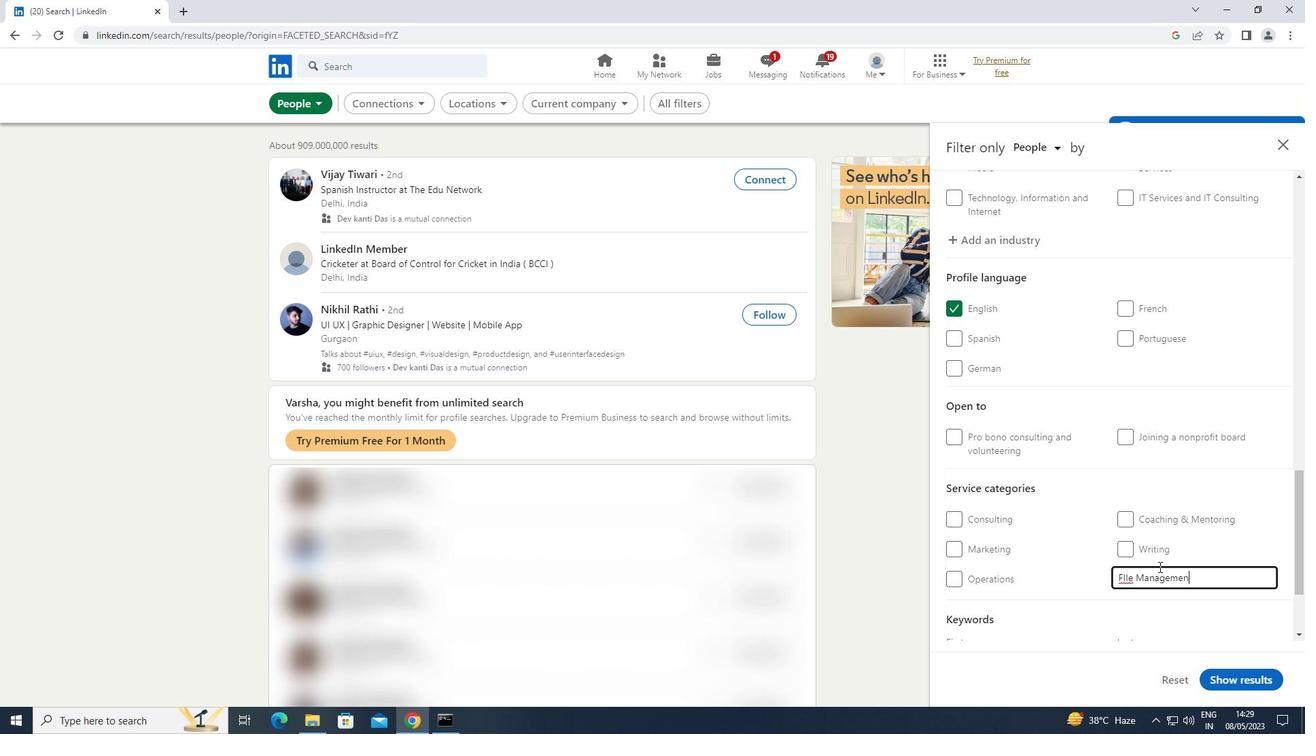 
Action: Mouse scrolled (1159, 566) with delta (0, 0)
Screenshot: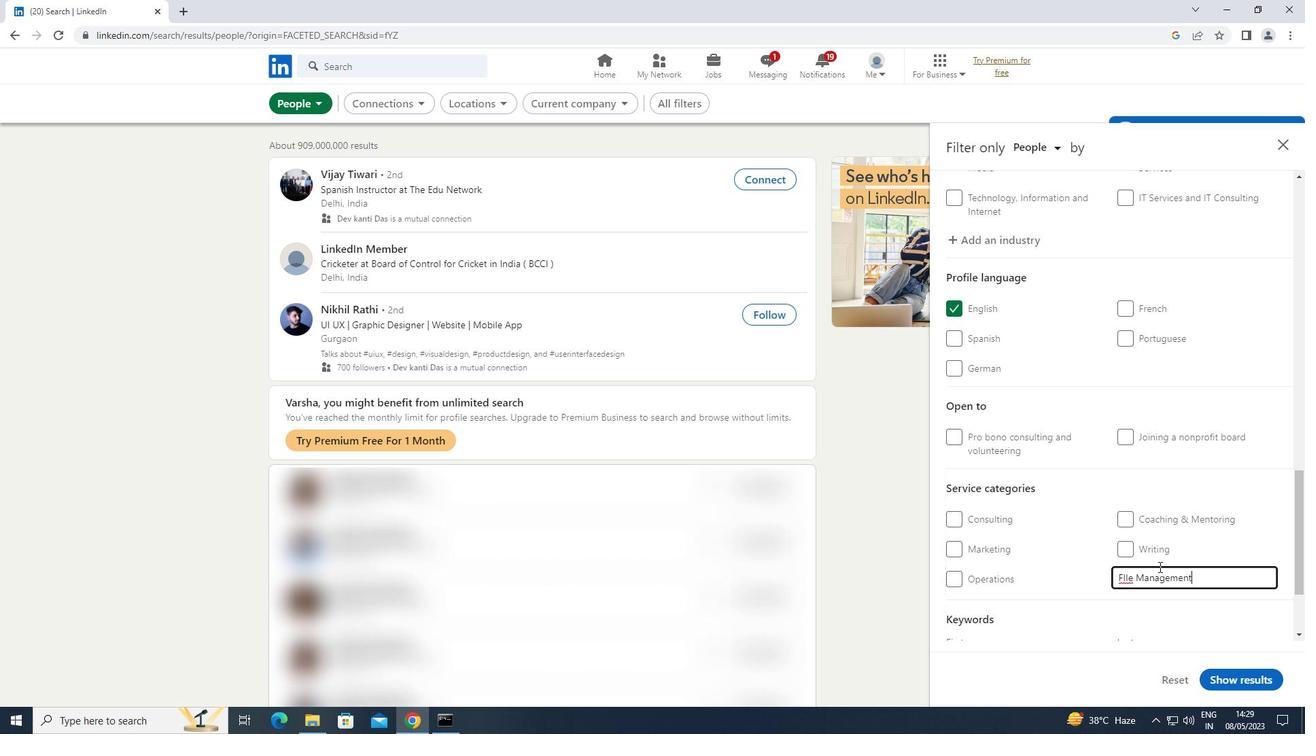 
Action: Mouse scrolled (1159, 566) with delta (0, 0)
Screenshot: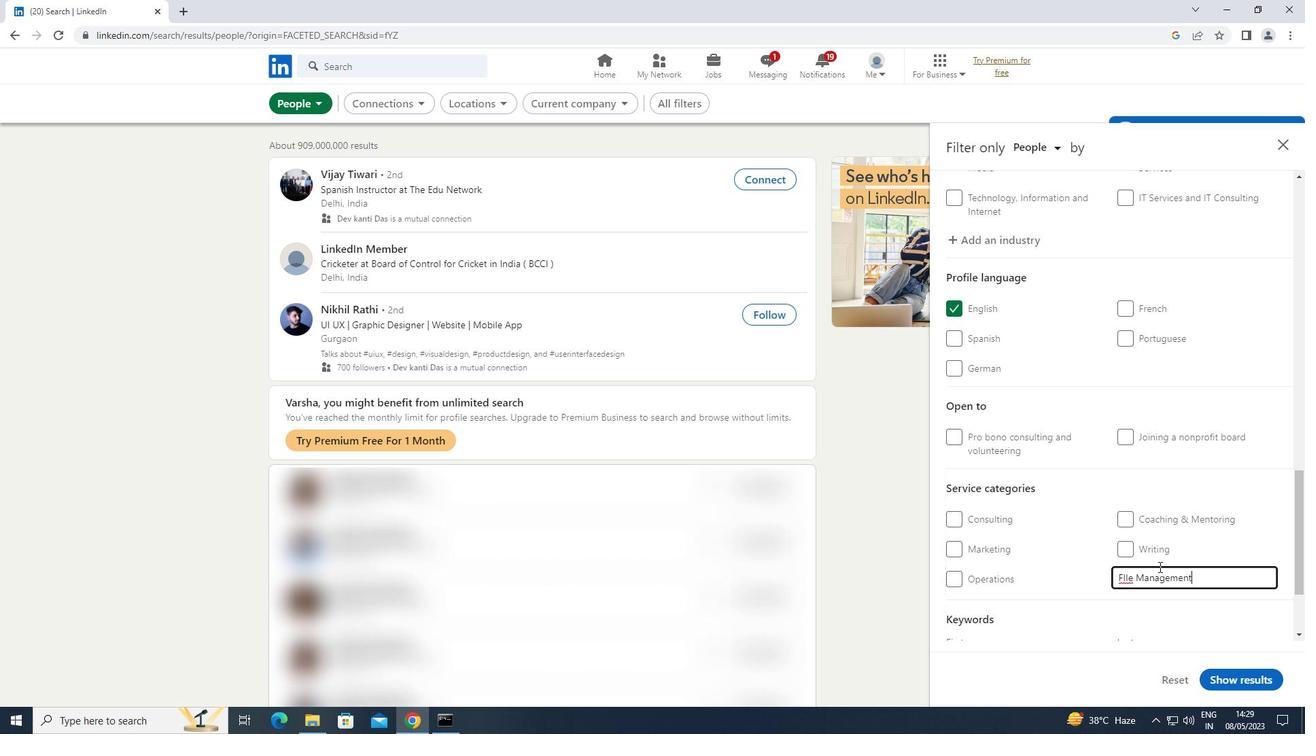 
Action: Mouse scrolled (1159, 566) with delta (0, 0)
Screenshot: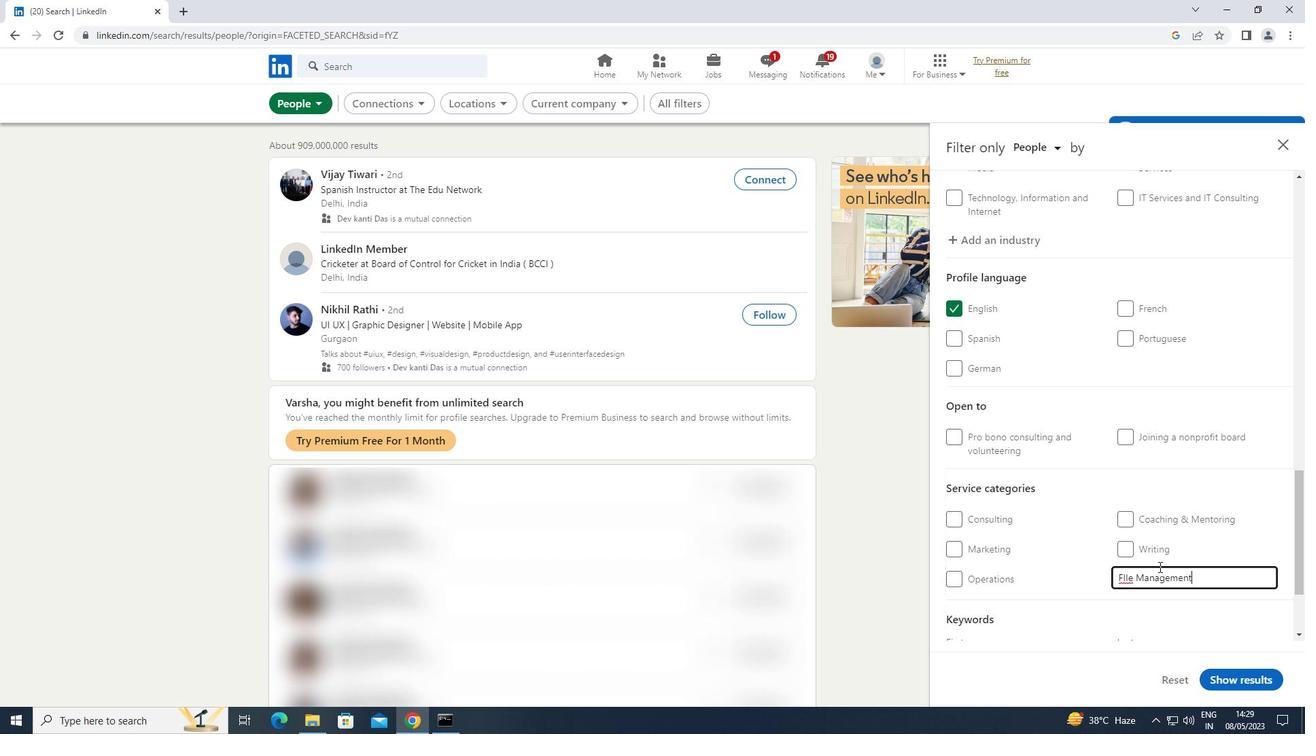 
Action: Mouse scrolled (1159, 566) with delta (0, 0)
Screenshot: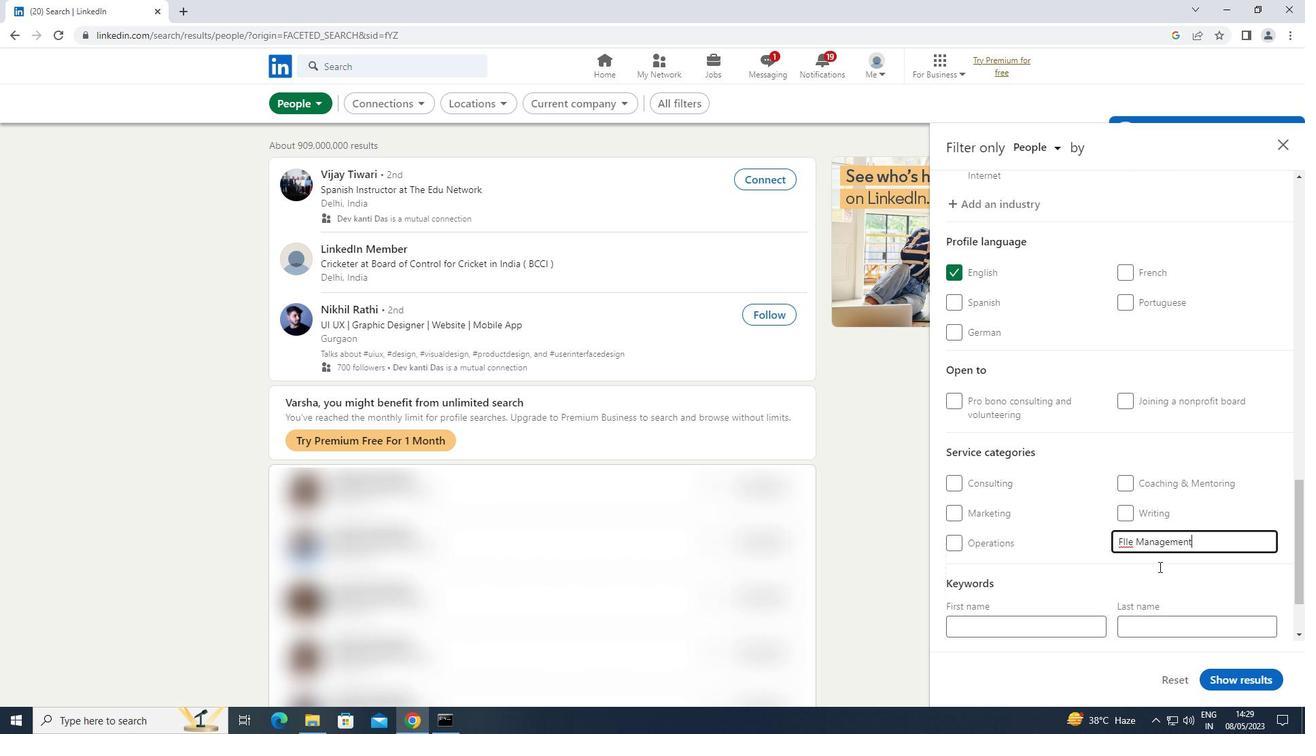 
Action: Mouse moved to (1158, 567)
Screenshot: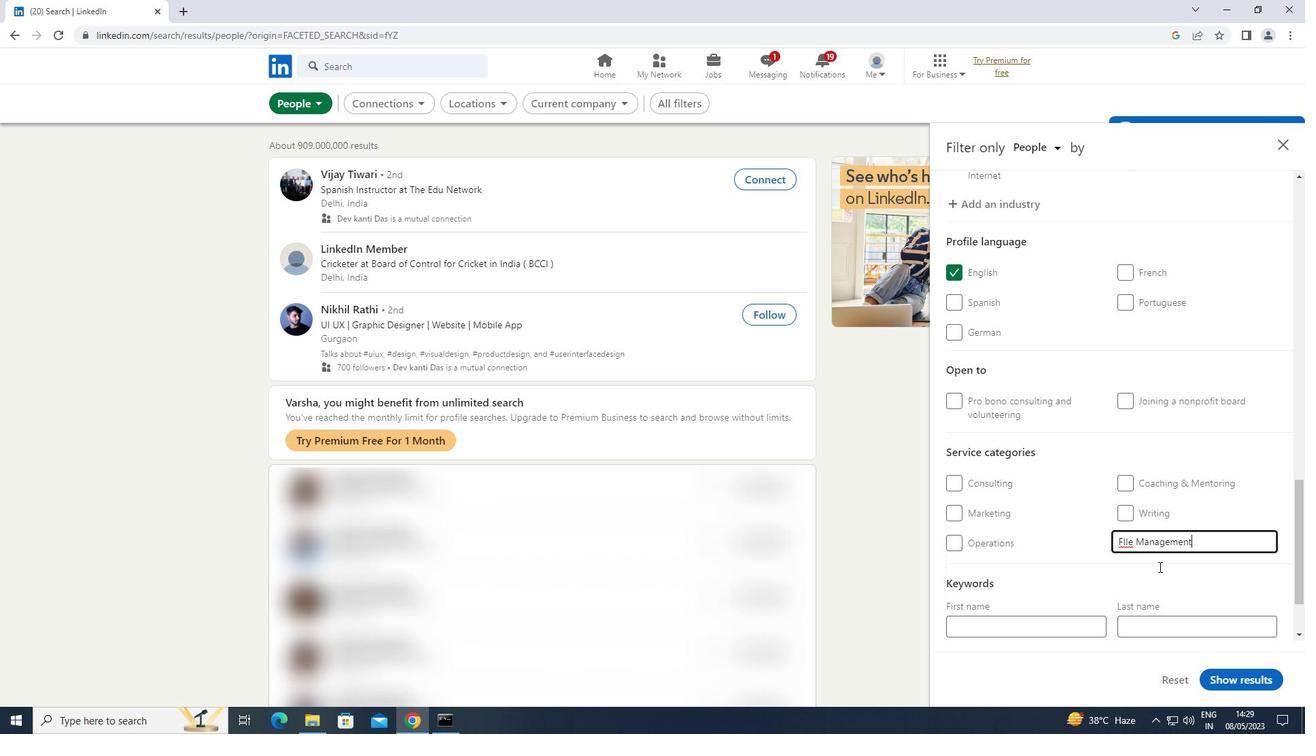 
Action: Mouse scrolled (1158, 566) with delta (0, 0)
Screenshot: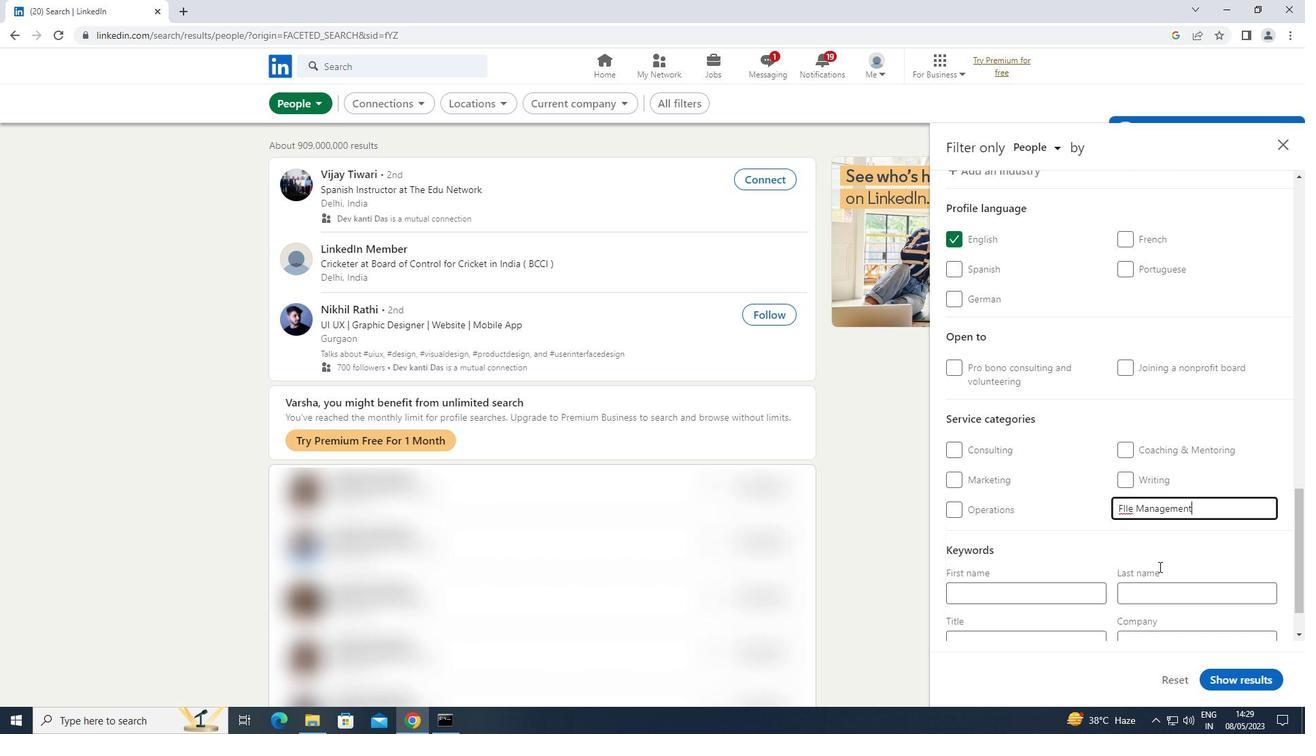 
Action: Mouse moved to (1040, 584)
Screenshot: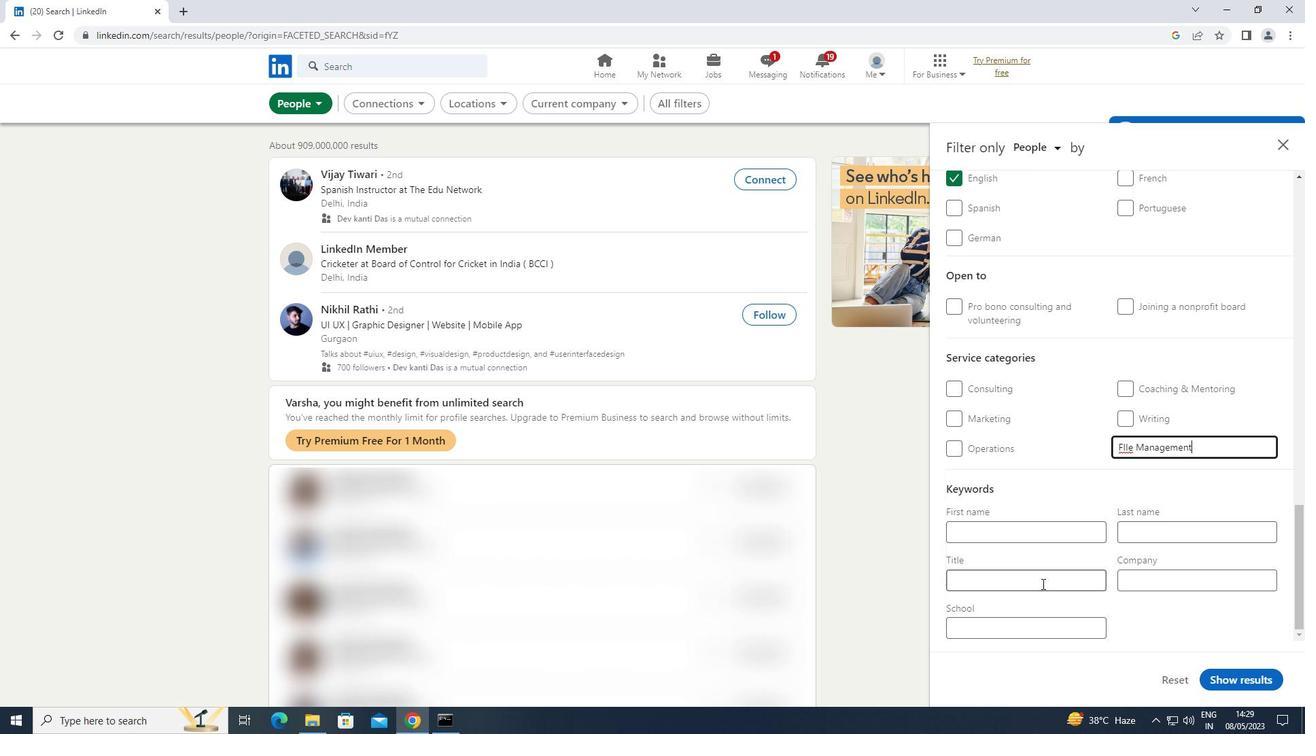 
Action: Mouse pressed left at (1040, 584)
Screenshot: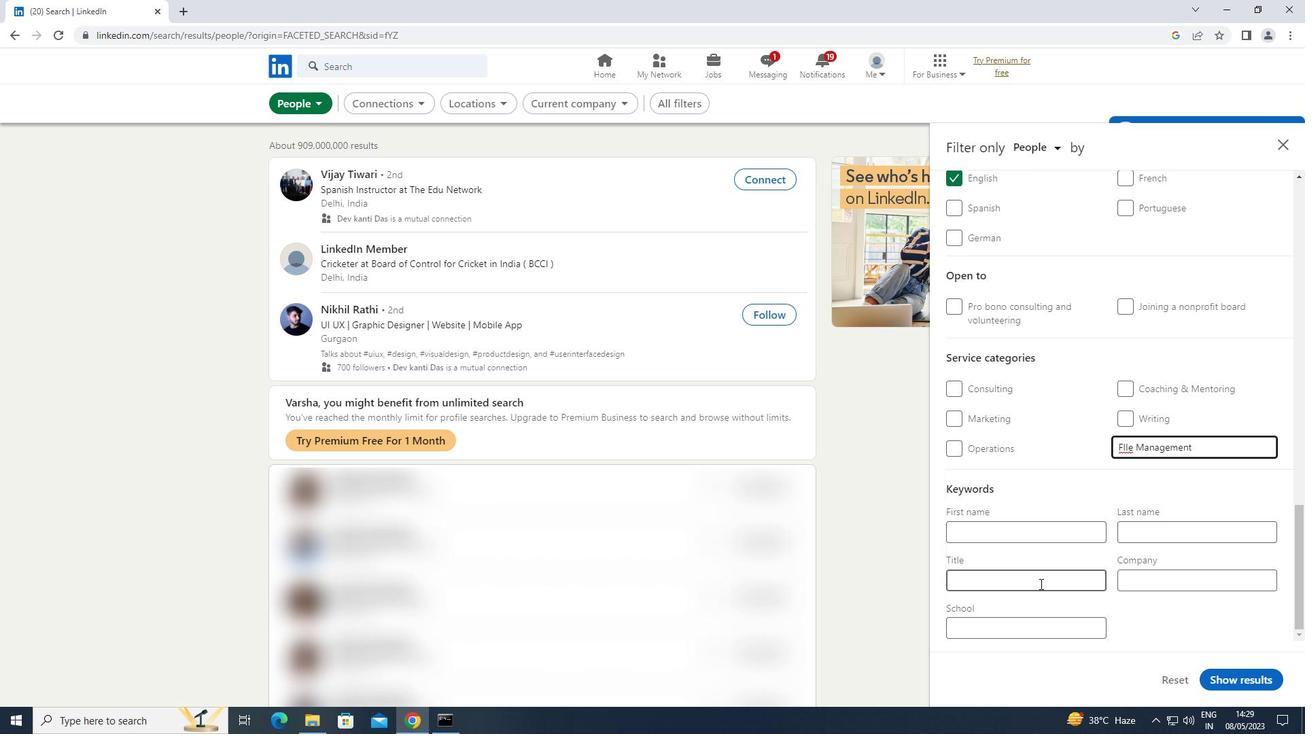 
Action: Key pressed <Key.shift>DISPATCJ<Key.backspace>HER<Key.space>FOR<Key.space><Key.shift>TRUCKS<Key.space>OR<Key.space><Key.shift>TAXIS
Screenshot: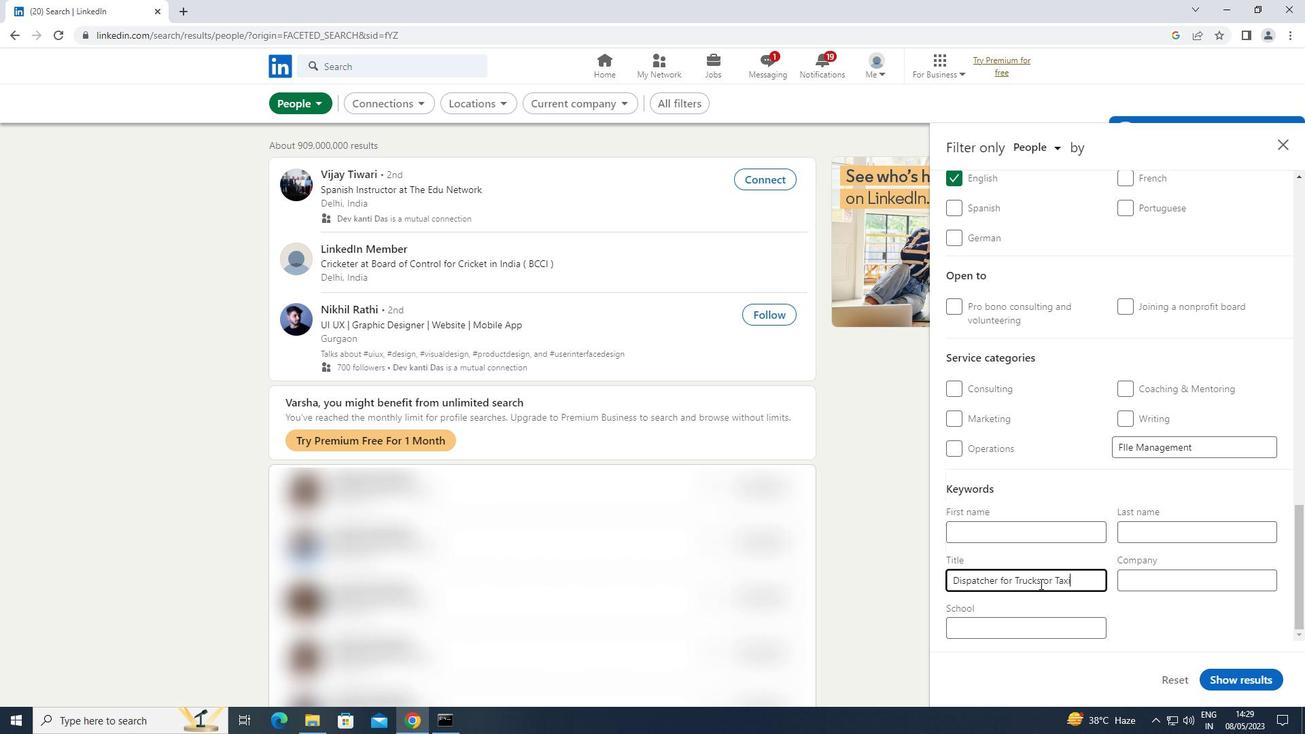 
Action: Mouse moved to (1238, 678)
Screenshot: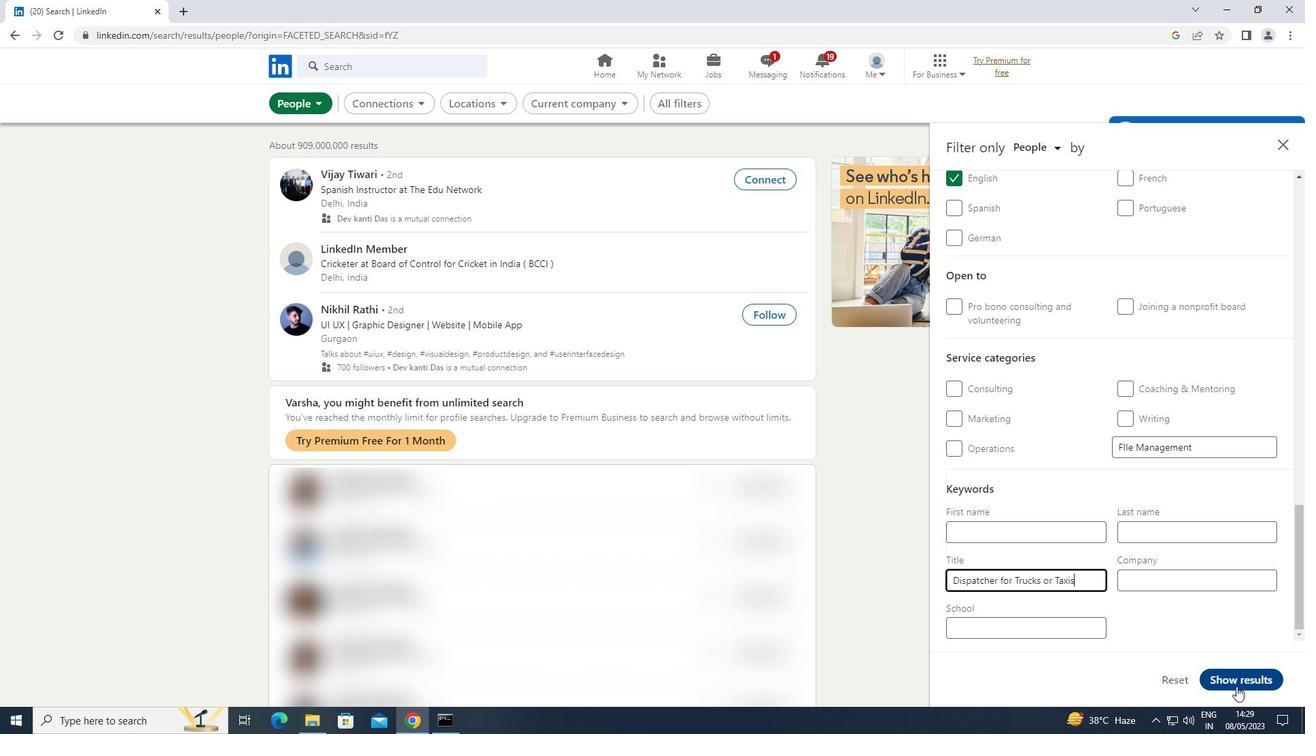 
Action: Mouse pressed left at (1238, 678)
Screenshot: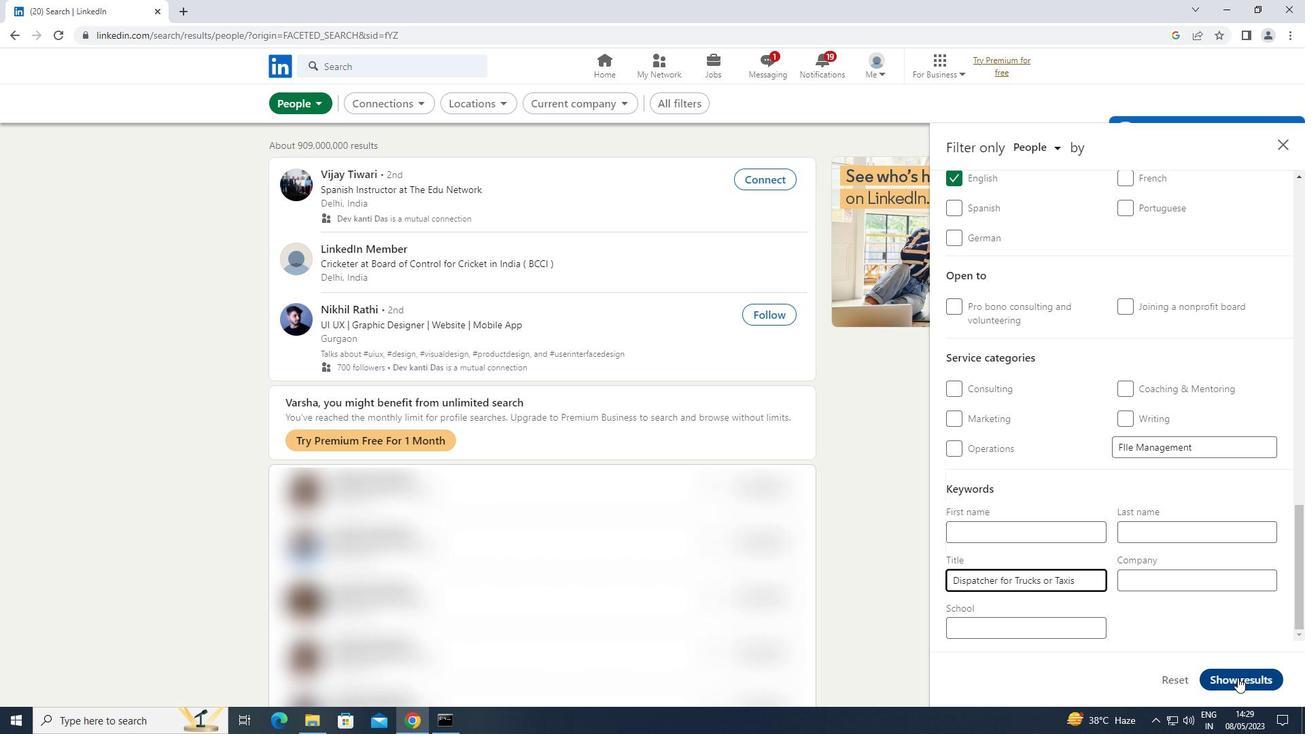 
